 Task: Find connections with filter location Hajdúszoboszló with filter topic #realestatewith filter profile language English with filter current company PhonePe with filter school Acropolis Institute of Technology and Research, Manglia Chouraha, Indore with filter industry Philanthropic Fundraising Services with filter service category Tax Law with filter keywords title Sales Analyst
Action: Mouse pressed left at (485, 64)
Screenshot: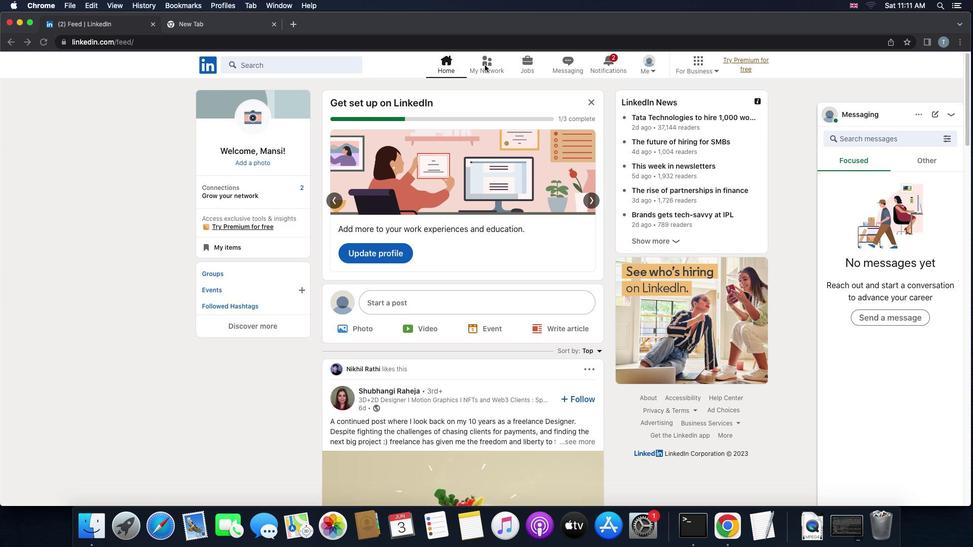 
Action: Mouse pressed left at (485, 64)
Screenshot: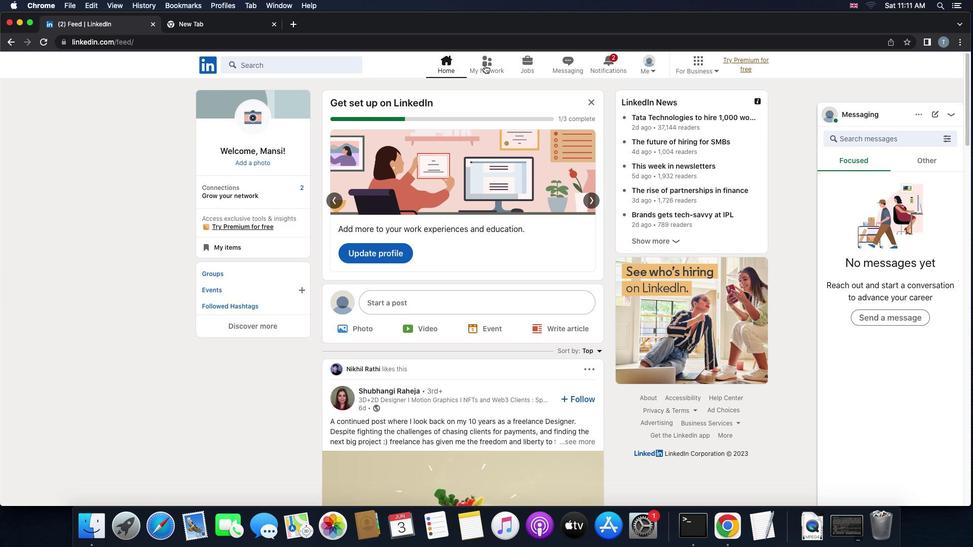 
Action: Mouse moved to (283, 125)
Screenshot: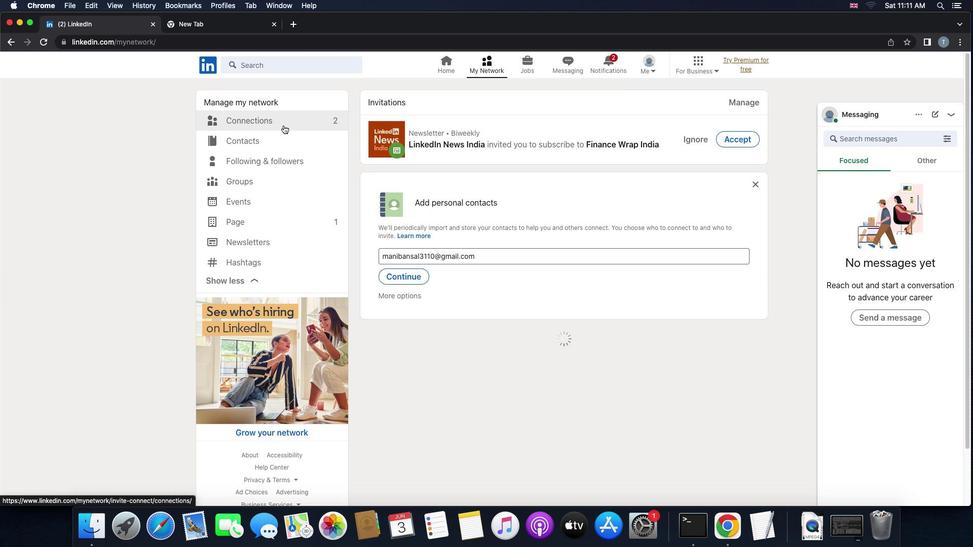 
Action: Mouse pressed left at (283, 125)
Screenshot: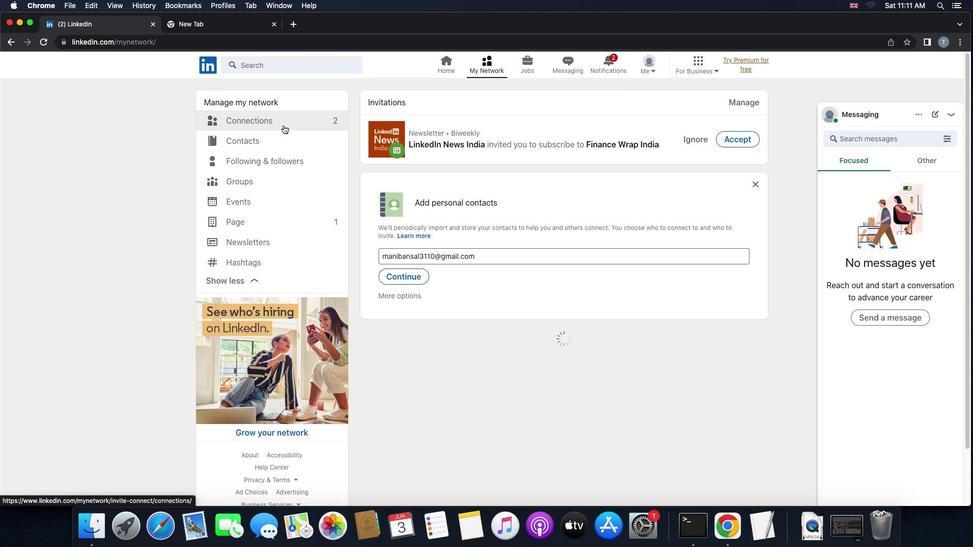 
Action: Mouse moved to (560, 122)
Screenshot: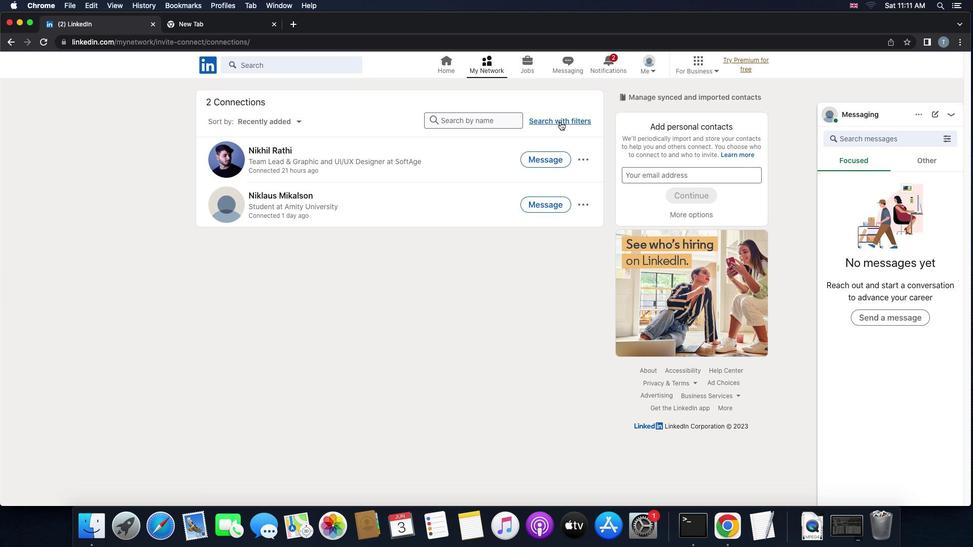 
Action: Mouse pressed left at (560, 122)
Screenshot: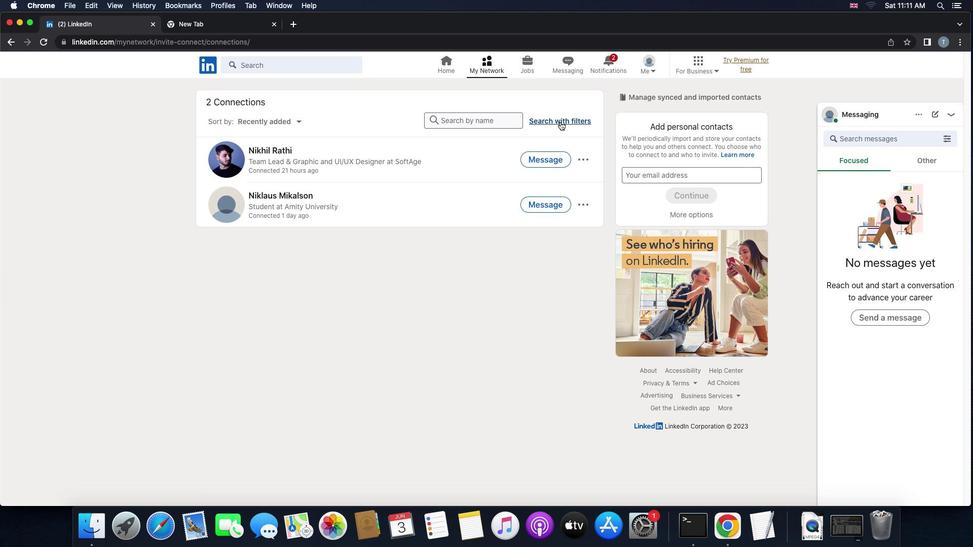 
Action: Mouse moved to (533, 91)
Screenshot: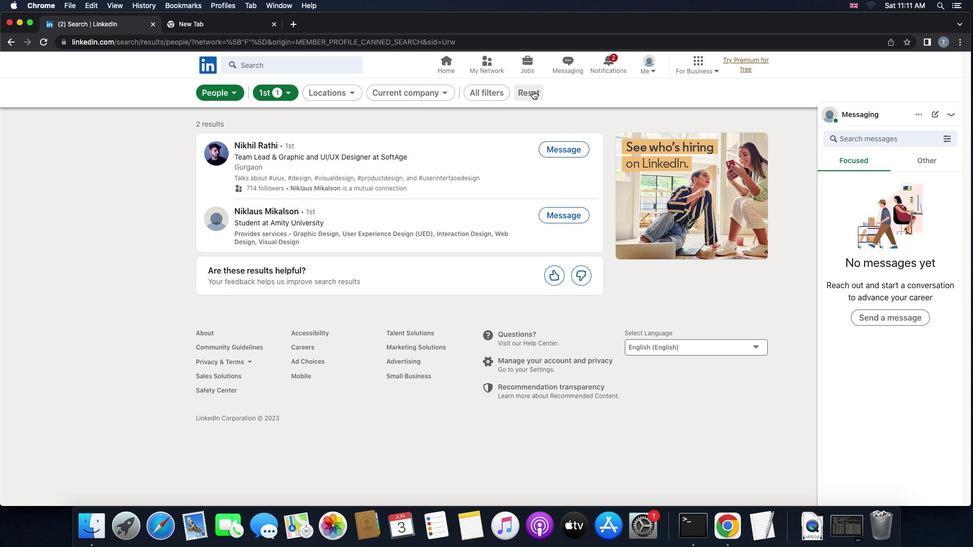 
Action: Mouse pressed left at (533, 91)
Screenshot: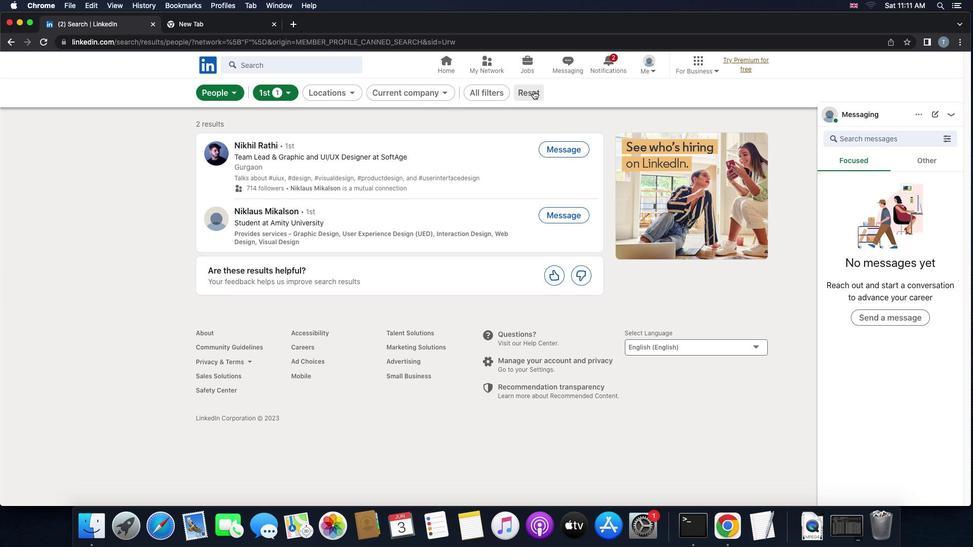 
Action: Mouse moved to (503, 90)
Screenshot: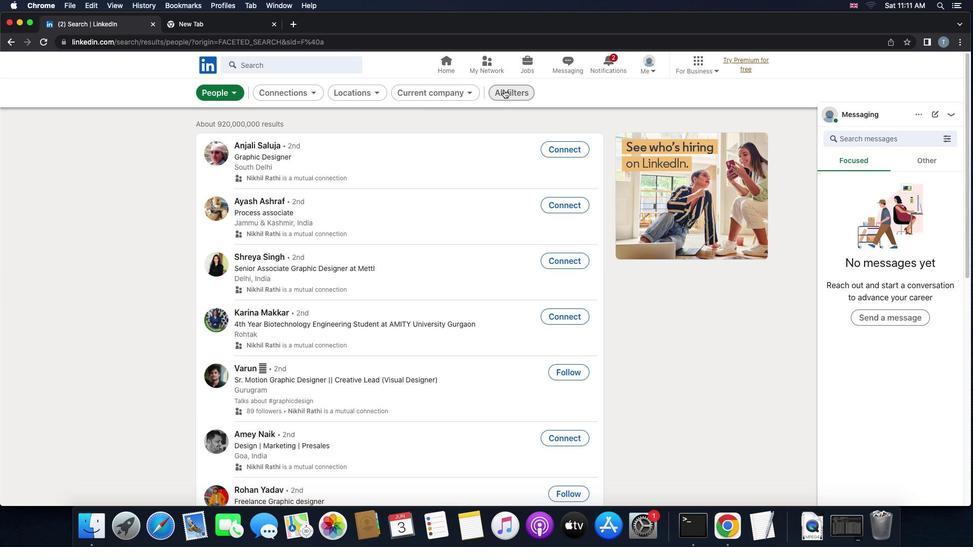 
Action: Mouse pressed left at (503, 90)
Screenshot: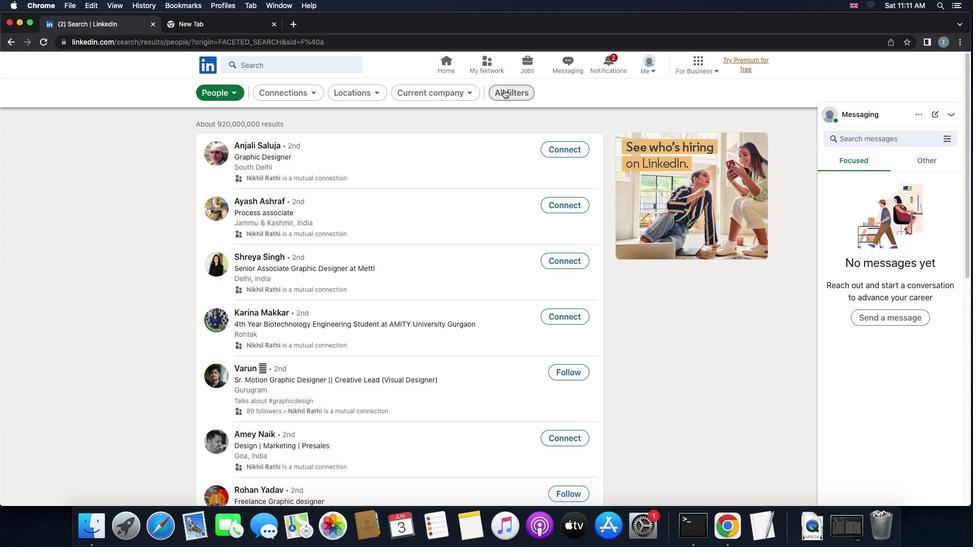 
Action: Mouse moved to (762, 260)
Screenshot: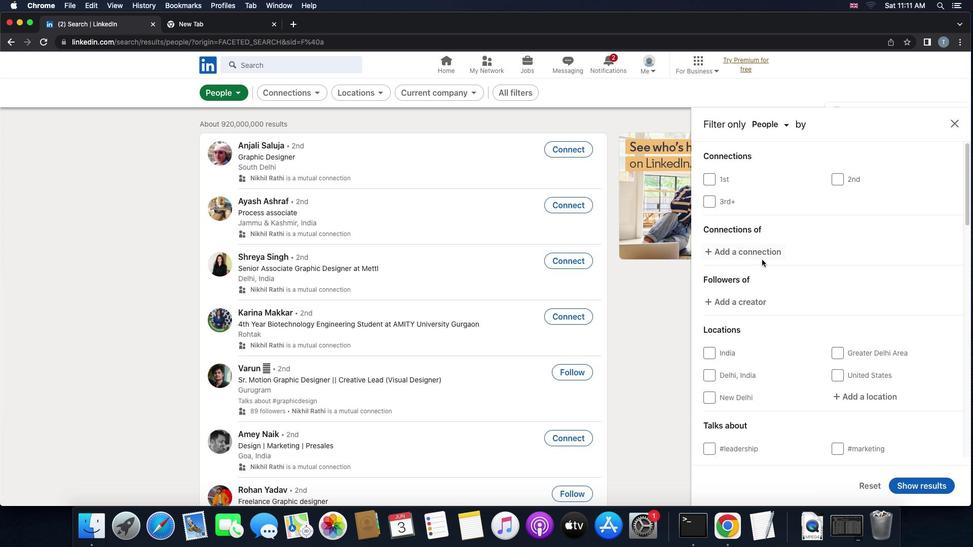 
Action: Mouse scrolled (762, 260) with delta (0, 0)
Screenshot: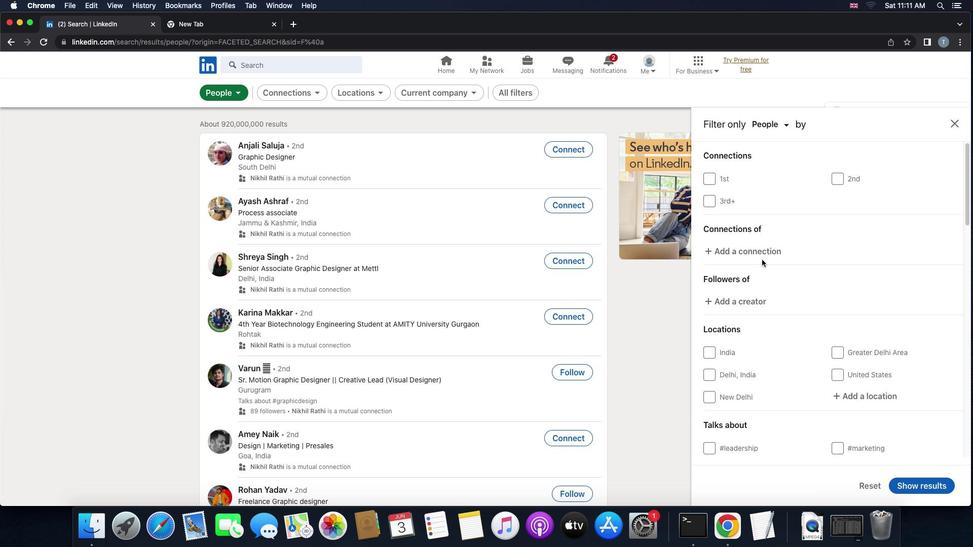 
Action: Mouse scrolled (762, 260) with delta (0, 0)
Screenshot: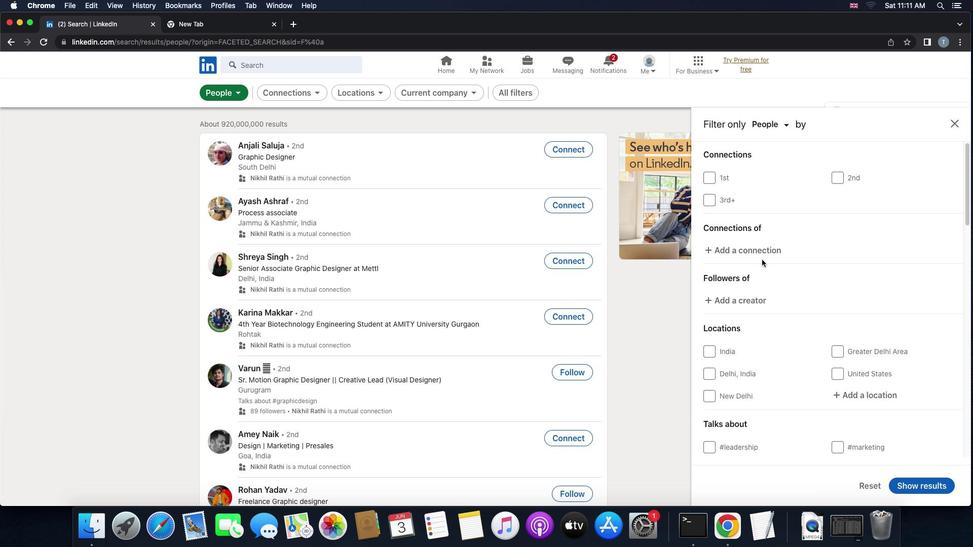 
Action: Mouse scrolled (762, 260) with delta (0, 0)
Screenshot: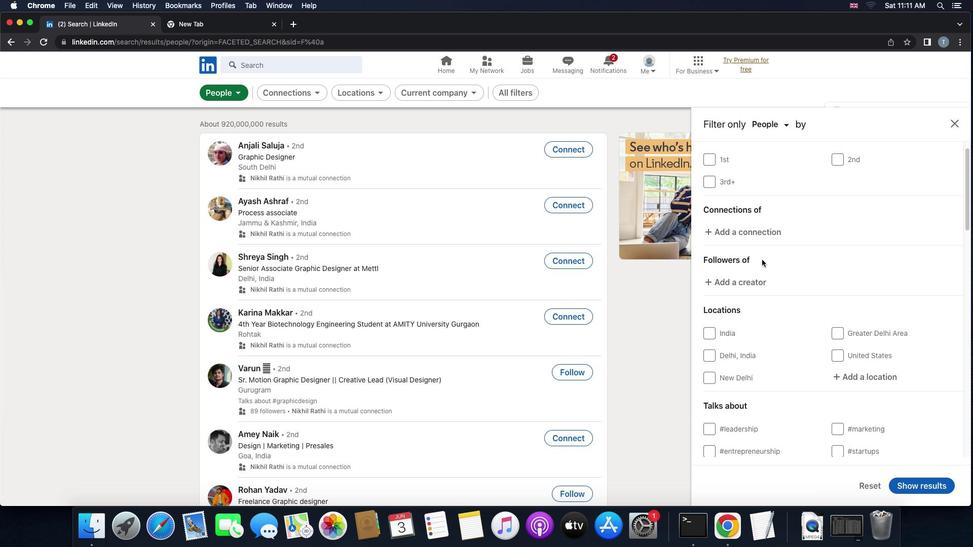 
Action: Mouse scrolled (762, 260) with delta (0, 0)
Screenshot: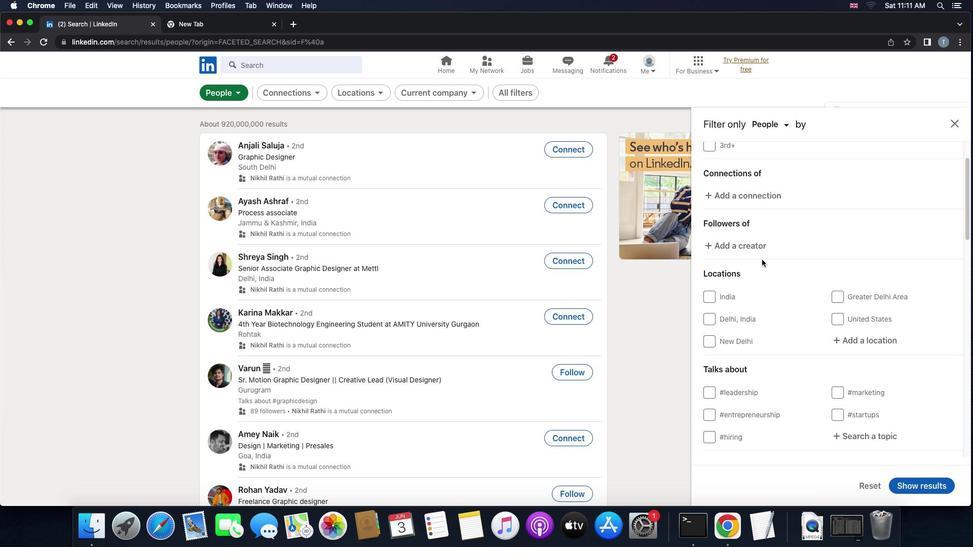 
Action: Mouse scrolled (762, 260) with delta (0, 0)
Screenshot: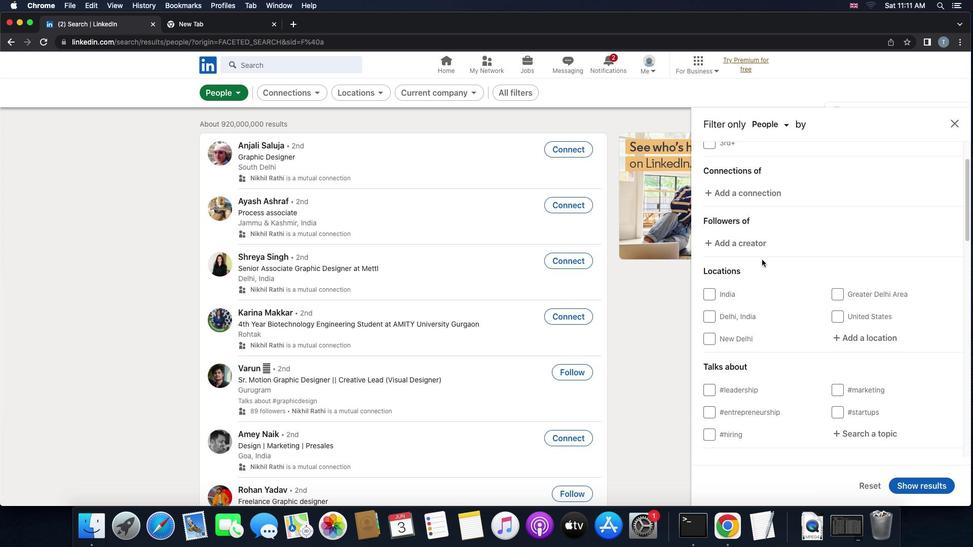 
Action: Mouse scrolled (762, 260) with delta (0, 0)
Screenshot: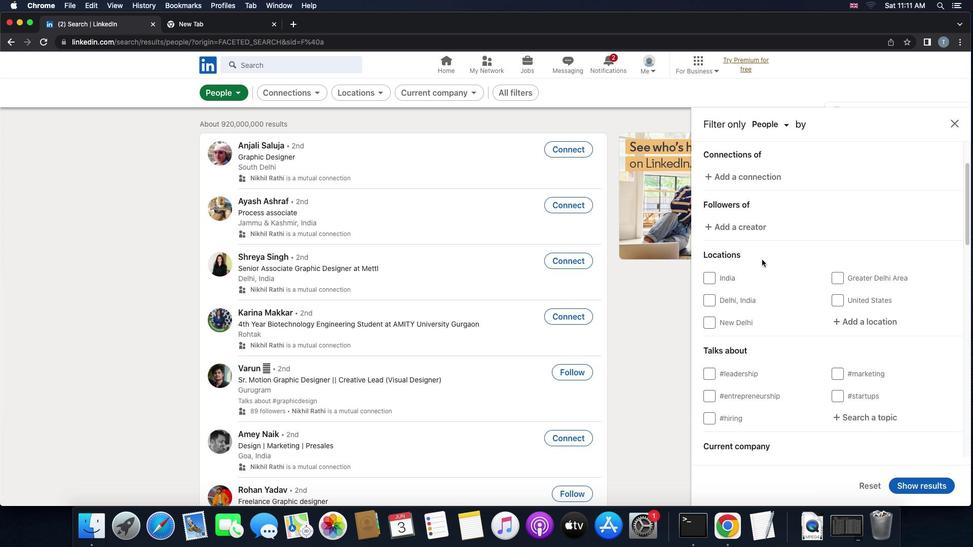 
Action: Mouse moved to (860, 301)
Screenshot: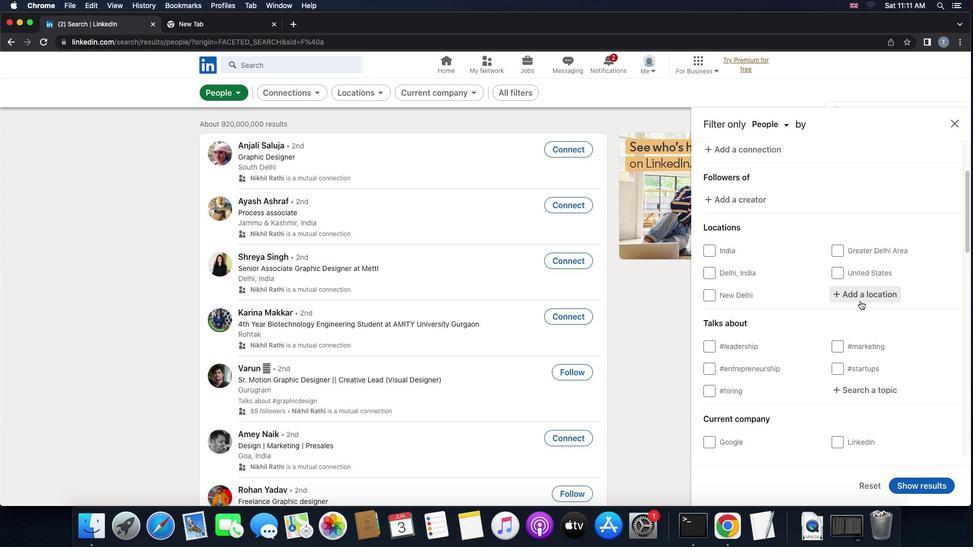 
Action: Mouse pressed left at (860, 301)
Screenshot: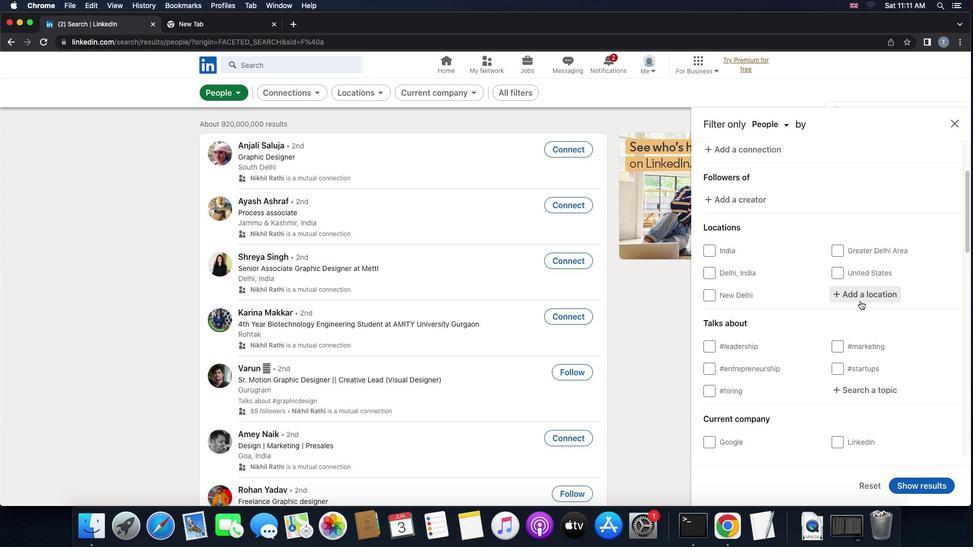 
Action: Mouse moved to (836, 302)
Screenshot: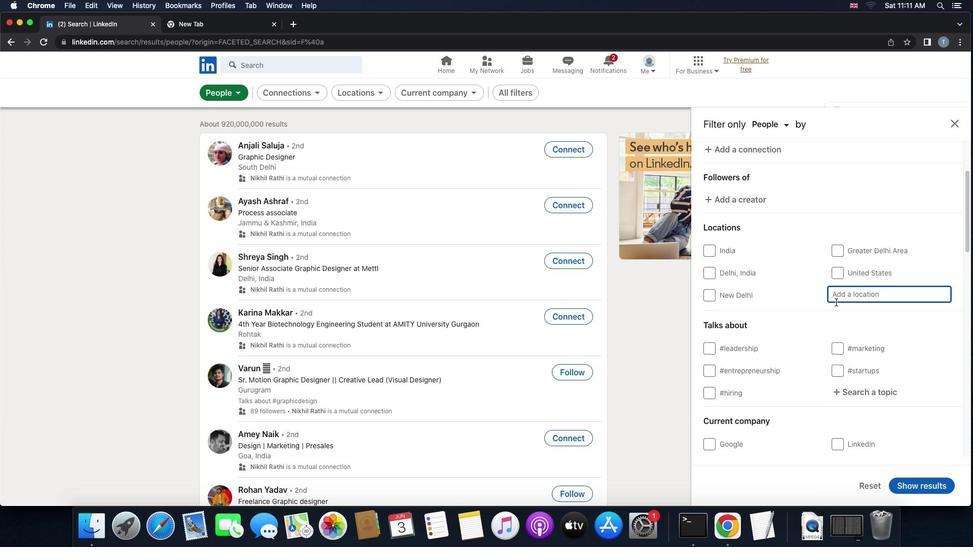 
Action: Key pressed 'h''a''j''d''u''s''z''o''b''o''s''z''l''o'
Screenshot: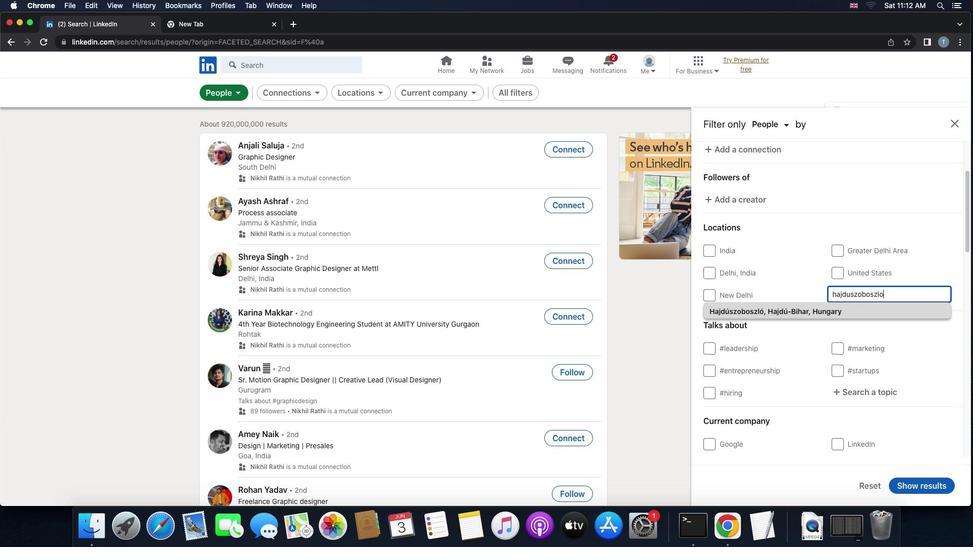 
Action: Mouse moved to (772, 310)
Screenshot: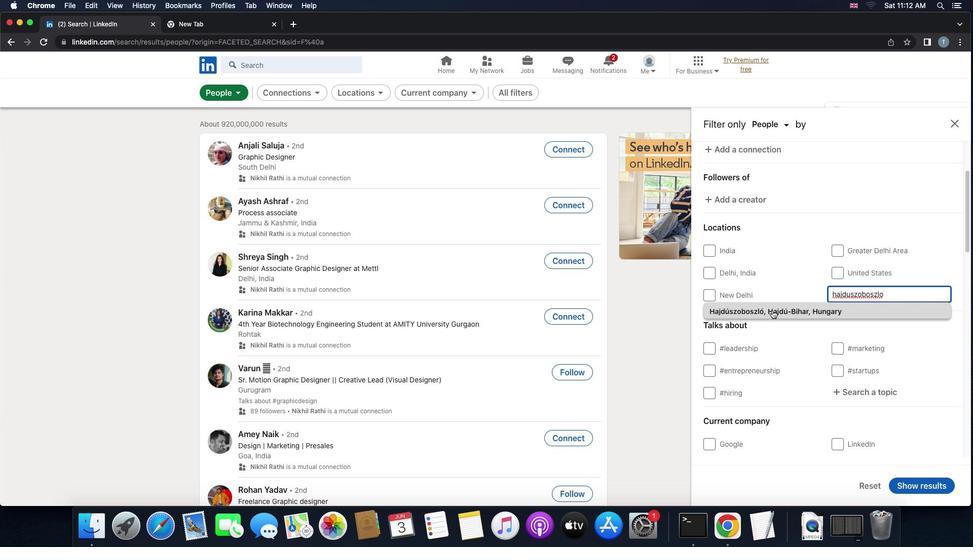 
Action: Mouse pressed left at (772, 310)
Screenshot: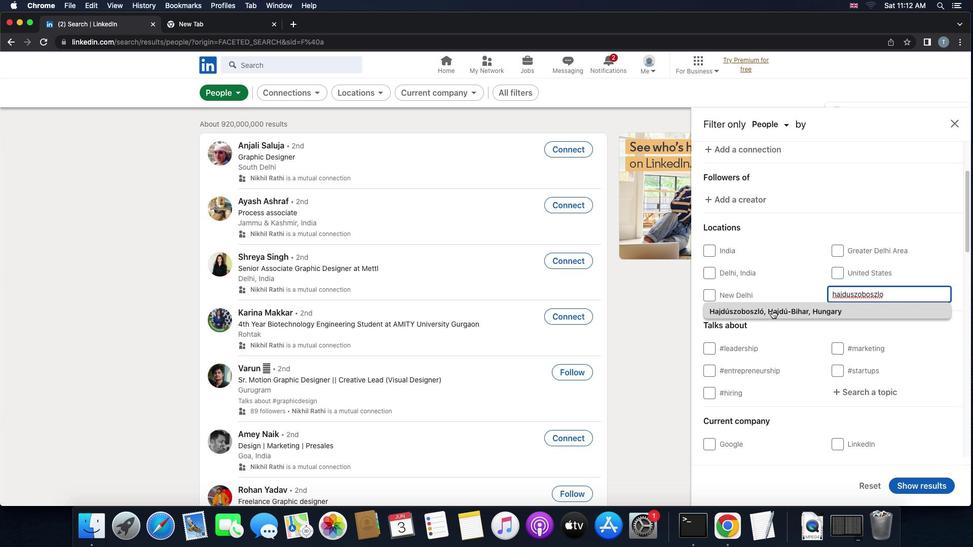 
Action: Mouse moved to (782, 325)
Screenshot: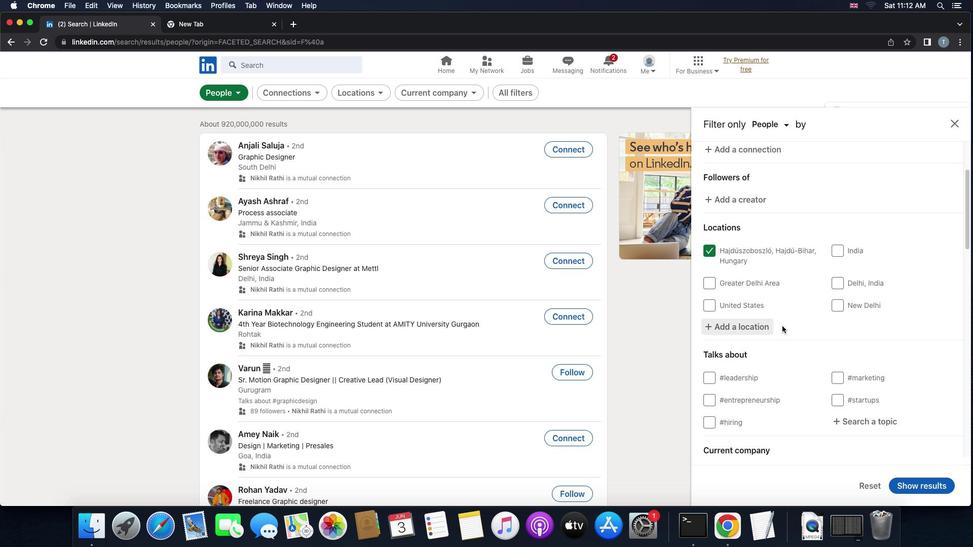 
Action: Mouse scrolled (782, 325) with delta (0, 0)
Screenshot: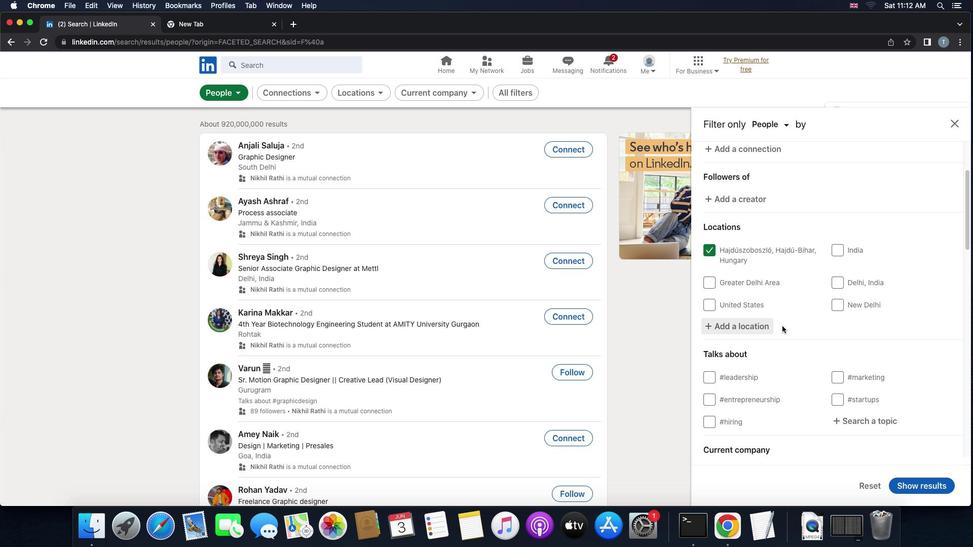 
Action: Mouse scrolled (782, 325) with delta (0, 0)
Screenshot: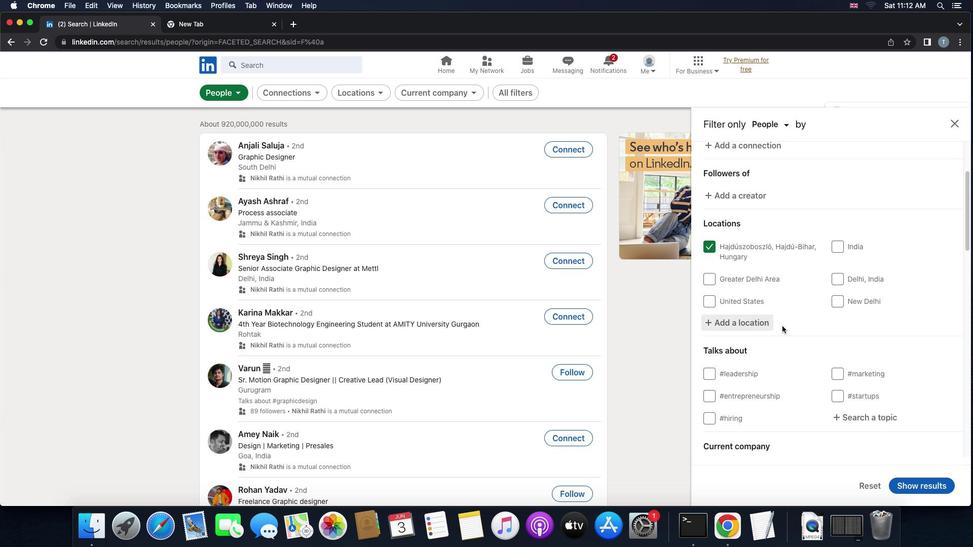 
Action: Mouse scrolled (782, 325) with delta (0, 0)
Screenshot: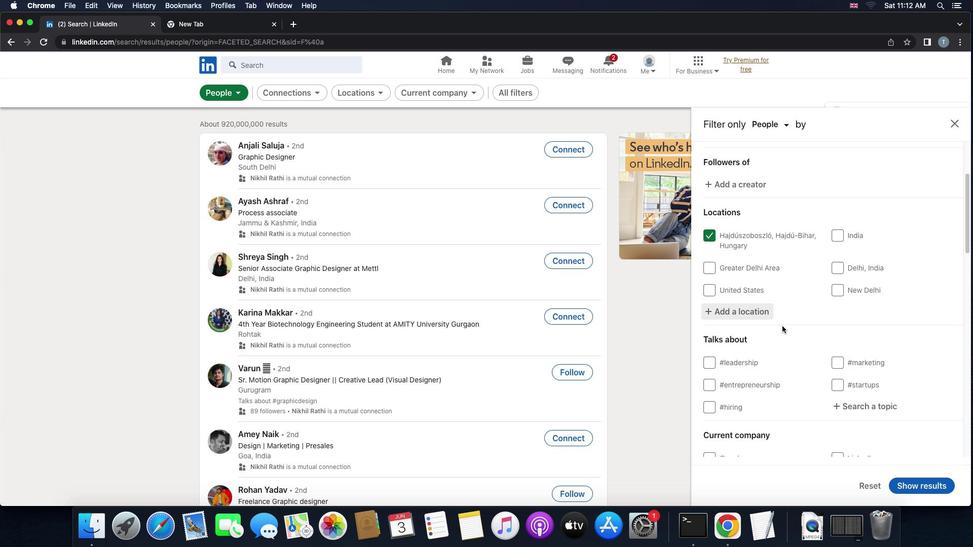 
Action: Mouse moved to (782, 326)
Screenshot: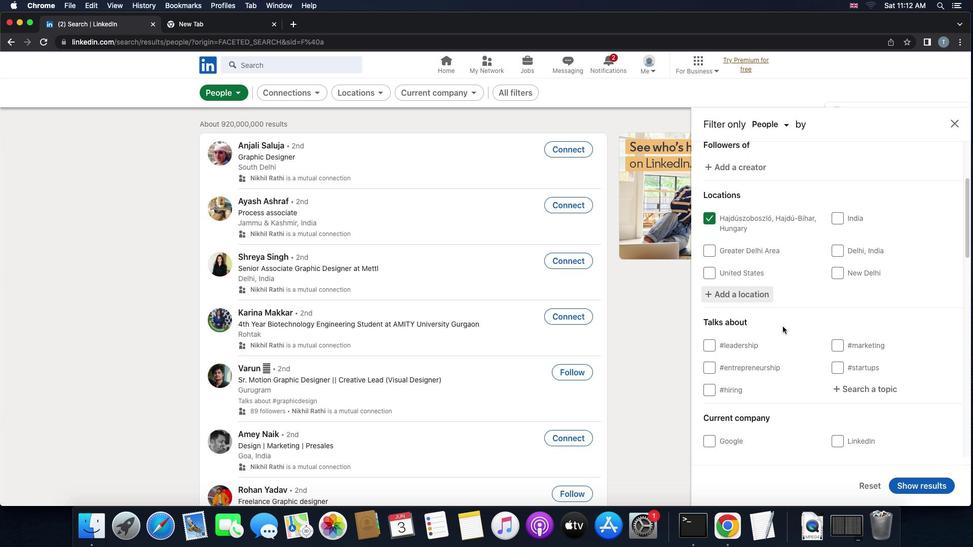 
Action: Mouse scrolled (782, 326) with delta (0, 0)
Screenshot: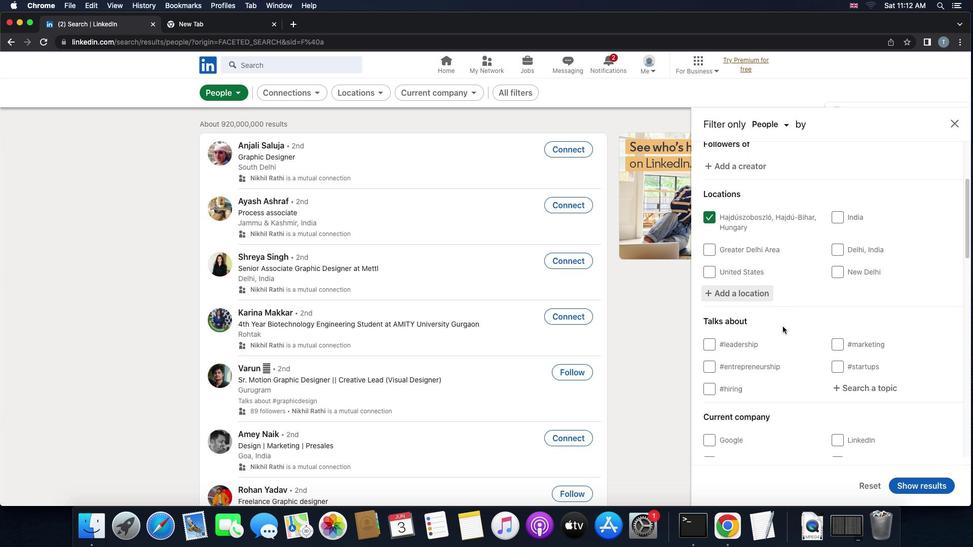 
Action: Mouse scrolled (782, 326) with delta (0, 0)
Screenshot: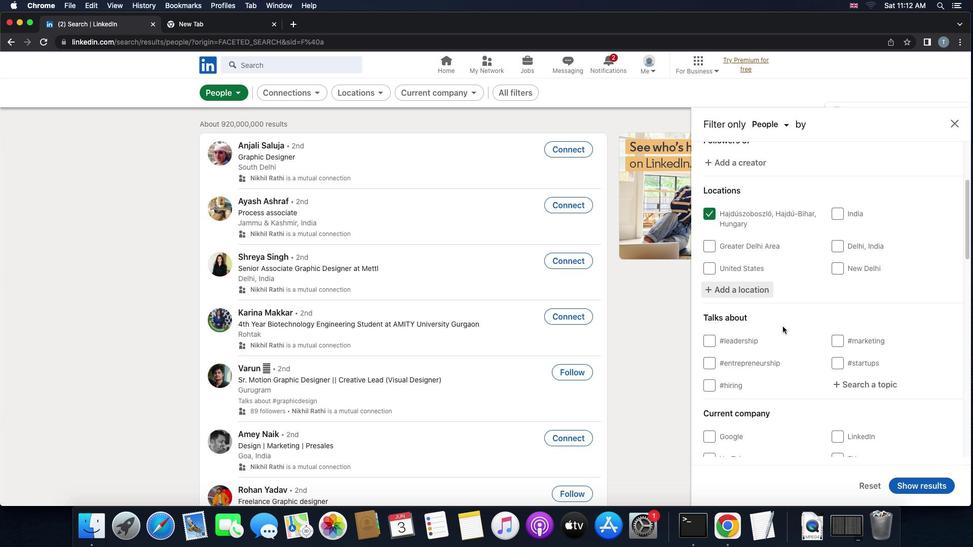 
Action: Mouse scrolled (782, 326) with delta (0, 0)
Screenshot: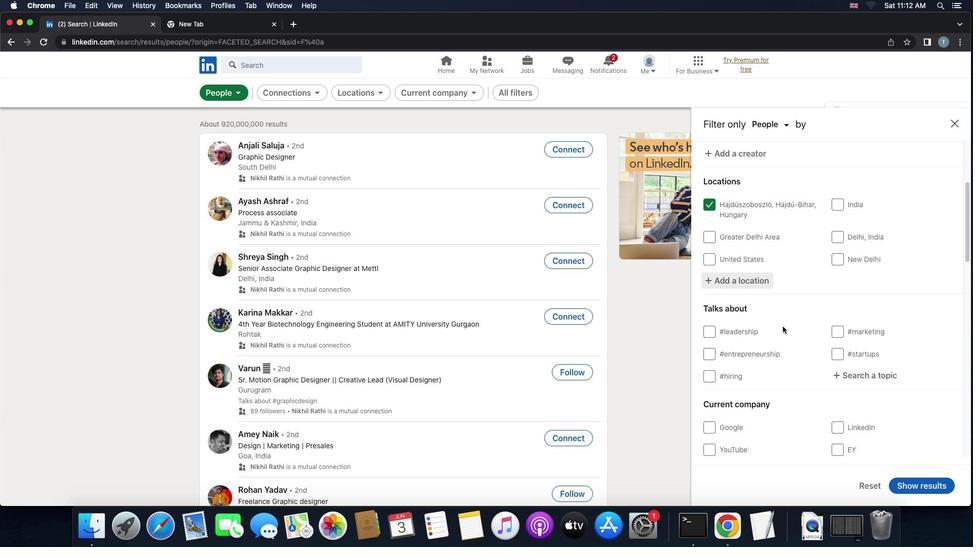 
Action: Mouse moved to (844, 347)
Screenshot: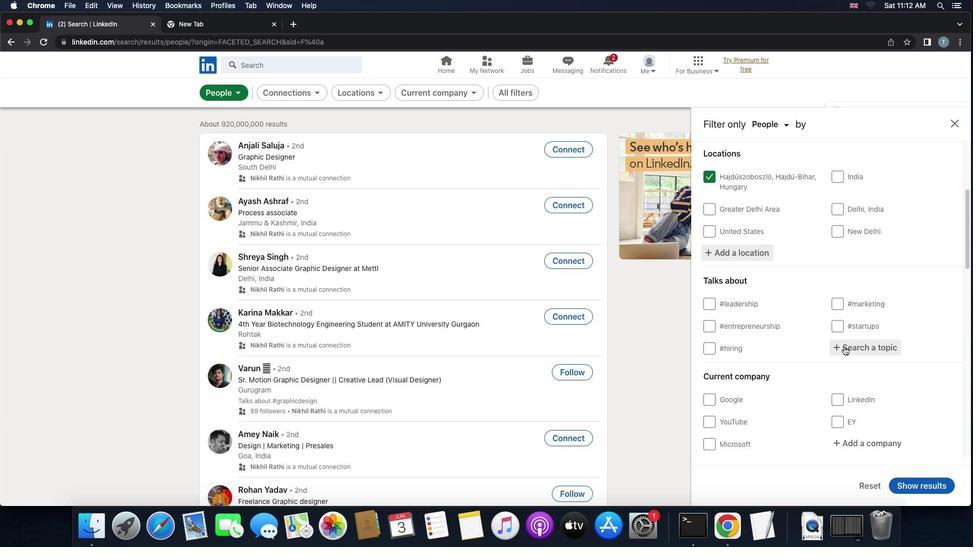 
Action: Mouse pressed left at (844, 347)
Screenshot: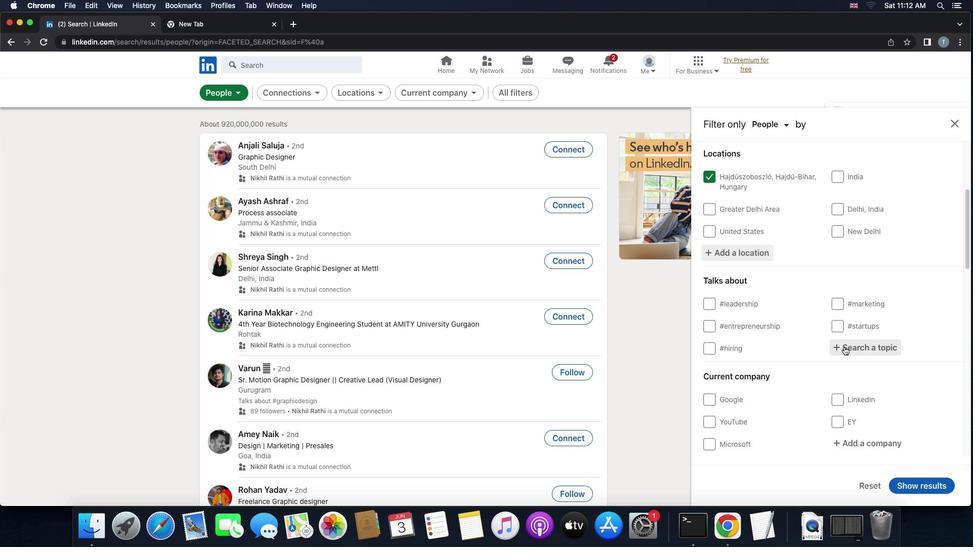 
Action: Mouse moved to (843, 347)
Screenshot: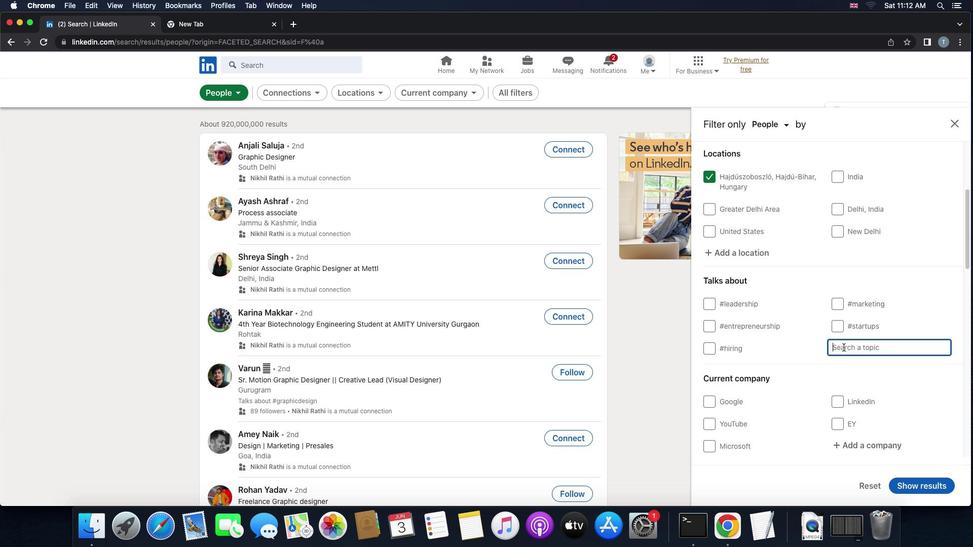 
Action: Key pressed 'r''e''a''l''e''s''t''a''t''e'
Screenshot: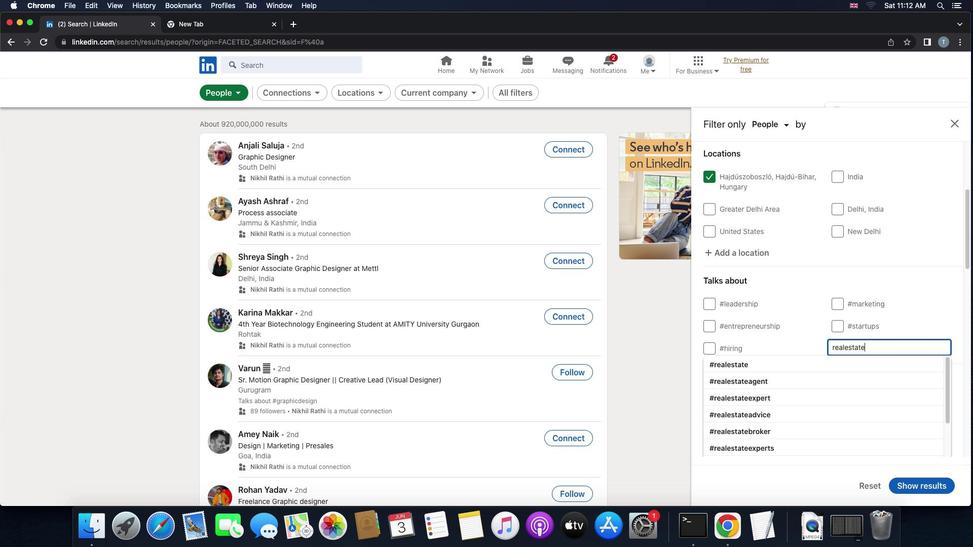 
Action: Mouse moved to (764, 364)
Screenshot: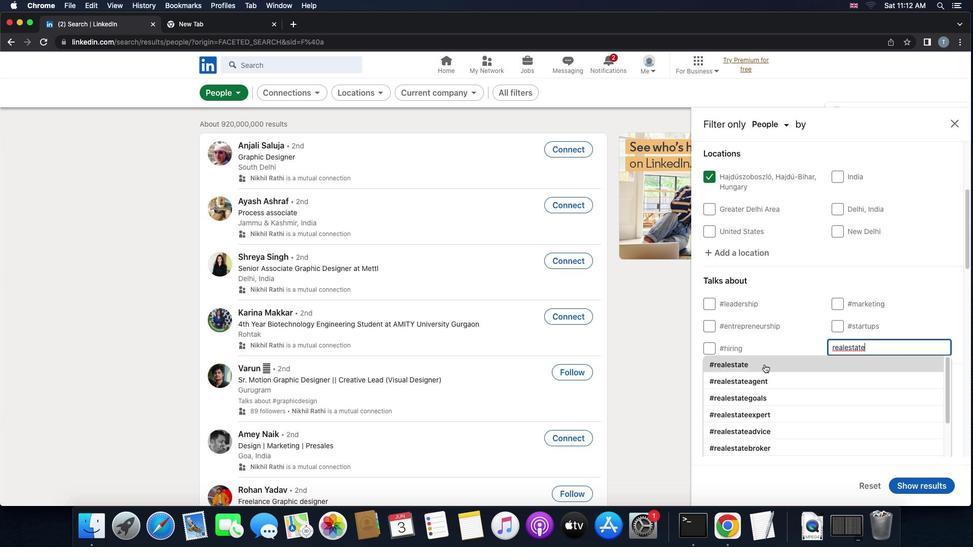 
Action: Mouse pressed left at (764, 364)
Screenshot: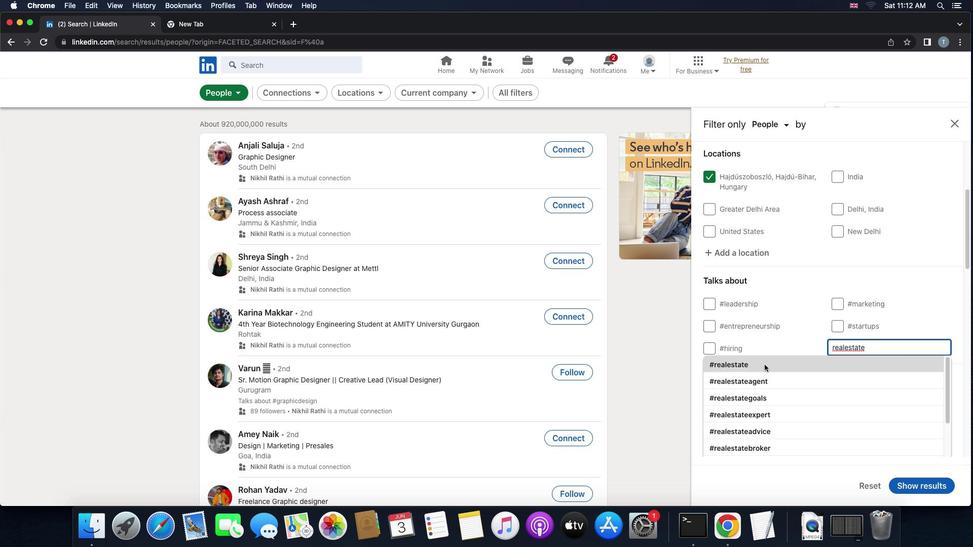 
Action: Mouse moved to (764, 361)
Screenshot: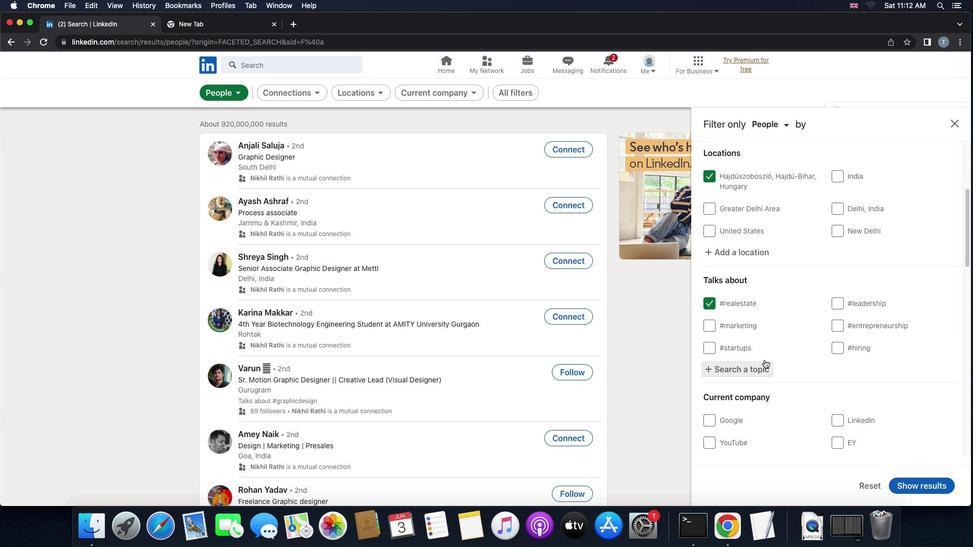 
Action: Mouse scrolled (764, 361) with delta (0, 0)
Screenshot: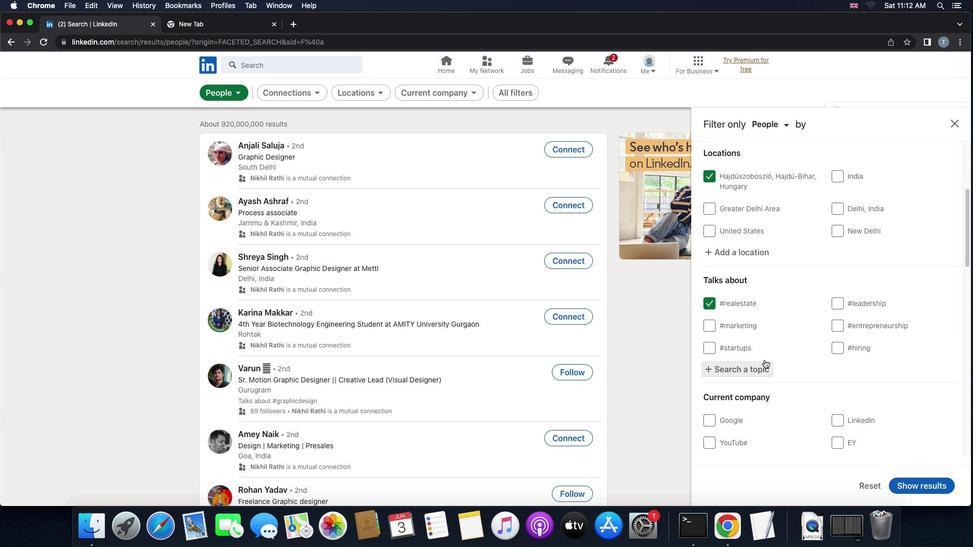 
Action: Mouse moved to (764, 361)
Screenshot: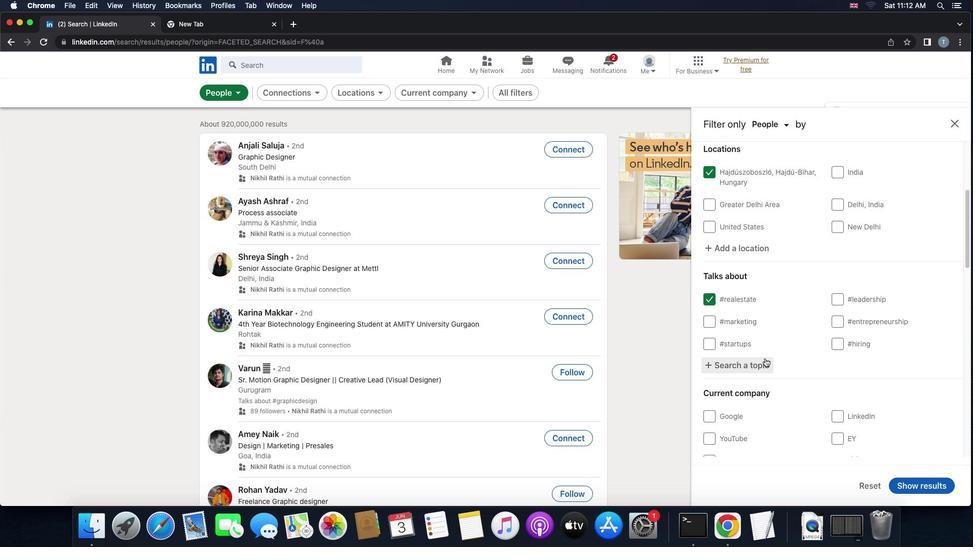 
Action: Mouse scrolled (764, 361) with delta (0, 0)
Screenshot: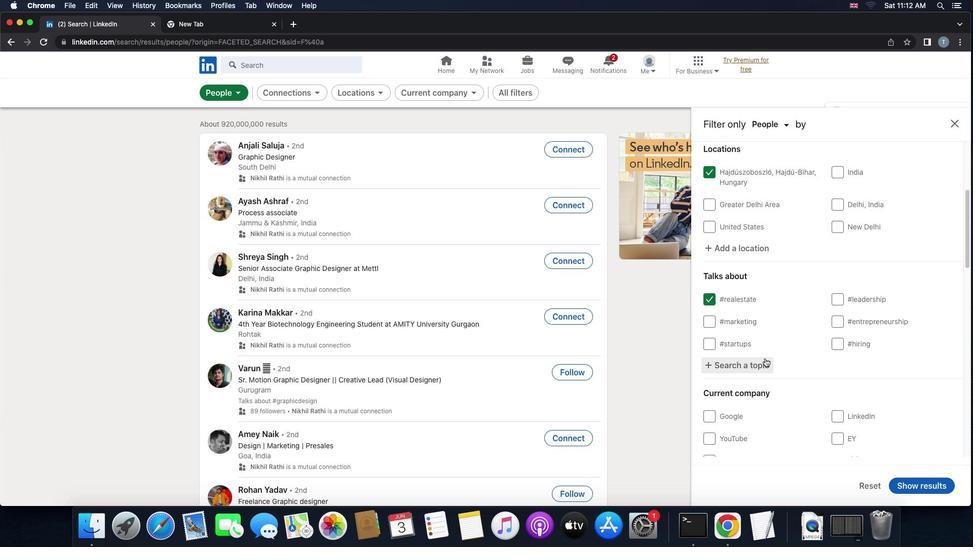 
Action: Mouse moved to (764, 360)
Screenshot: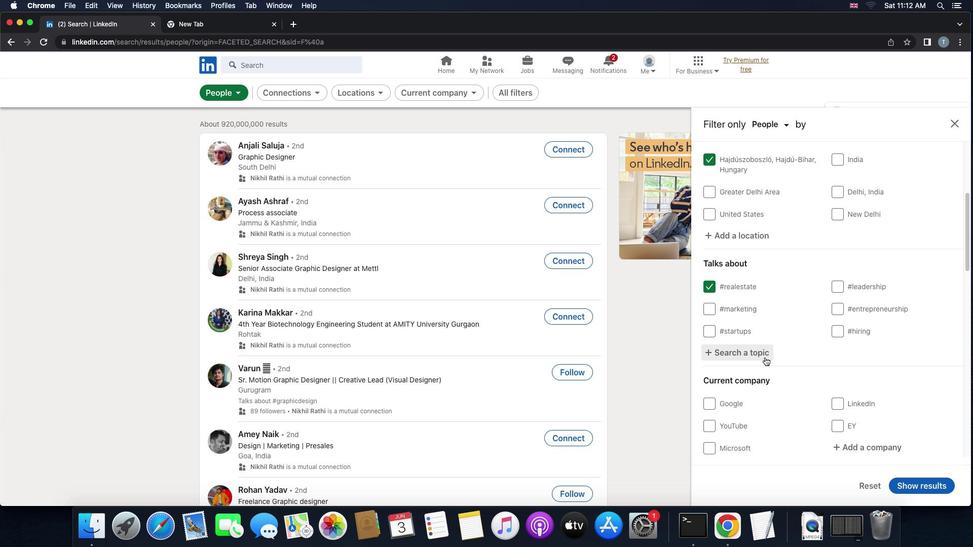 
Action: Mouse scrolled (764, 360) with delta (0, -1)
Screenshot: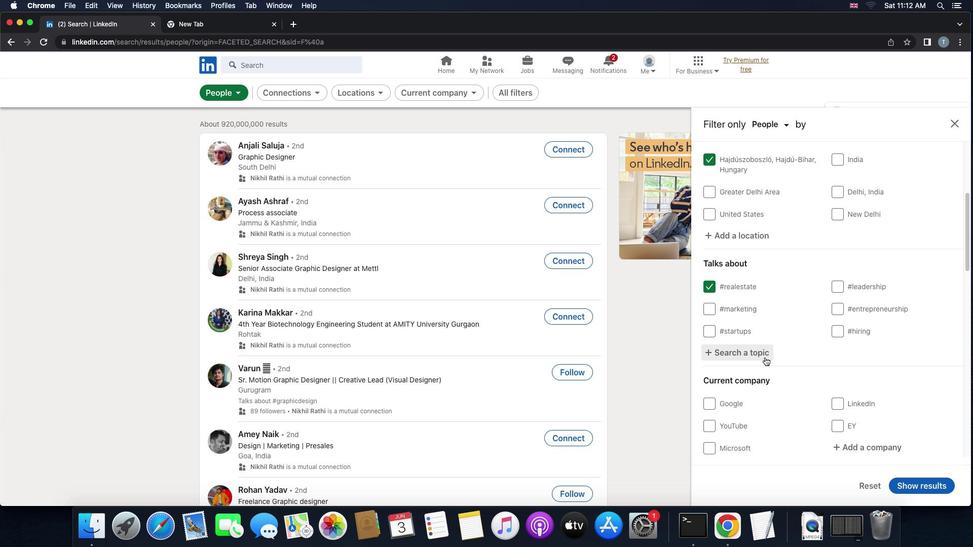 
Action: Mouse moved to (765, 350)
Screenshot: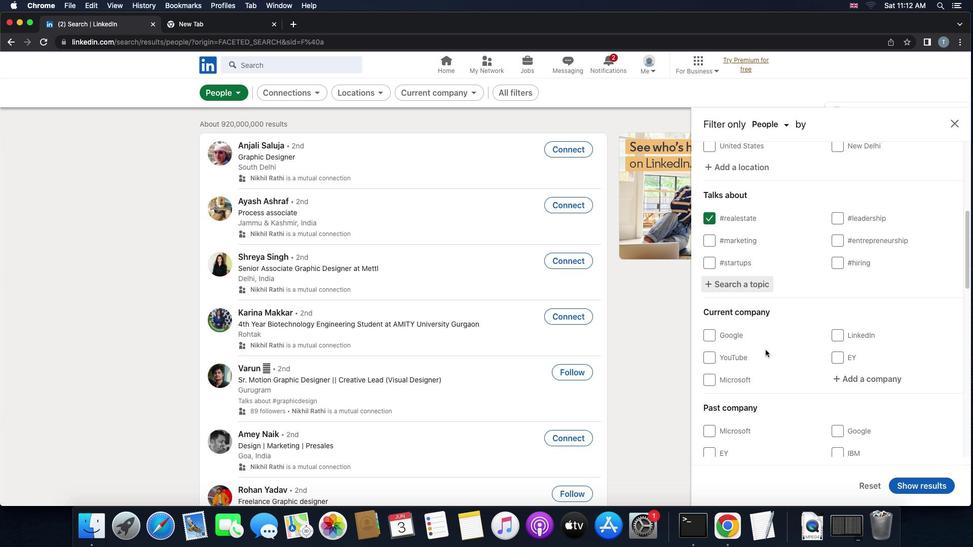 
Action: Mouse scrolled (765, 350) with delta (0, 0)
Screenshot: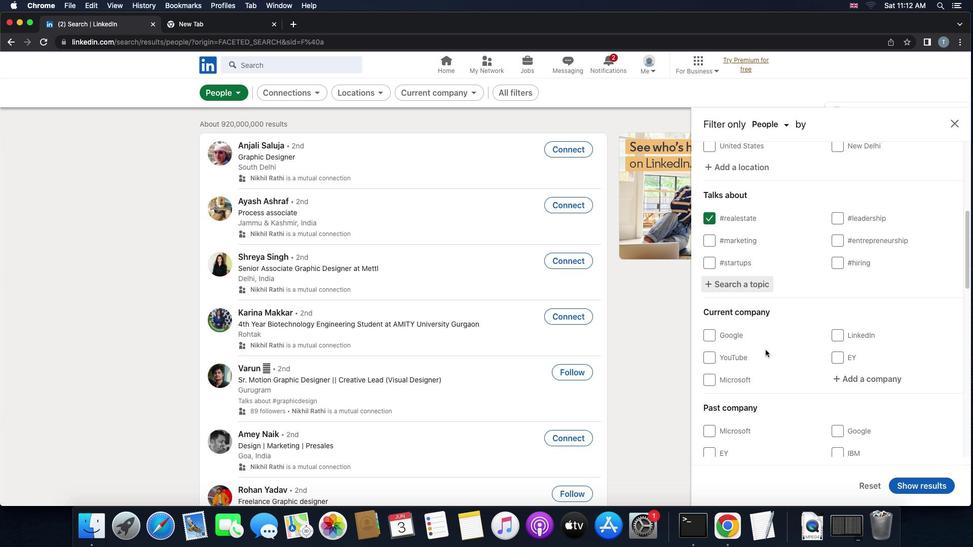 
Action: Mouse scrolled (765, 350) with delta (0, 0)
Screenshot: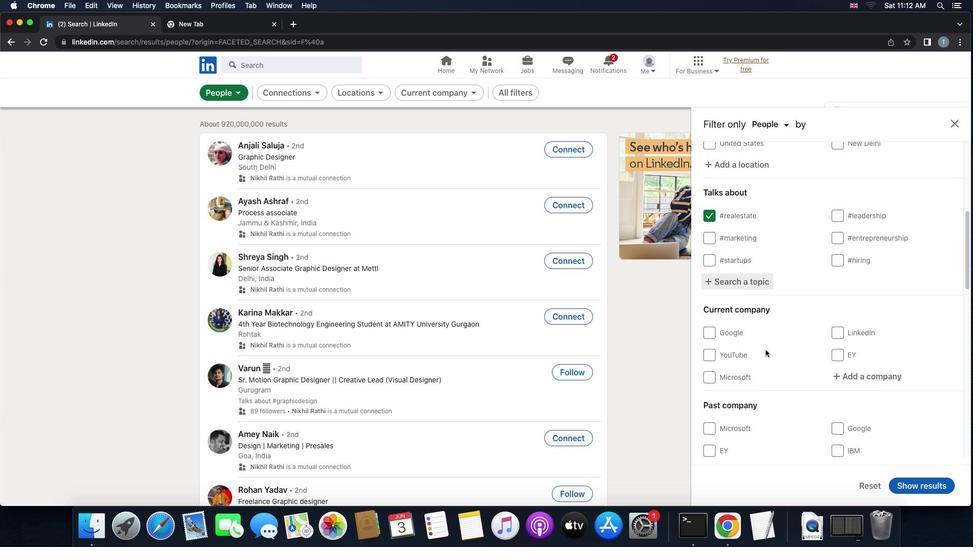 
Action: Mouse scrolled (765, 350) with delta (0, 0)
Screenshot: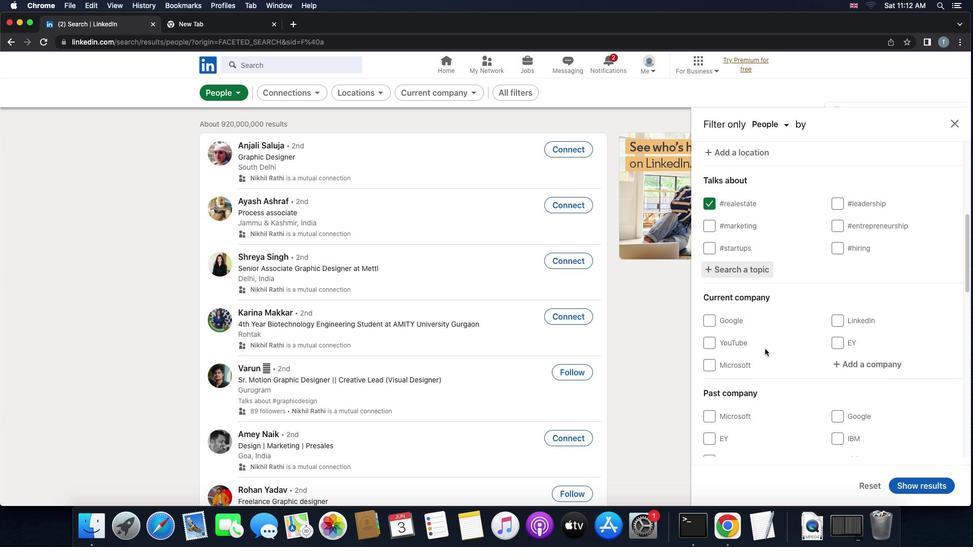 
Action: Mouse moved to (763, 348)
Screenshot: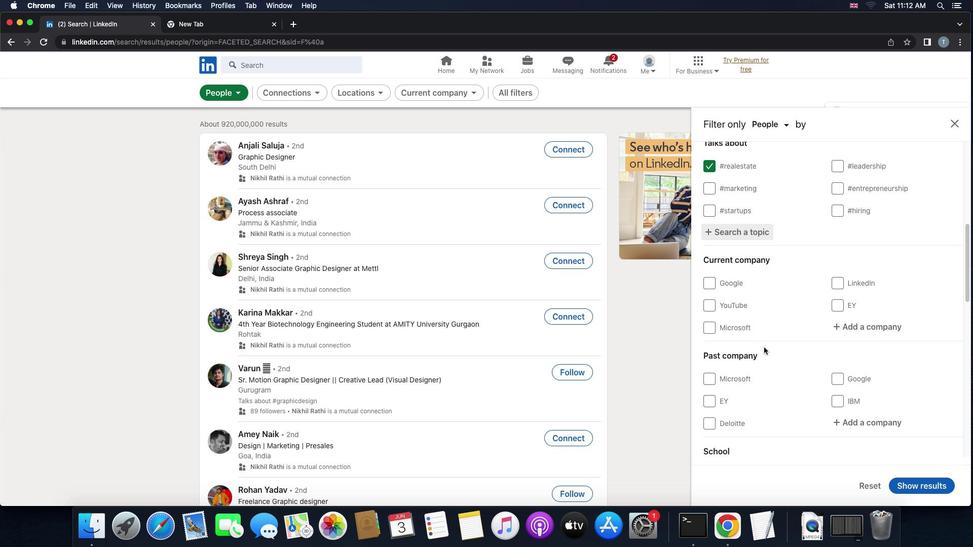 
Action: Mouse scrolled (763, 348) with delta (0, 0)
Screenshot: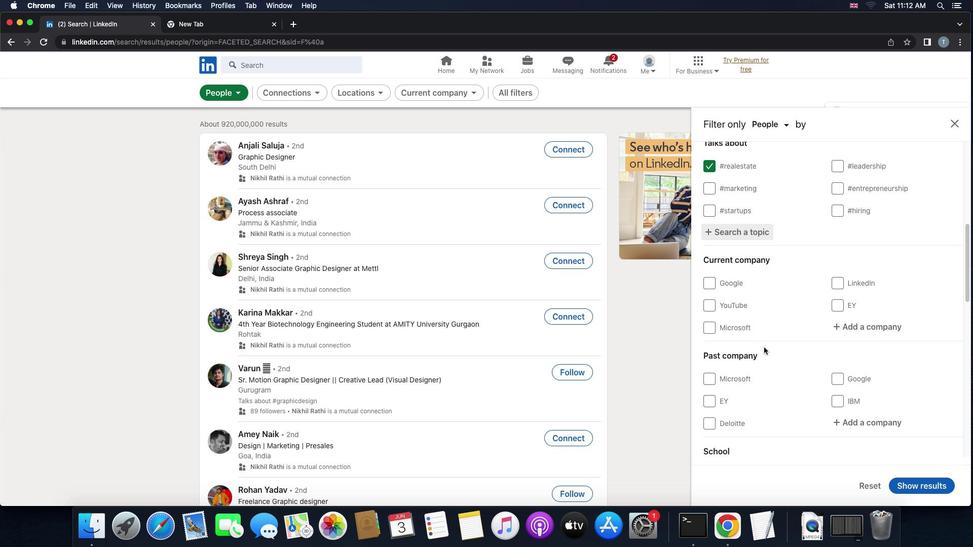
Action: Mouse moved to (763, 347)
Screenshot: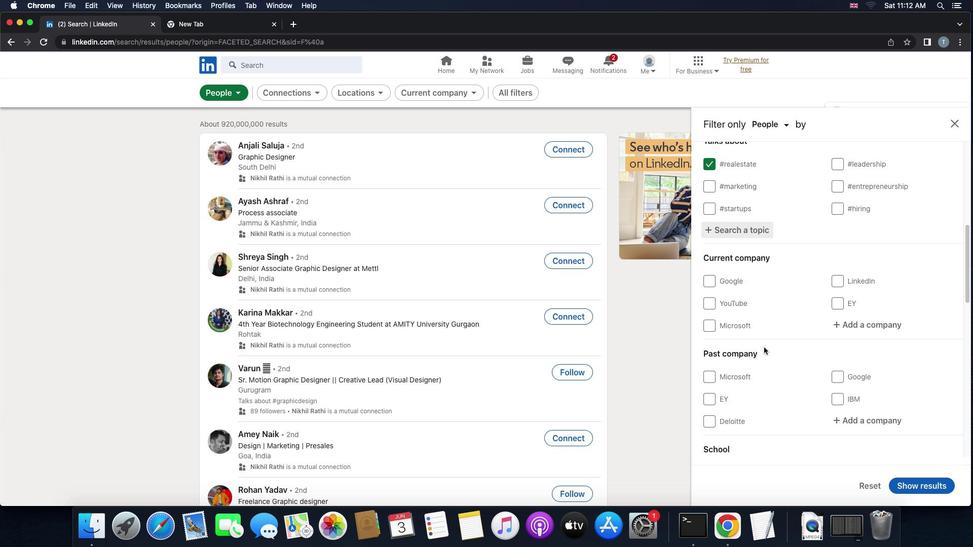 
Action: Mouse scrolled (763, 347) with delta (0, 0)
Screenshot: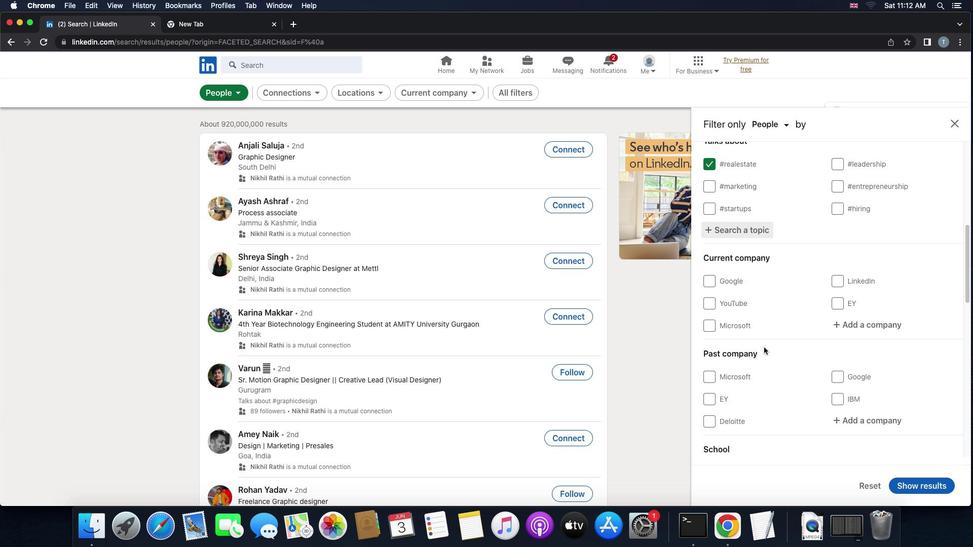 
Action: Mouse moved to (846, 308)
Screenshot: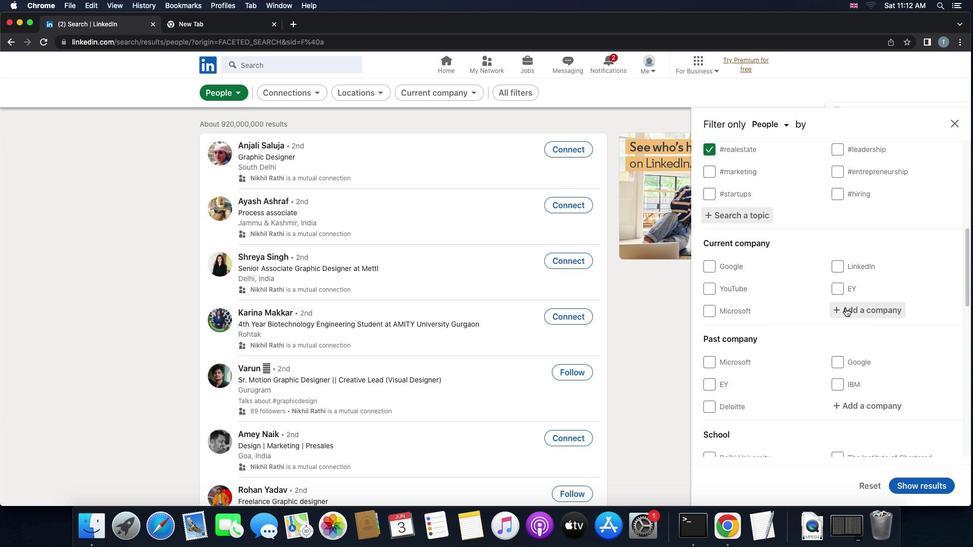 
Action: Mouse pressed left at (846, 308)
Screenshot: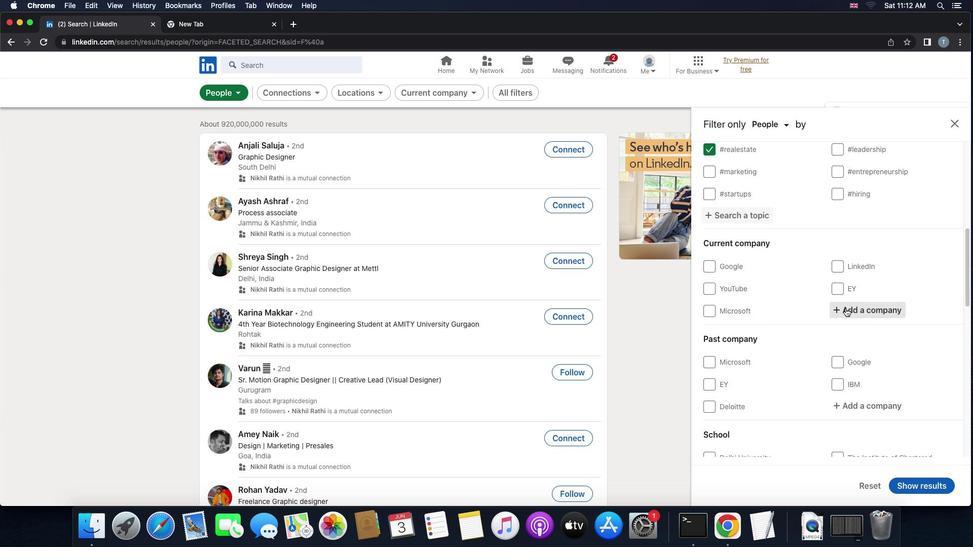 
Action: Mouse moved to (885, 316)
Screenshot: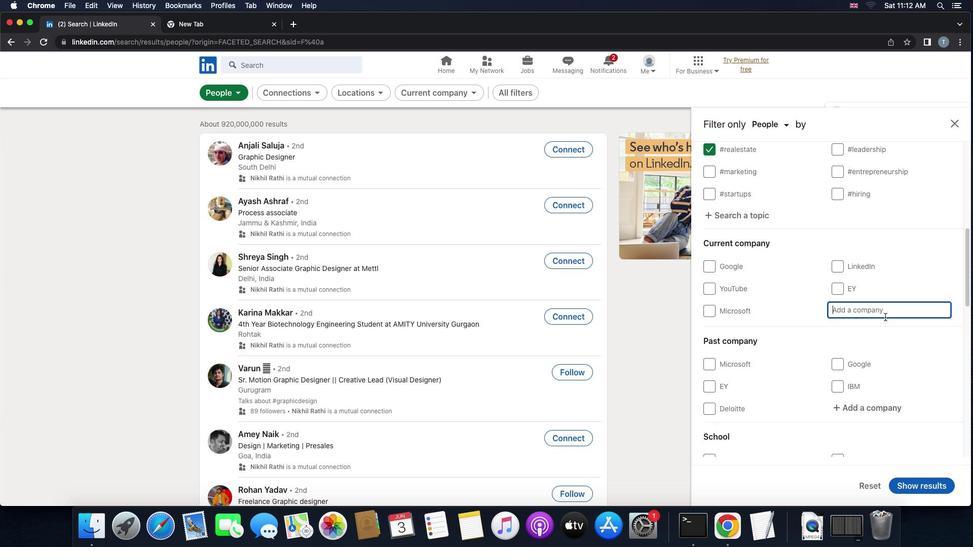 
Action: Key pressed 'p''h''o''n''e''p''e'
Screenshot: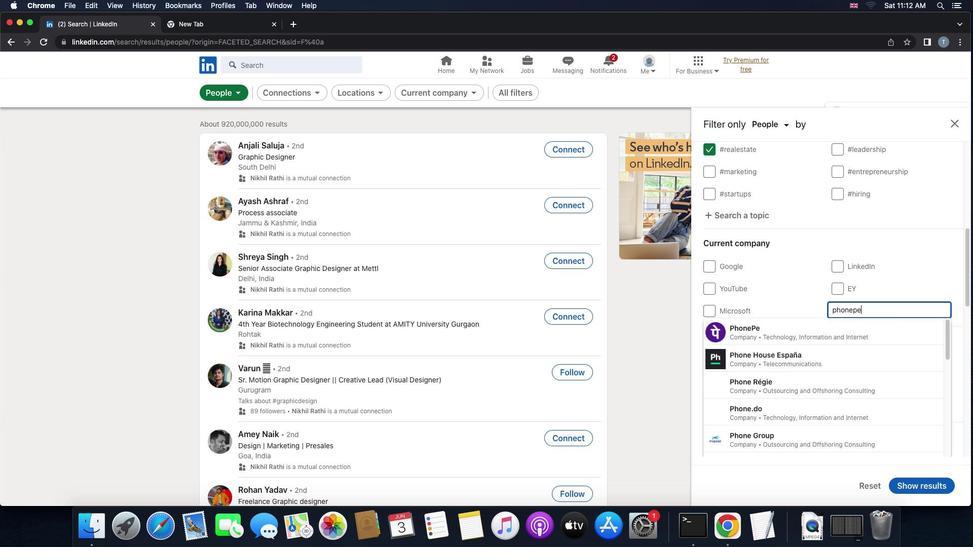 
Action: Mouse moved to (864, 339)
Screenshot: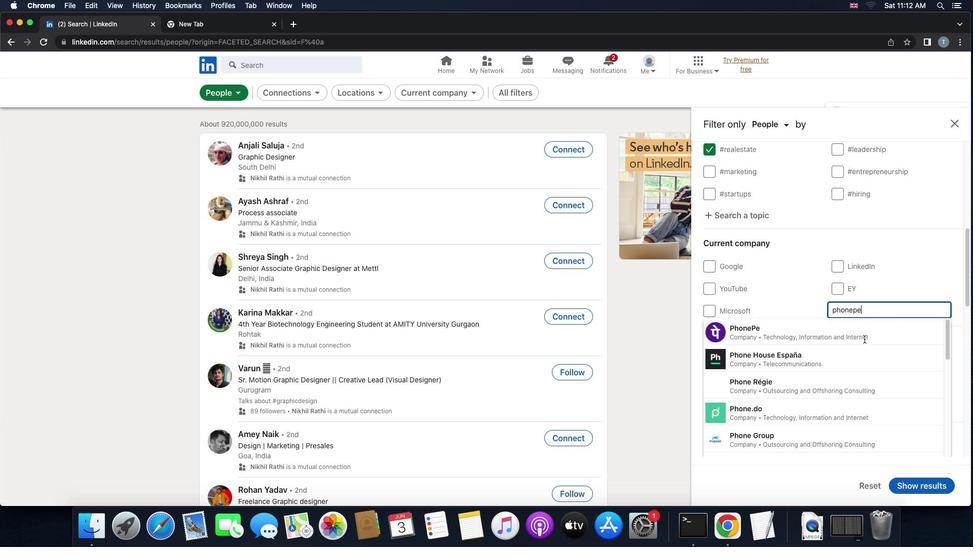 
Action: Mouse pressed left at (864, 339)
Screenshot: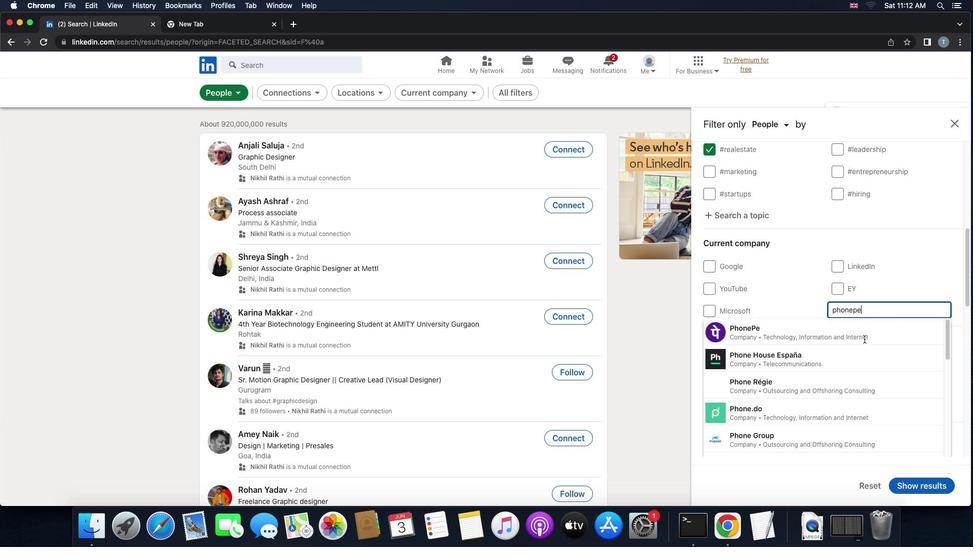 
Action: Mouse moved to (865, 351)
Screenshot: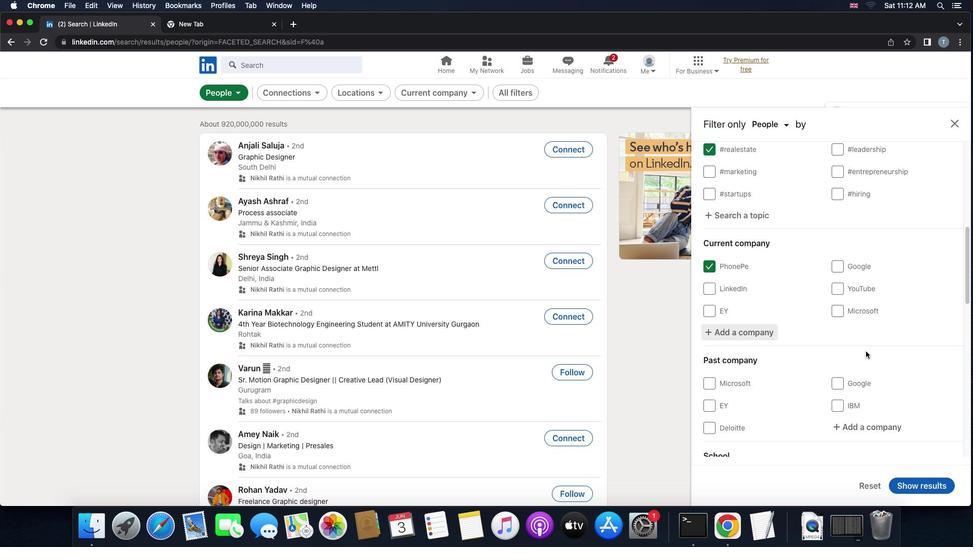 
Action: Mouse scrolled (865, 351) with delta (0, 0)
Screenshot: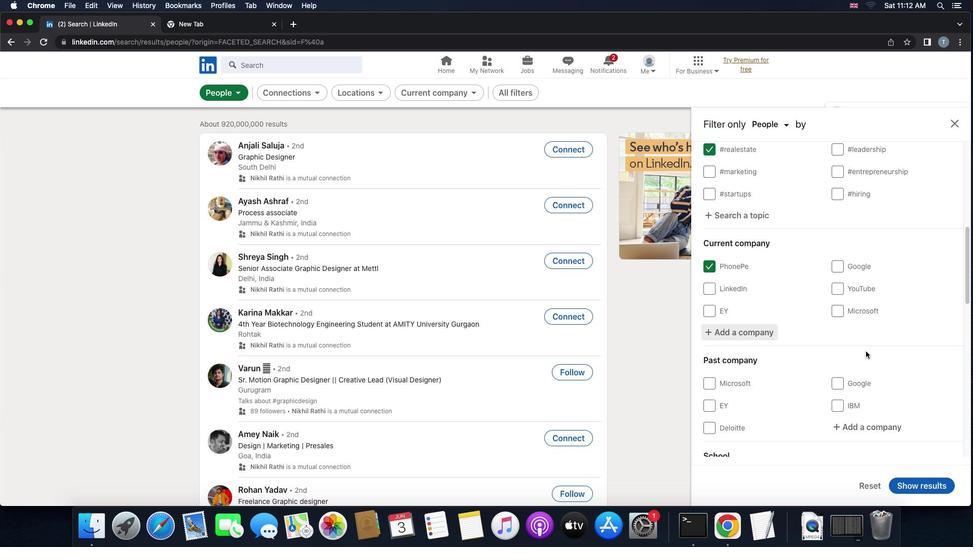 
Action: Mouse scrolled (865, 351) with delta (0, 0)
Screenshot: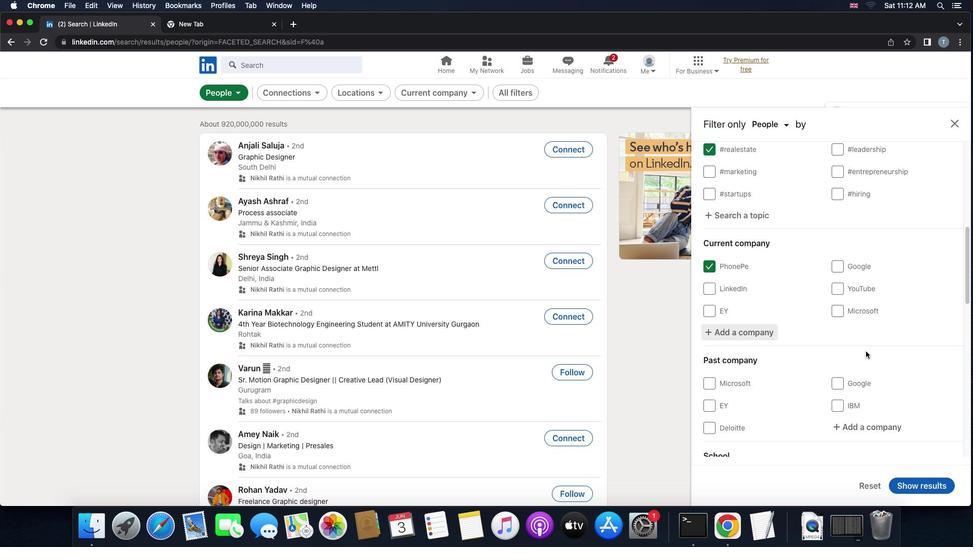
Action: Mouse scrolled (865, 351) with delta (0, -1)
Screenshot: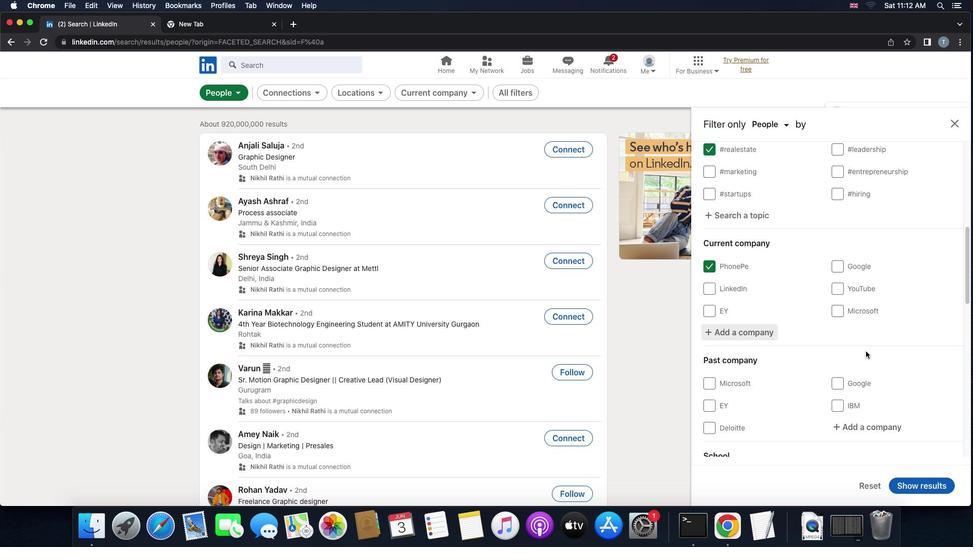 
Action: Mouse moved to (865, 351)
Screenshot: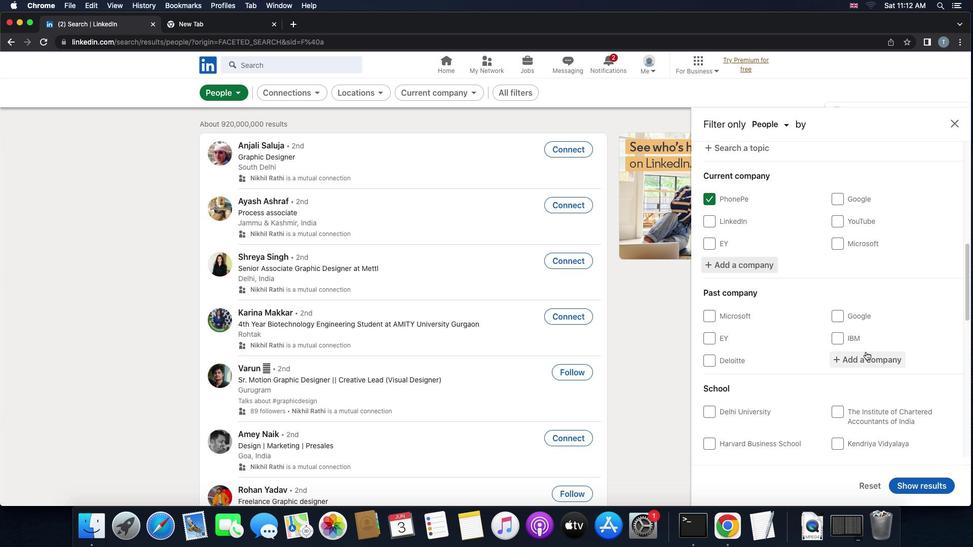 
Action: Mouse scrolled (865, 351) with delta (0, 0)
Screenshot: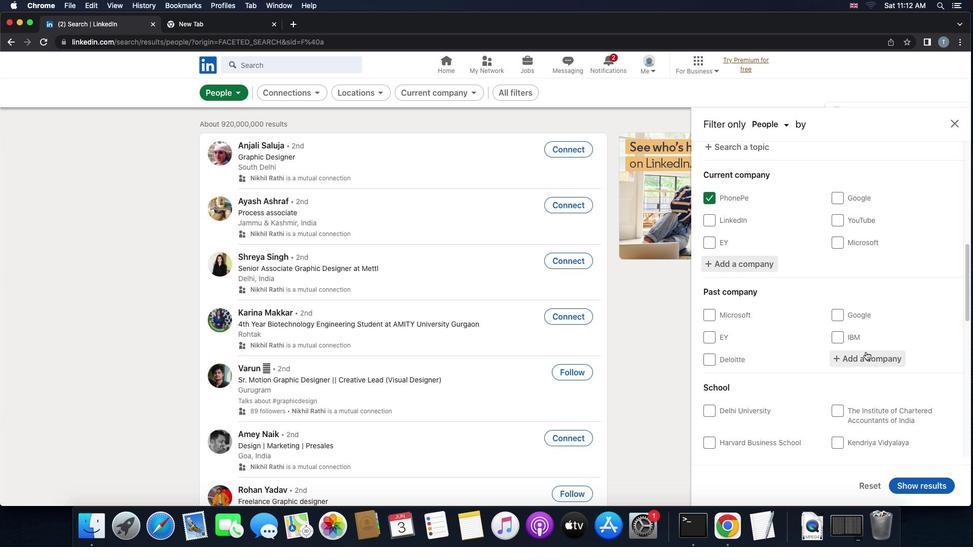 
Action: Mouse scrolled (865, 351) with delta (0, 0)
Screenshot: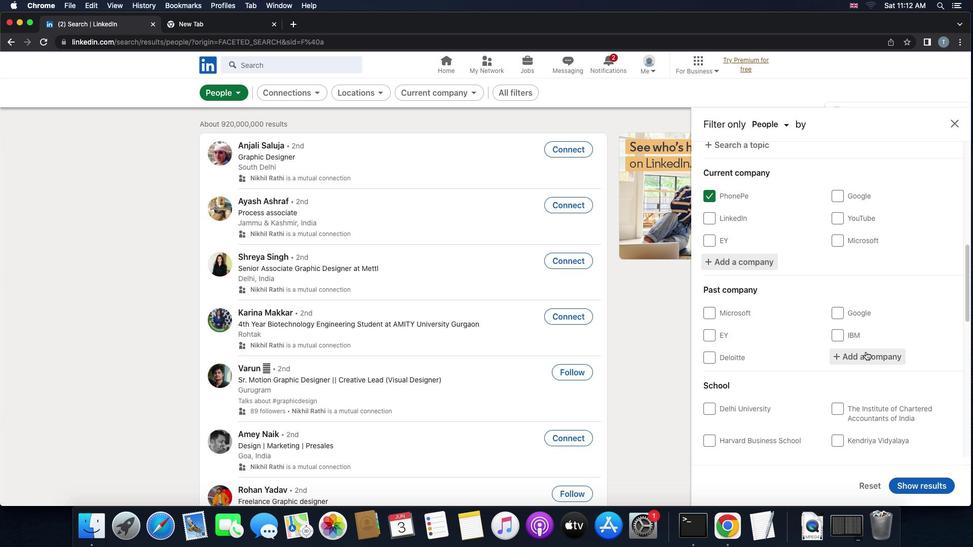 
Action: Mouse scrolled (865, 351) with delta (0, 0)
Screenshot: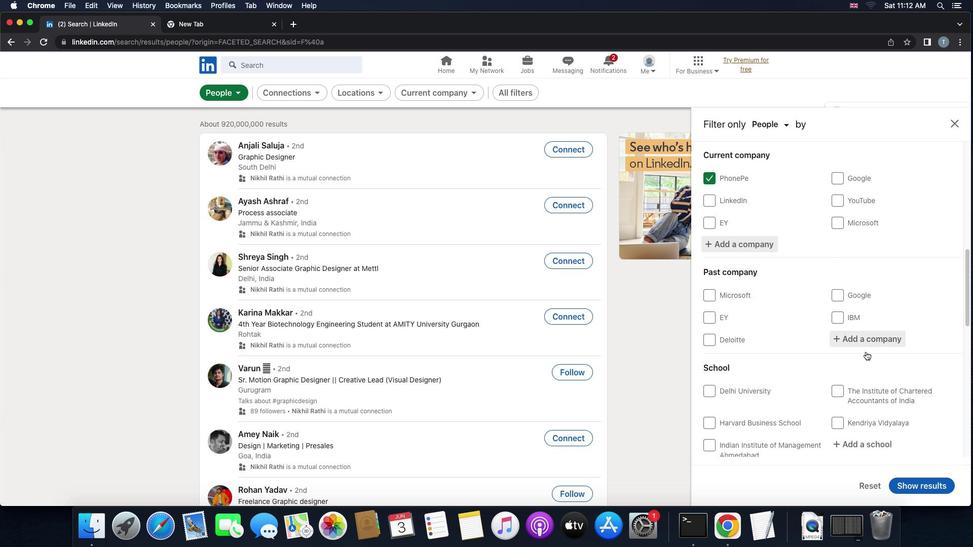 
Action: Mouse moved to (866, 353)
Screenshot: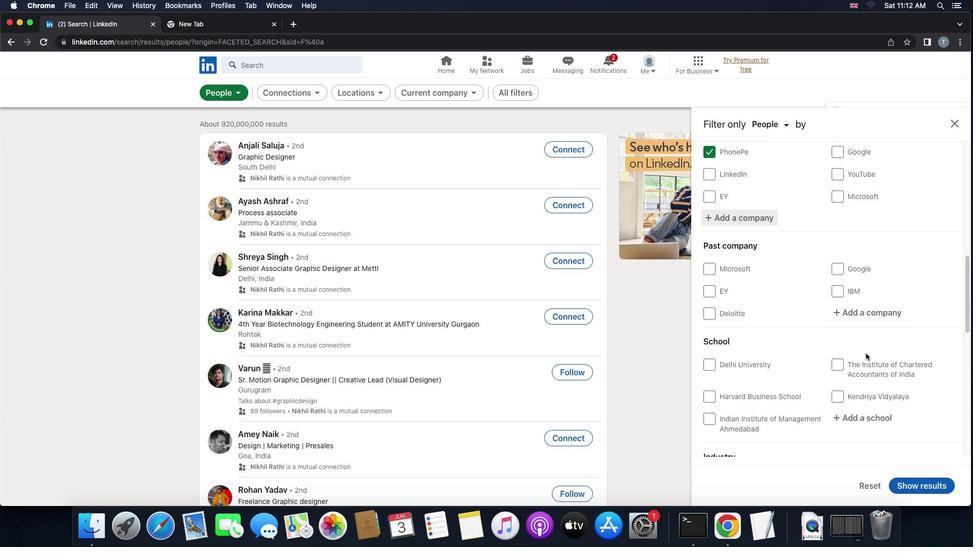 
Action: Mouse scrolled (866, 353) with delta (0, 0)
Screenshot: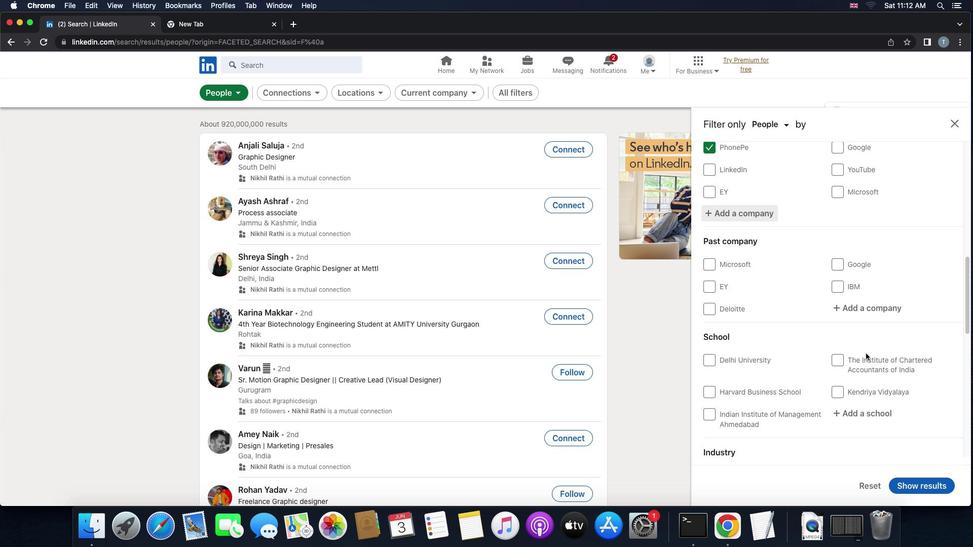 
Action: Mouse scrolled (866, 353) with delta (0, 0)
Screenshot: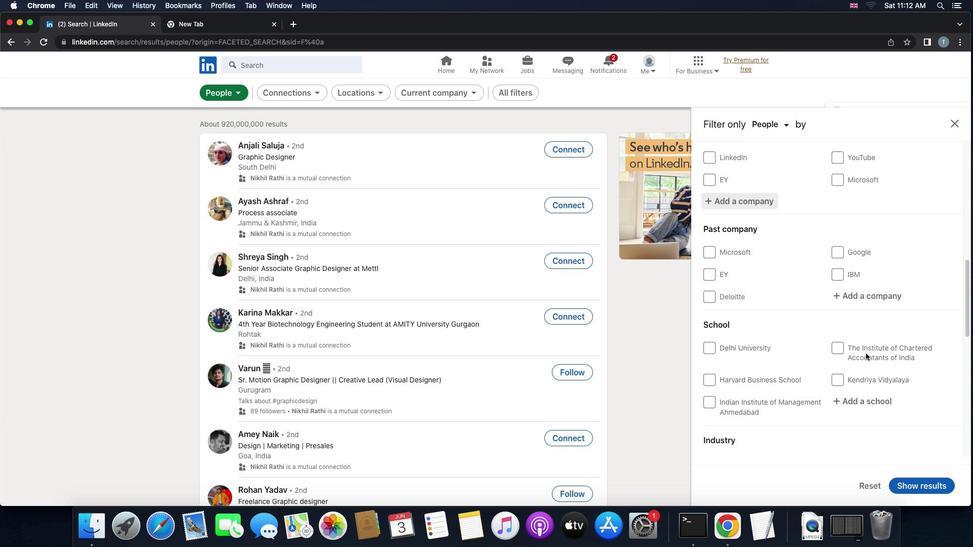 
Action: Mouse scrolled (866, 353) with delta (0, -1)
Screenshot: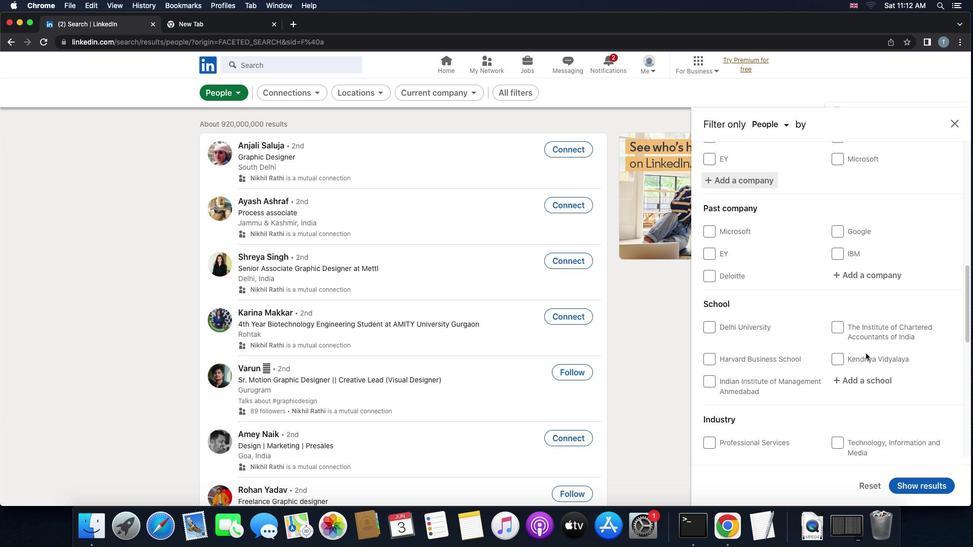 
Action: Mouse moved to (865, 355)
Screenshot: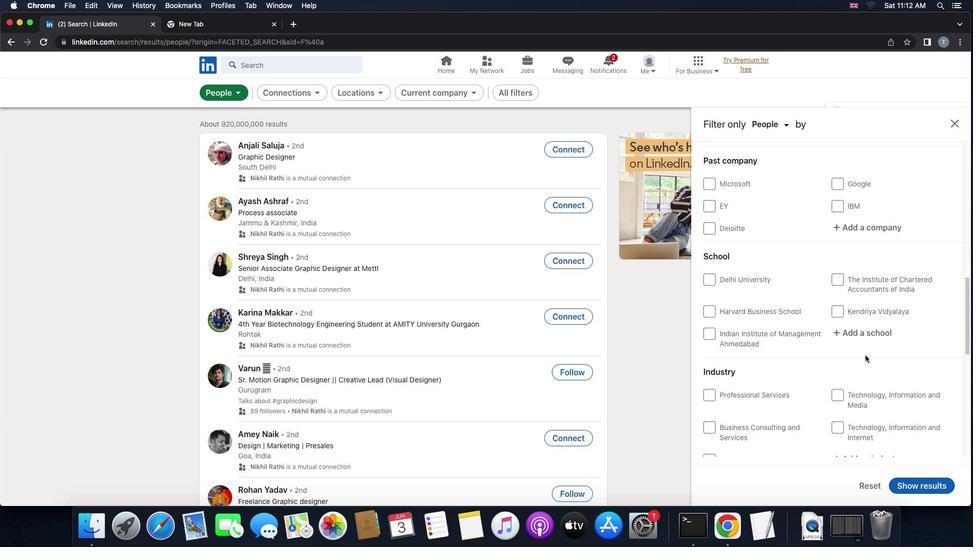 
Action: Mouse scrolled (865, 355) with delta (0, 0)
Screenshot: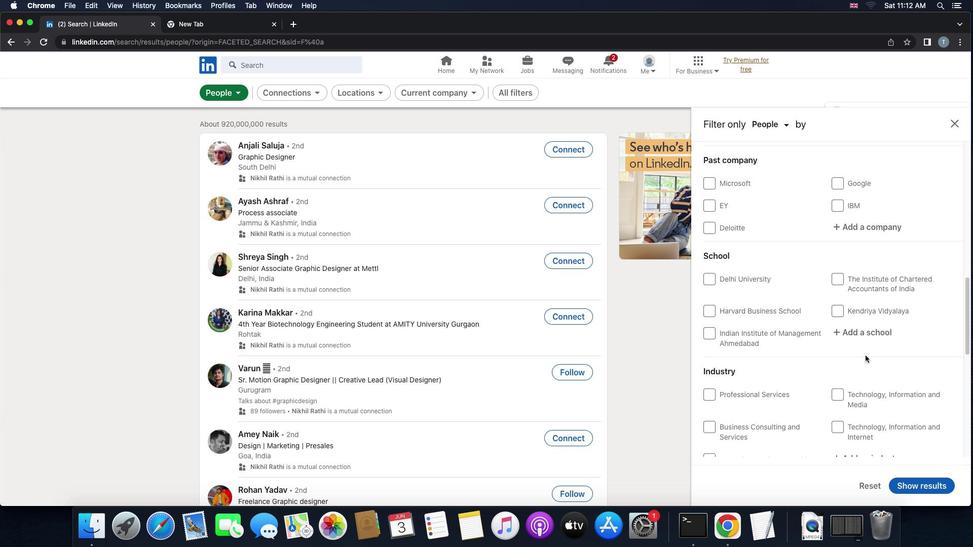 
Action: Mouse scrolled (865, 355) with delta (0, 0)
Screenshot: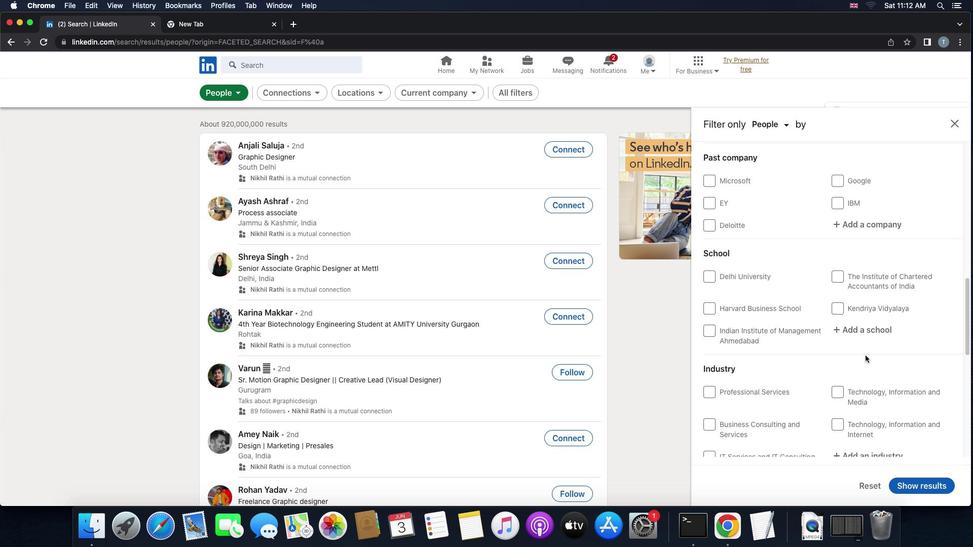 
Action: Mouse scrolled (865, 355) with delta (0, 0)
Screenshot: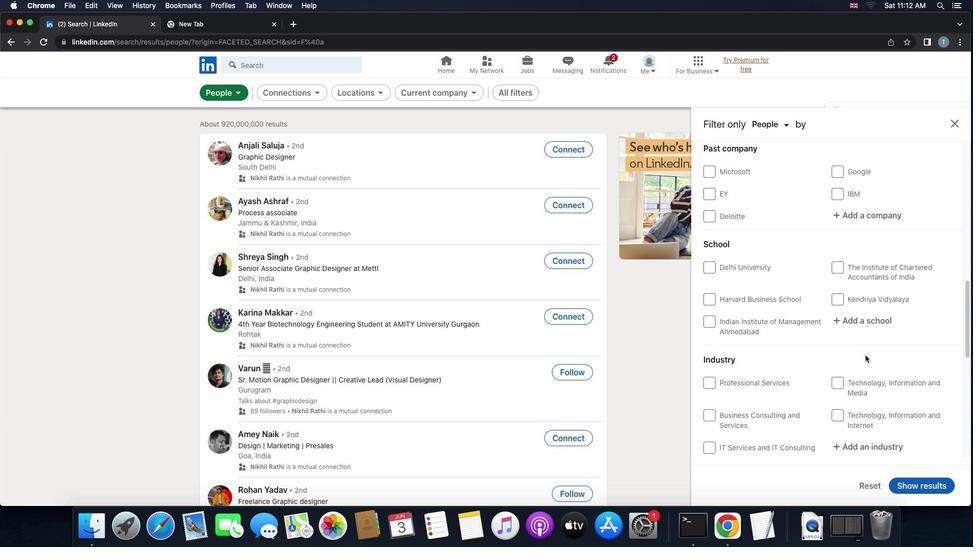 
Action: Mouse moved to (857, 311)
Screenshot: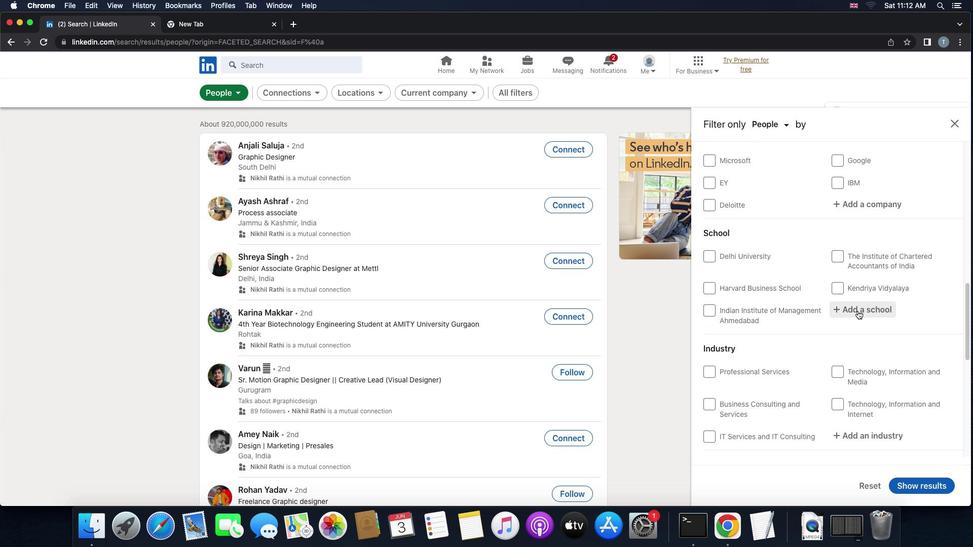 
Action: Mouse pressed left at (857, 311)
Screenshot: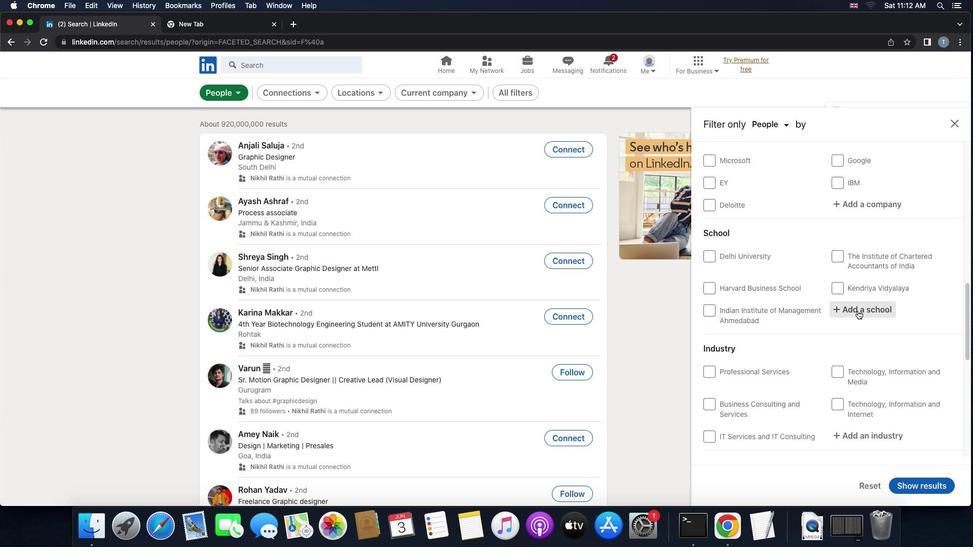 
Action: Mouse moved to (854, 312)
Screenshot: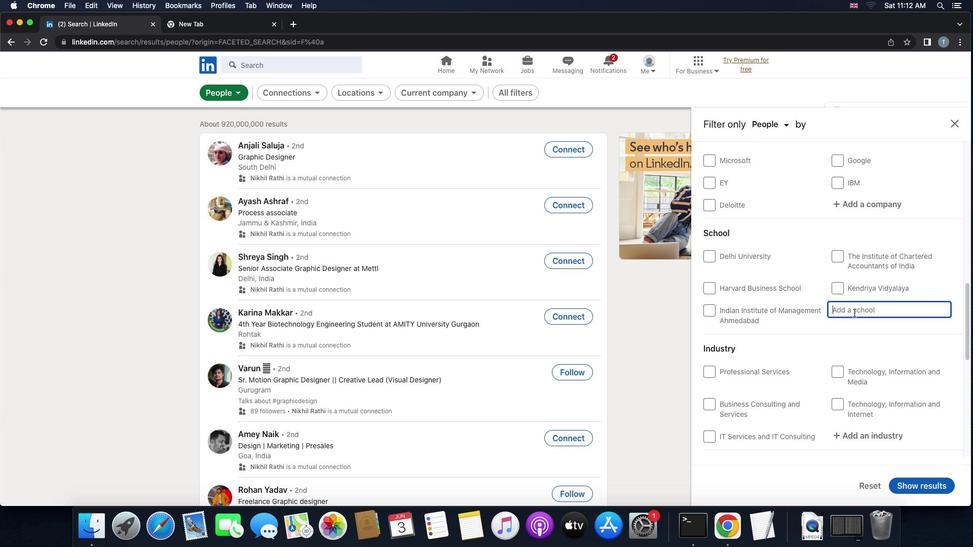 
Action: Key pressed 'a''c''r''o''p''i'Key.backspace'l''i''s'Key.leftKey.leftKey.left'o'
Screenshot: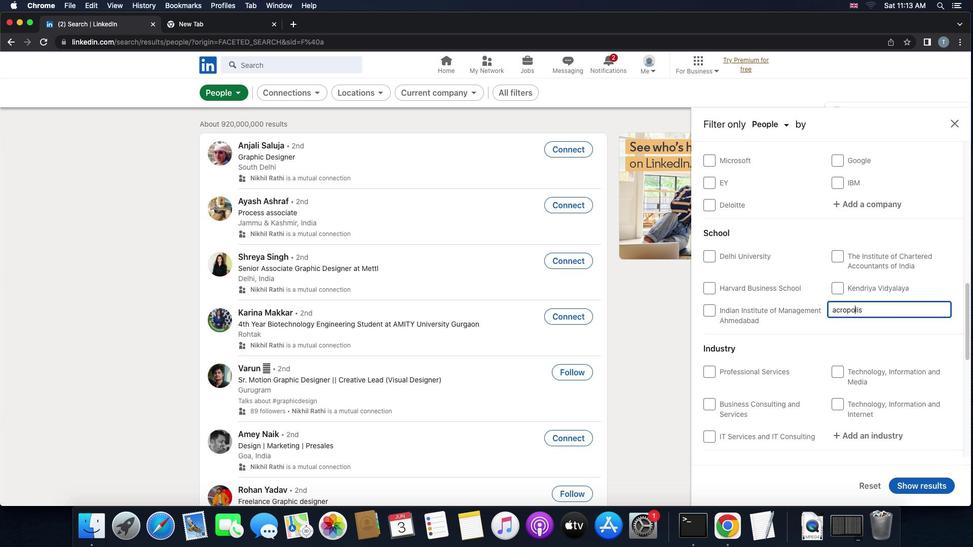 
Action: Mouse moved to (841, 356)
Screenshot: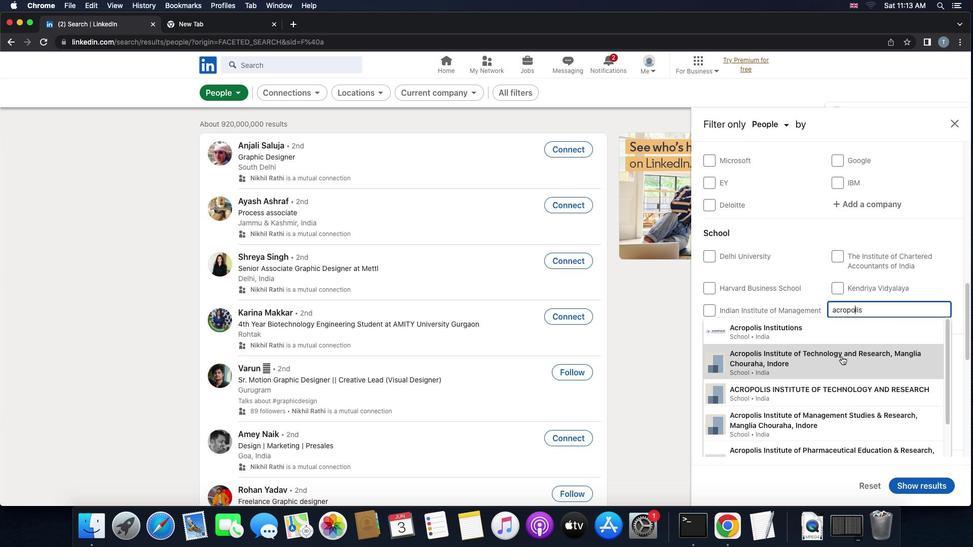 
Action: Mouse pressed left at (841, 356)
Screenshot: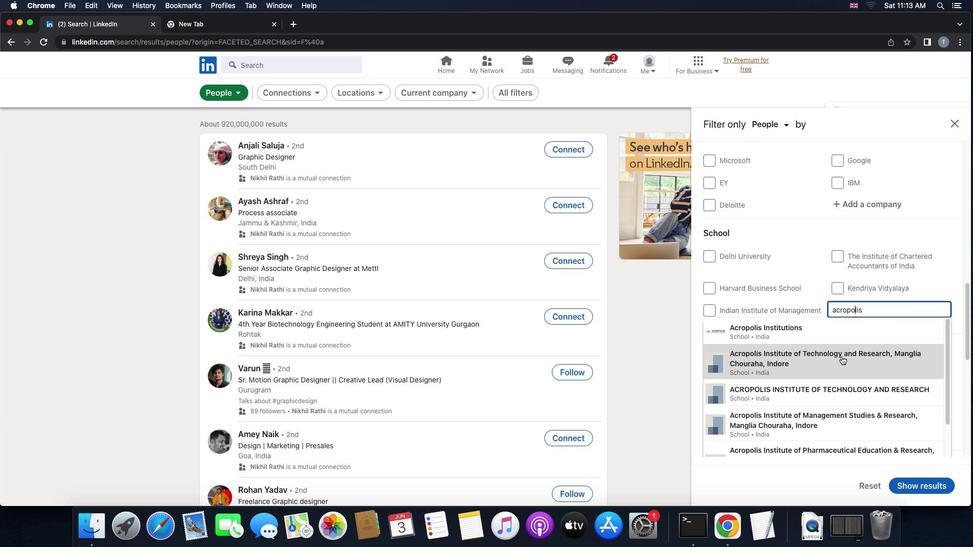 
Action: Mouse moved to (860, 397)
Screenshot: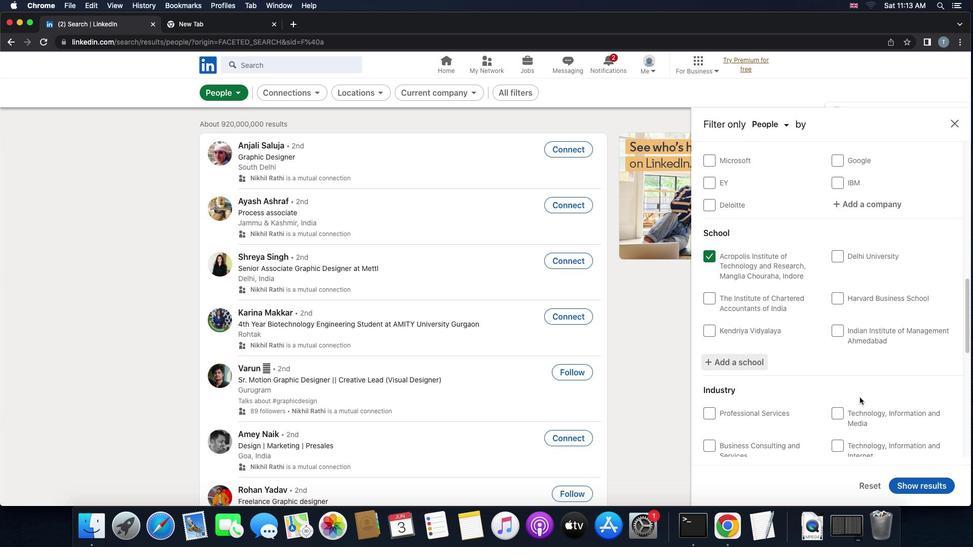 
Action: Mouse scrolled (860, 397) with delta (0, 0)
Screenshot: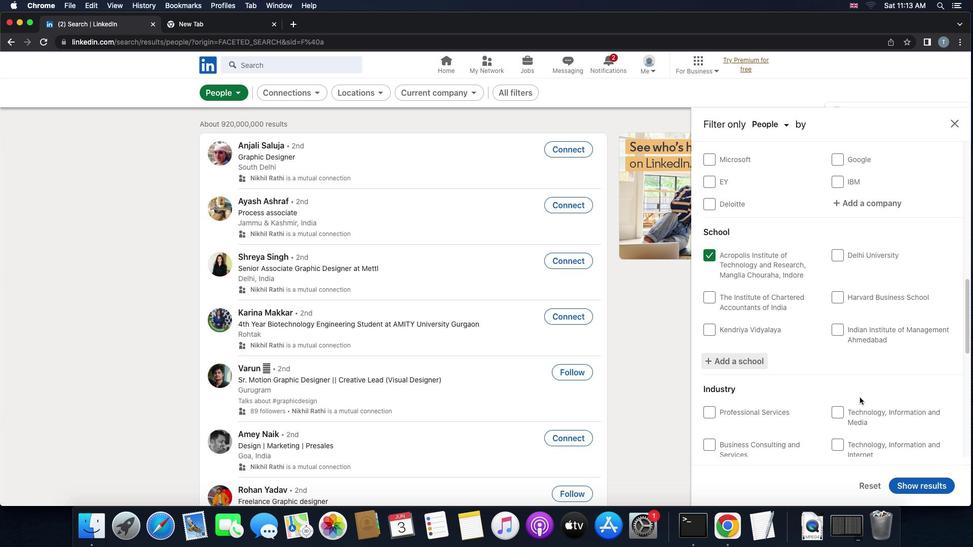 
Action: Mouse scrolled (860, 397) with delta (0, 0)
Screenshot: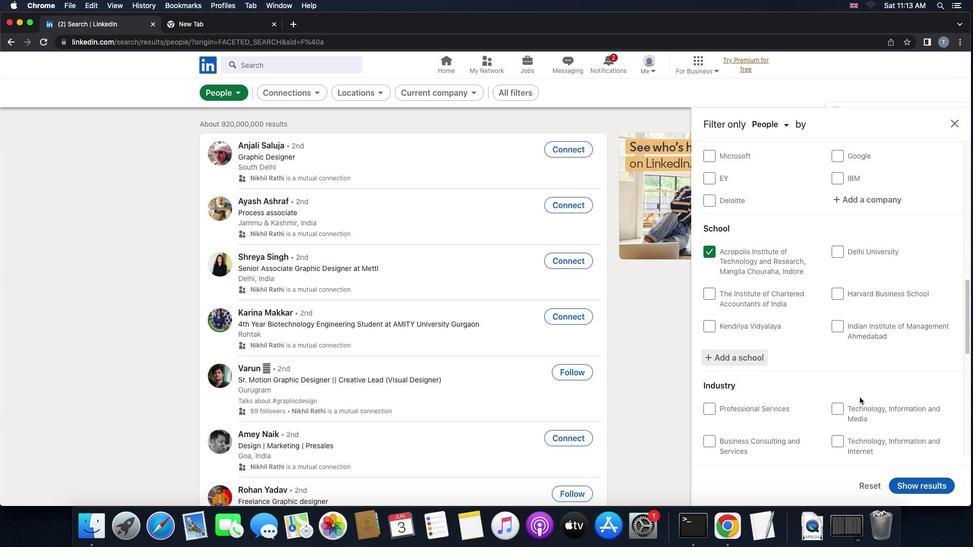 
Action: Mouse scrolled (860, 397) with delta (0, 0)
Screenshot: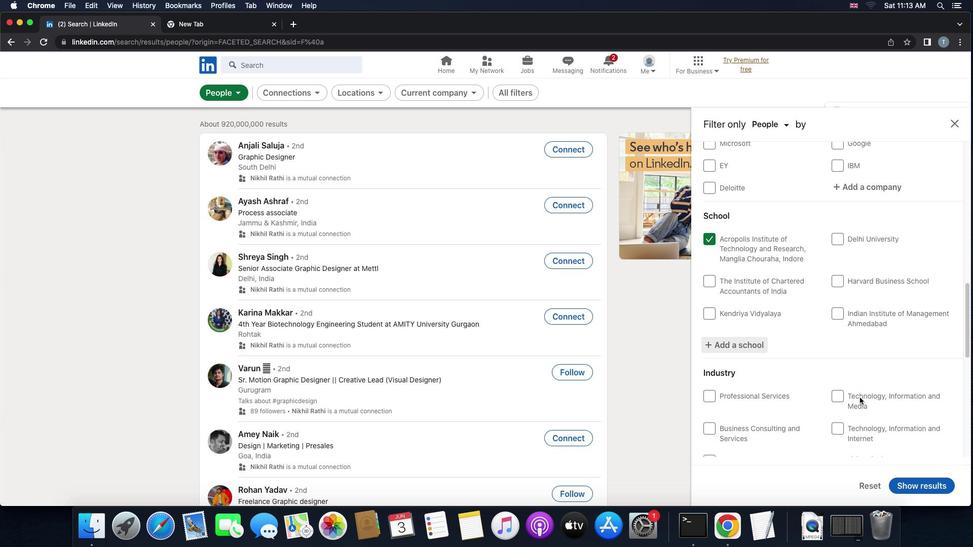 
Action: Mouse scrolled (860, 397) with delta (0, 0)
Screenshot: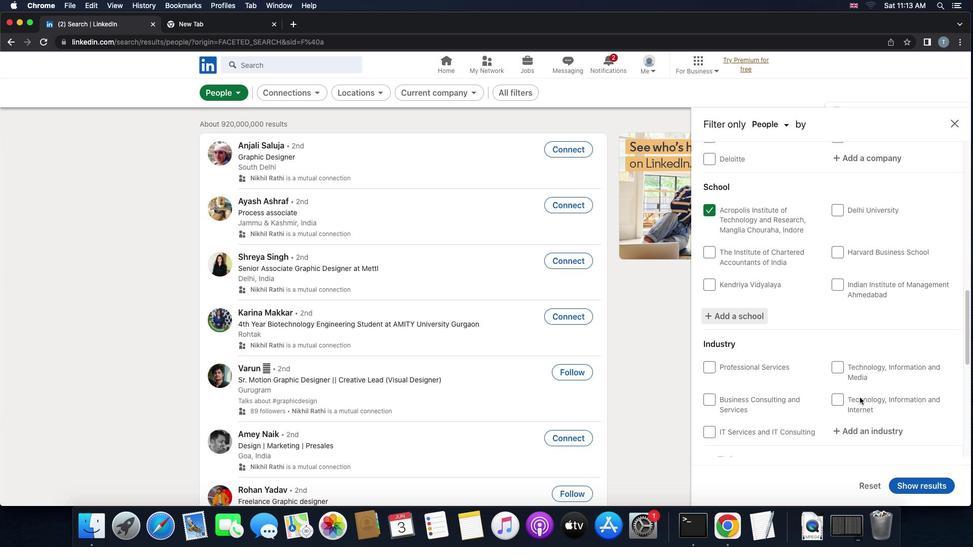 
Action: Mouse moved to (859, 420)
Screenshot: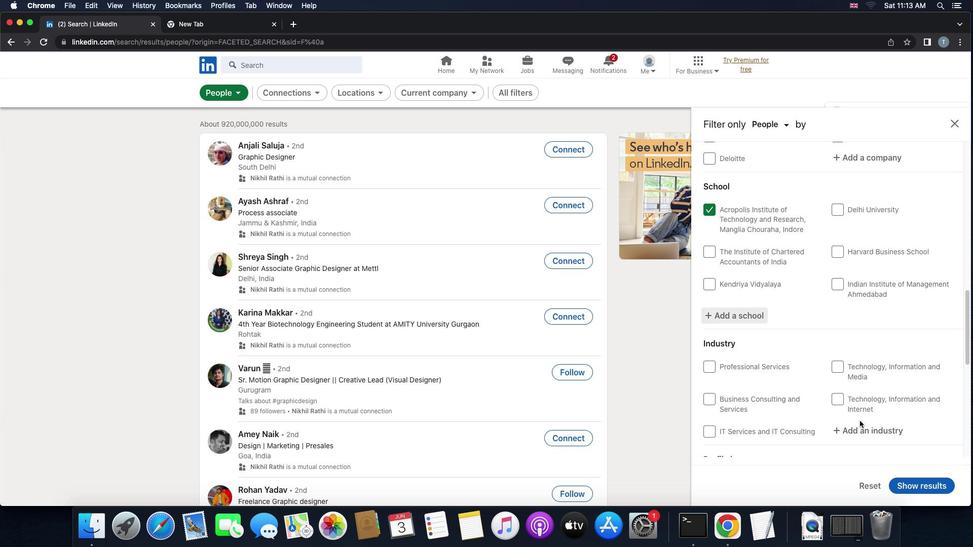 
Action: Mouse scrolled (859, 420) with delta (0, 0)
Screenshot: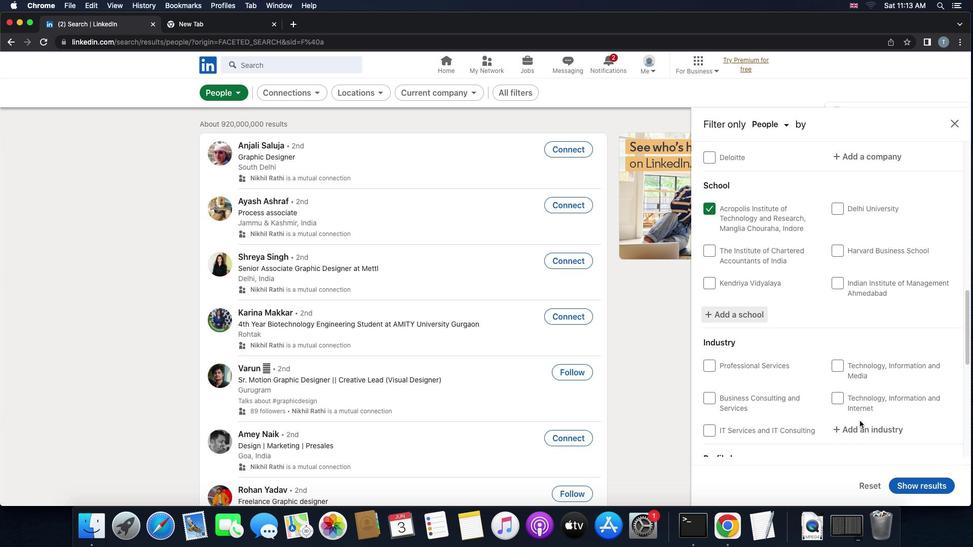 
Action: Mouse scrolled (859, 420) with delta (0, 0)
Screenshot: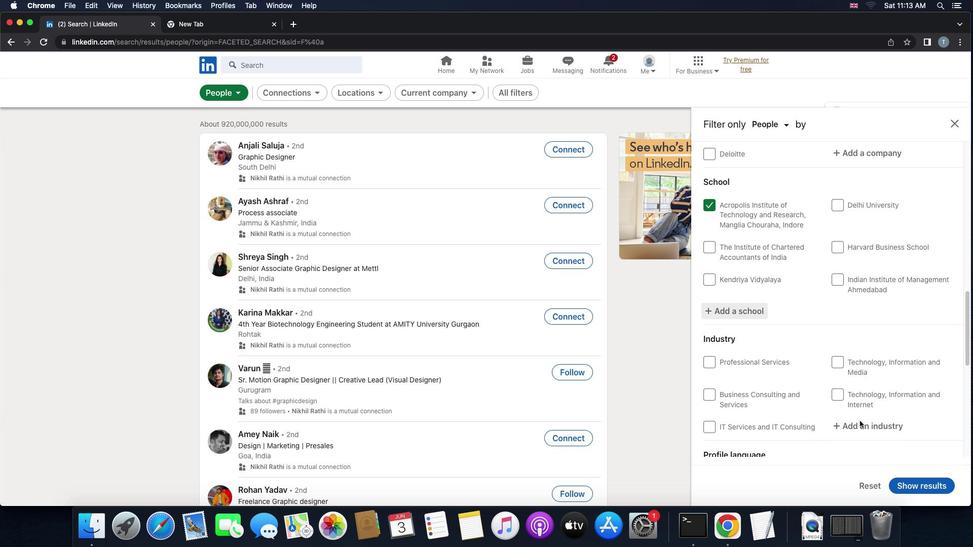 
Action: Mouse moved to (859, 417)
Screenshot: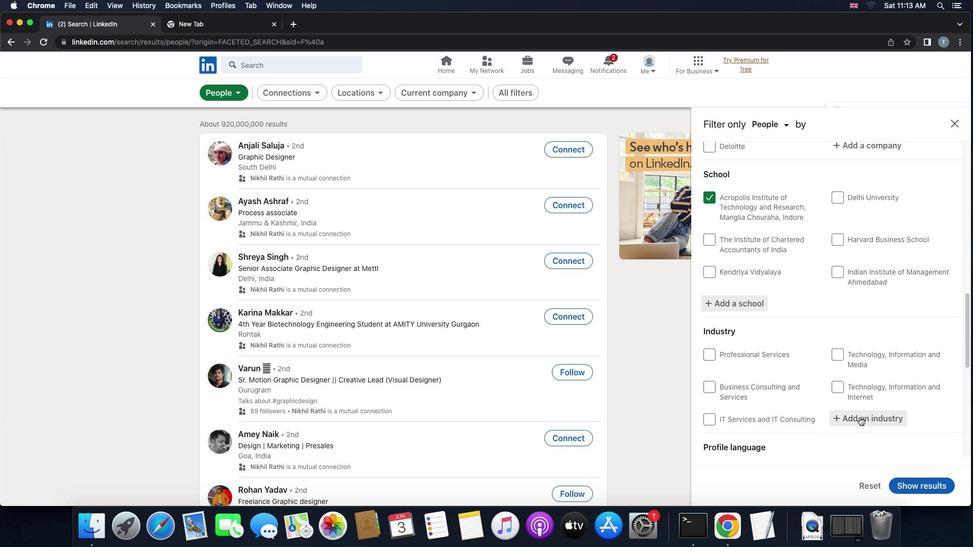 
Action: Mouse pressed left at (859, 417)
Screenshot: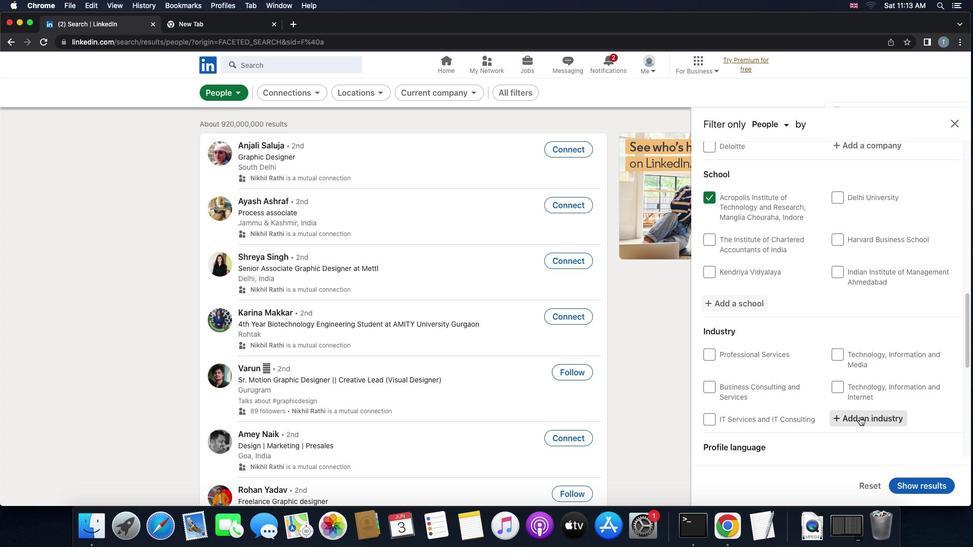 
Action: Key pressed 'p''h''i''l''a''n''t''h''r''o''p''h''i''c'Key.spaceKey.leftKey.leftKey.leftKey.backspace
Screenshot: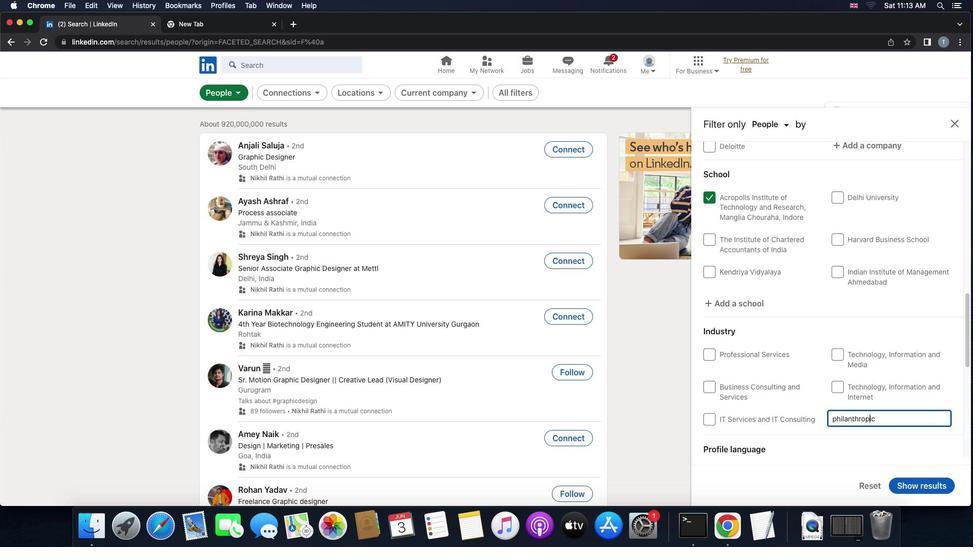 
Action: Mouse moved to (828, 437)
Screenshot: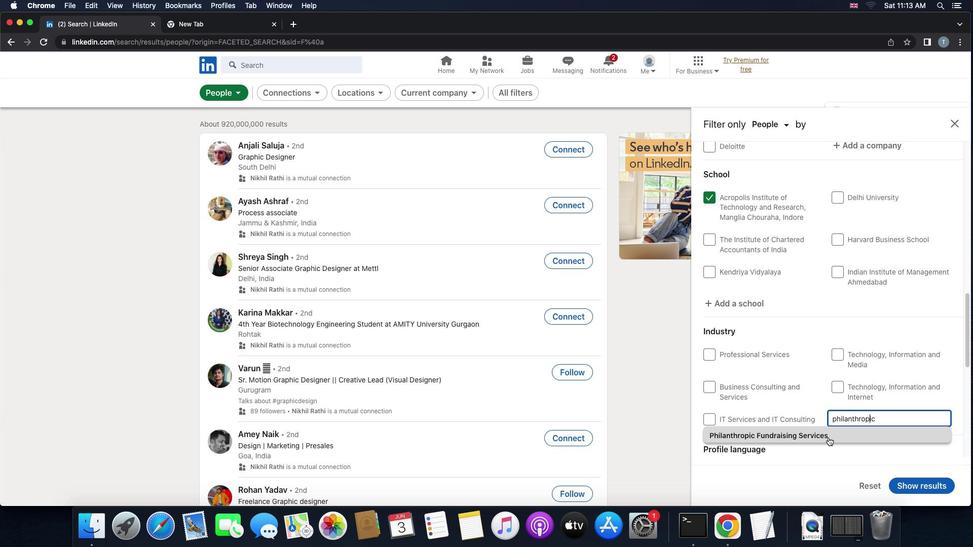 
Action: Mouse pressed left at (828, 437)
Screenshot: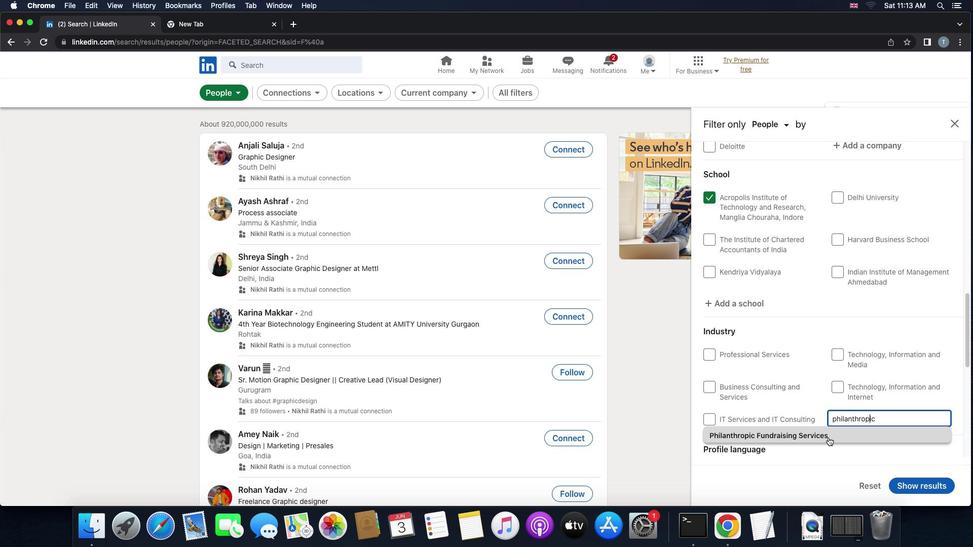 
Action: Mouse moved to (829, 437)
Screenshot: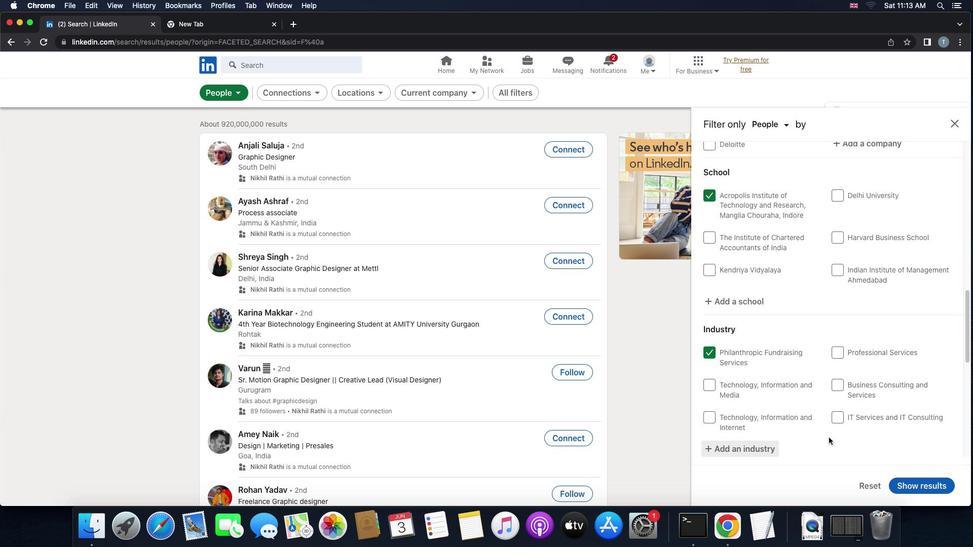 
Action: Mouse scrolled (829, 437) with delta (0, 0)
Screenshot: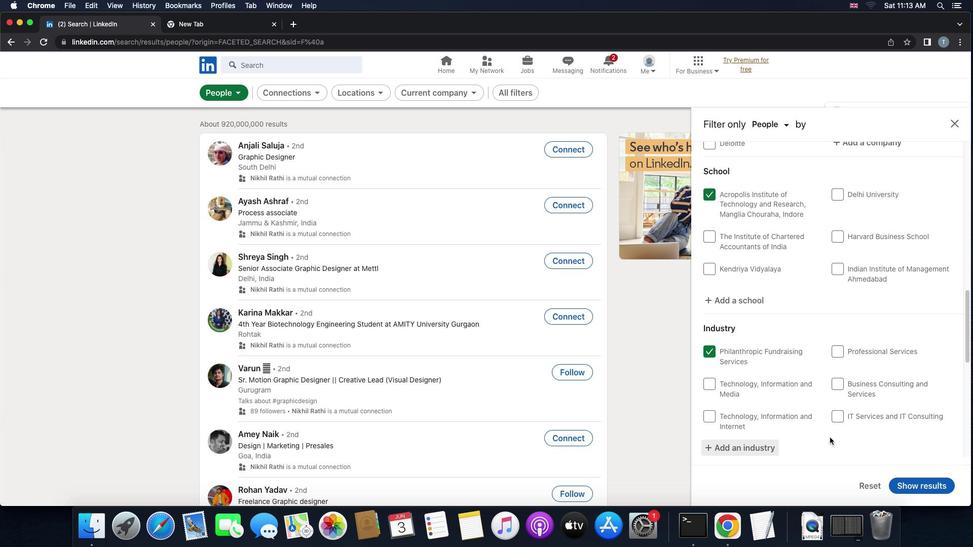 
Action: Mouse scrolled (829, 437) with delta (0, 0)
Screenshot: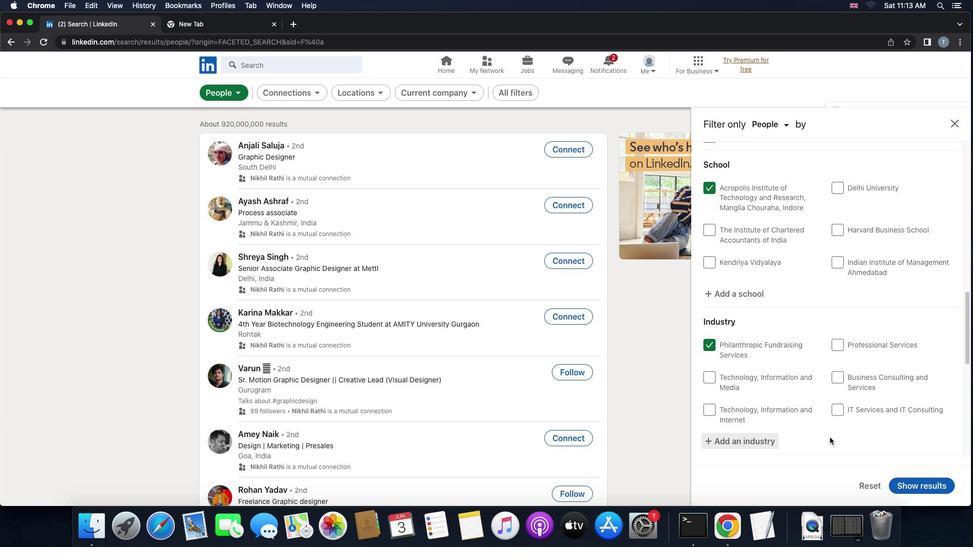 
Action: Mouse moved to (829, 437)
Screenshot: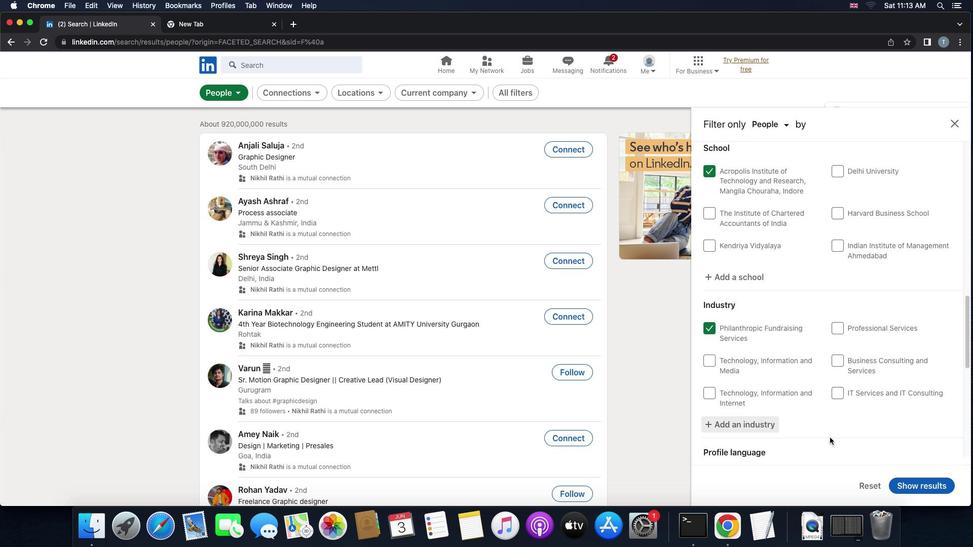 
Action: Mouse scrolled (829, 437) with delta (0, -1)
Screenshot: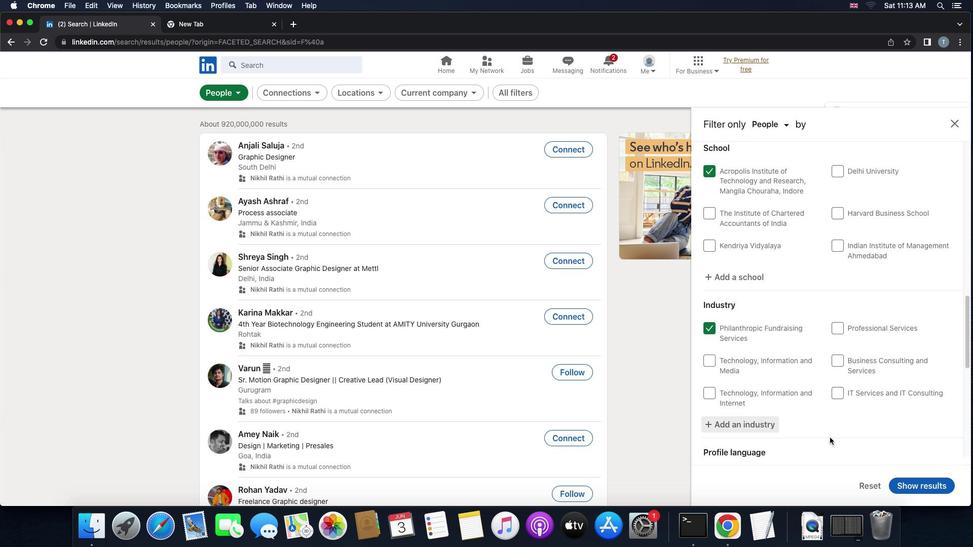 
Action: Mouse moved to (830, 437)
Screenshot: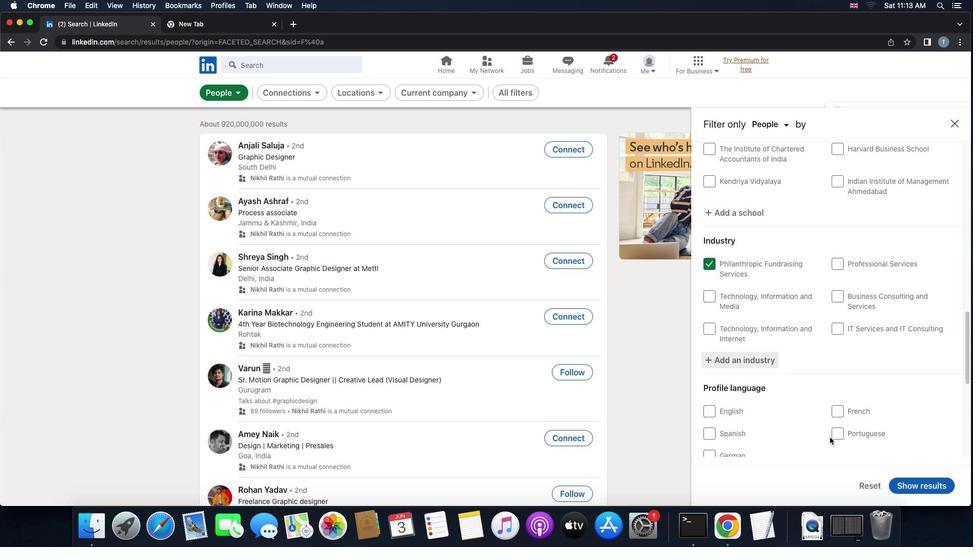 
Action: Mouse scrolled (830, 437) with delta (0, -1)
Screenshot: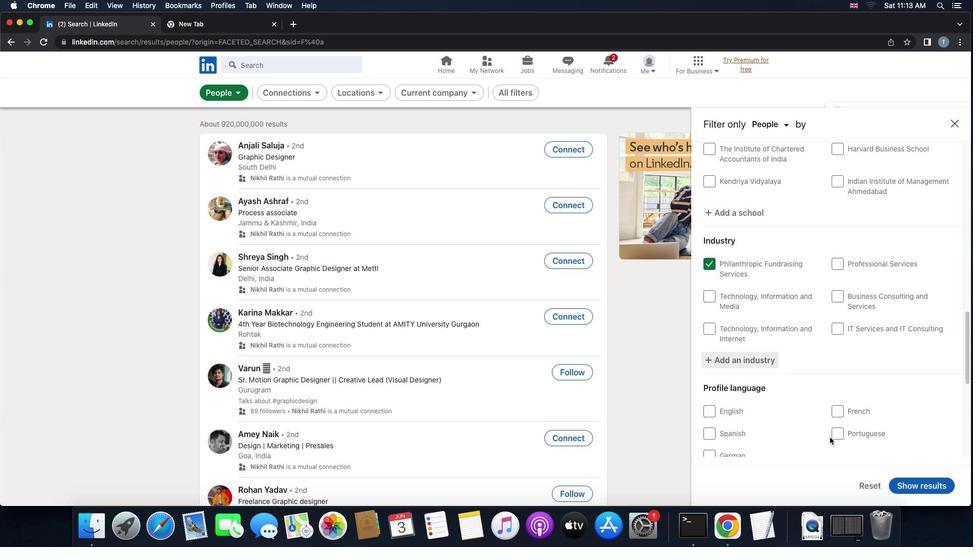 
Action: Mouse moved to (827, 437)
Screenshot: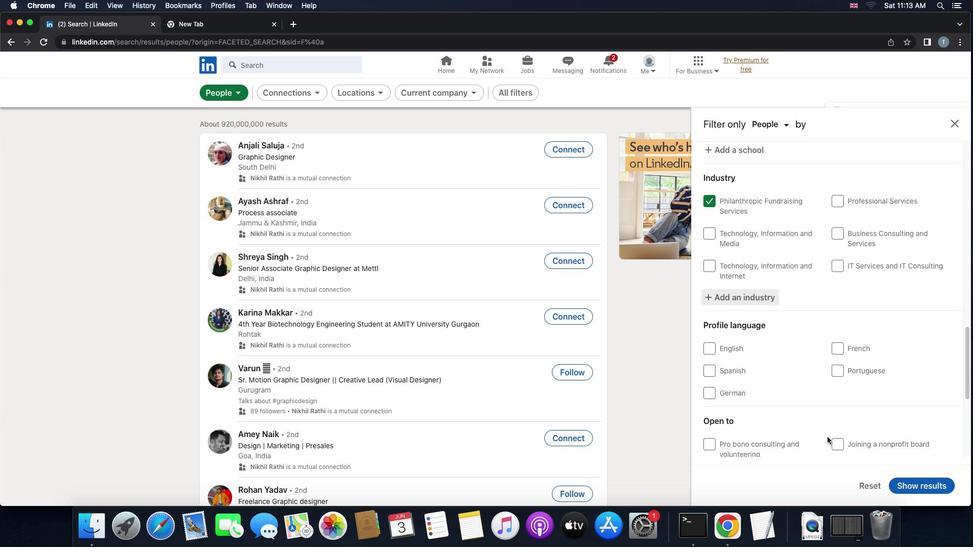 
Action: Mouse scrolled (827, 437) with delta (0, 0)
Screenshot: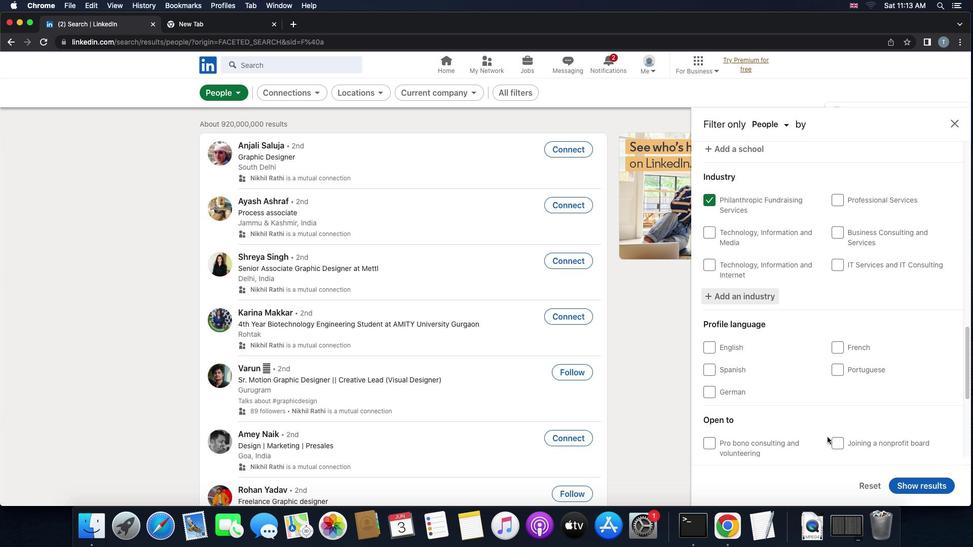 
Action: Mouse scrolled (827, 437) with delta (0, 0)
Screenshot: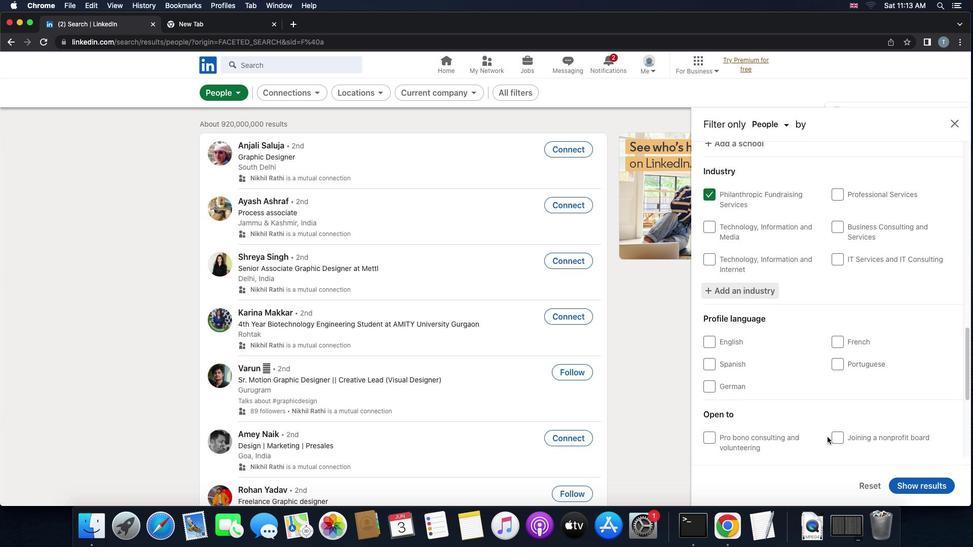 
Action: Mouse scrolled (827, 437) with delta (0, 0)
Screenshot: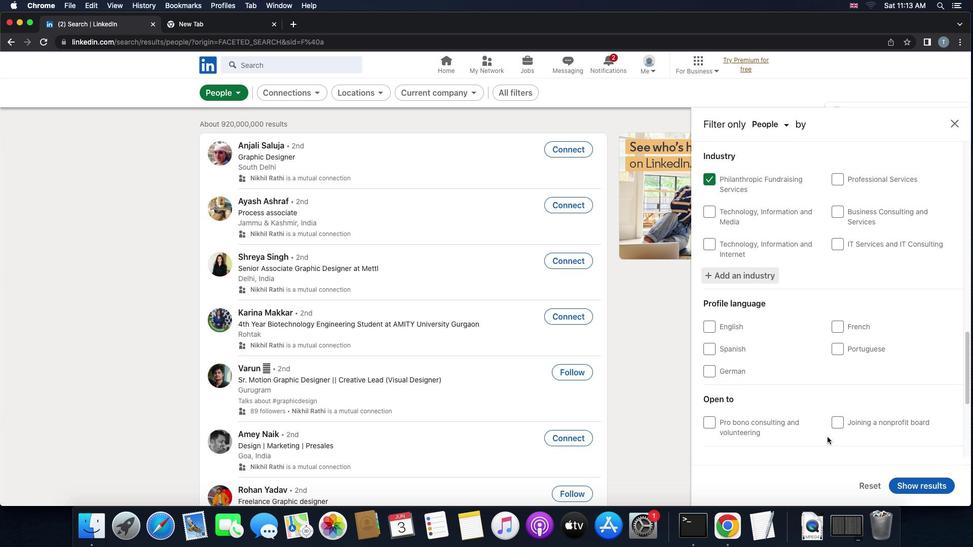 
Action: Mouse moved to (717, 313)
Screenshot: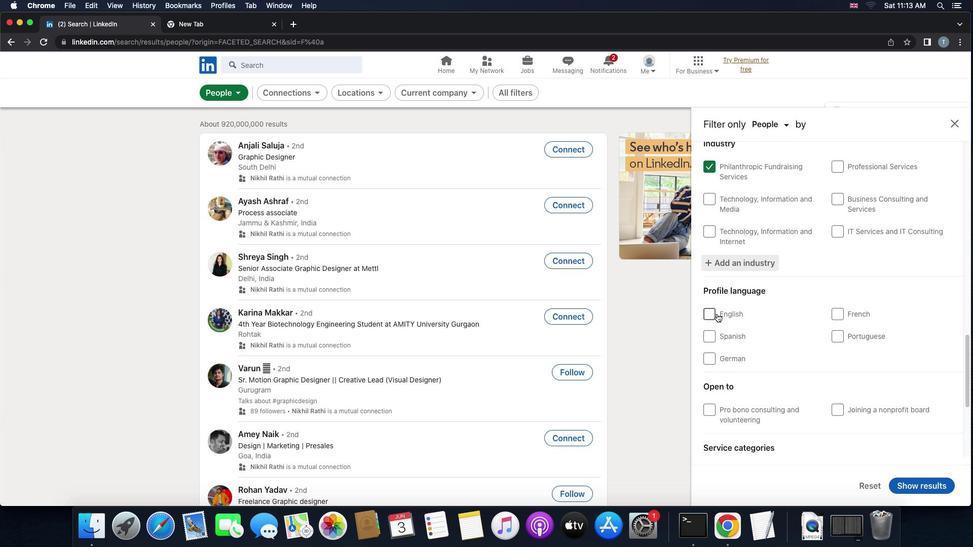 
Action: Mouse pressed left at (717, 313)
Screenshot: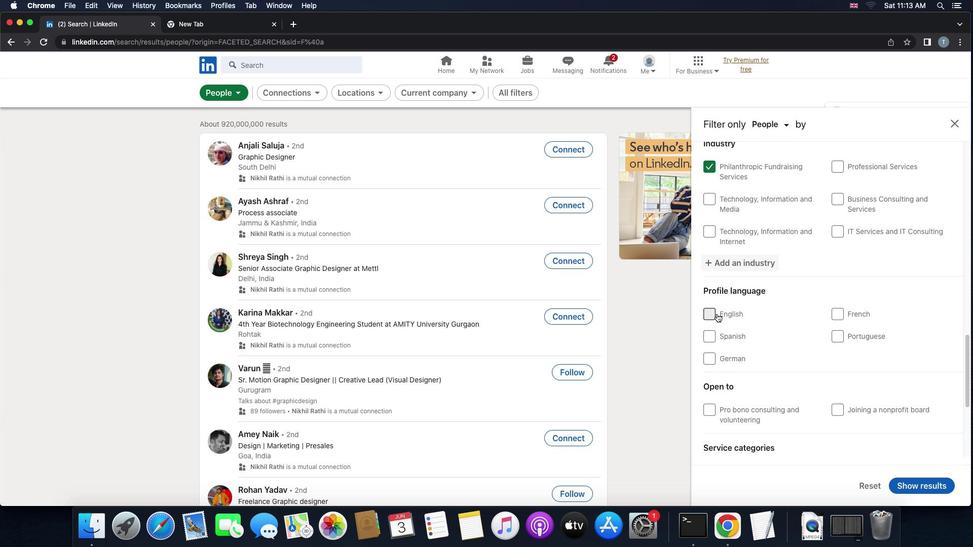 
Action: Mouse moved to (808, 372)
Screenshot: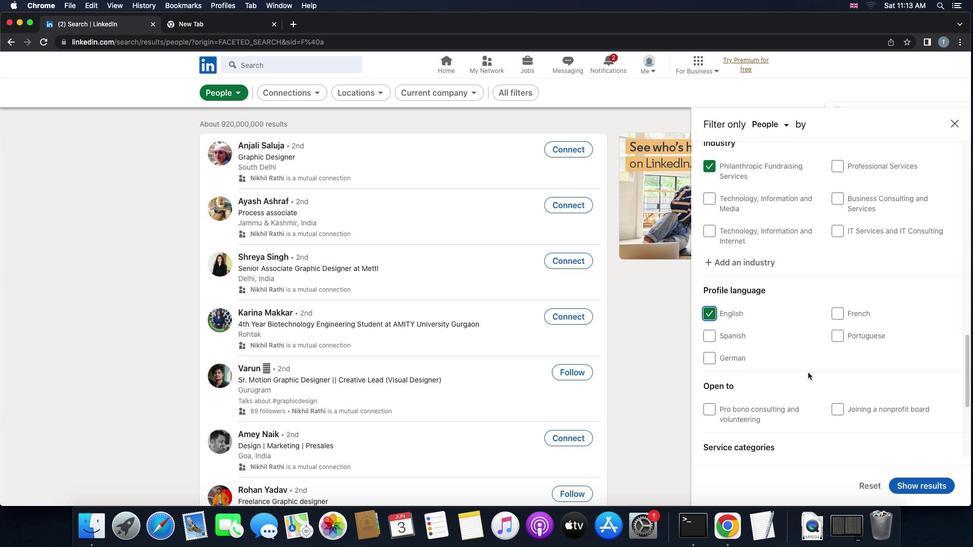 
Action: Mouse scrolled (808, 372) with delta (0, 0)
Screenshot: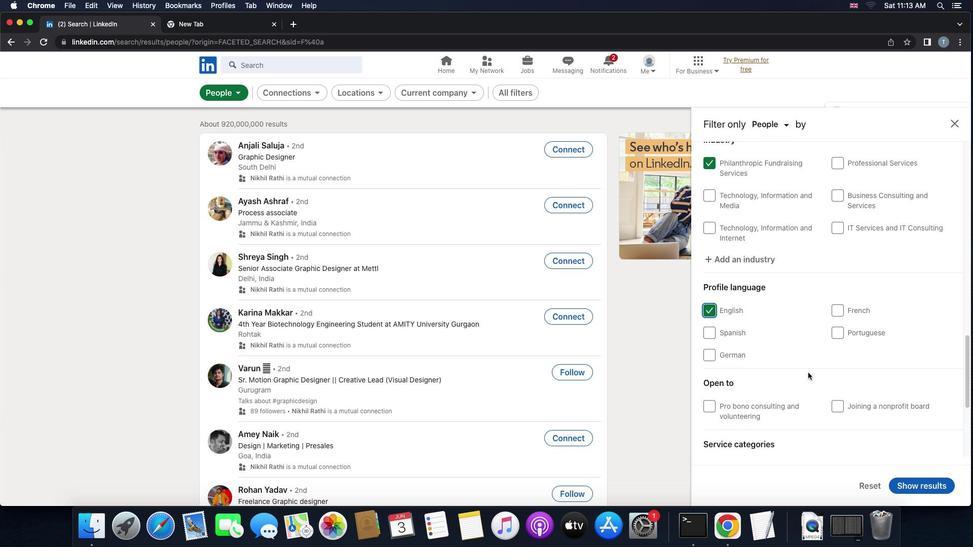 
Action: Mouse scrolled (808, 372) with delta (0, 0)
Screenshot: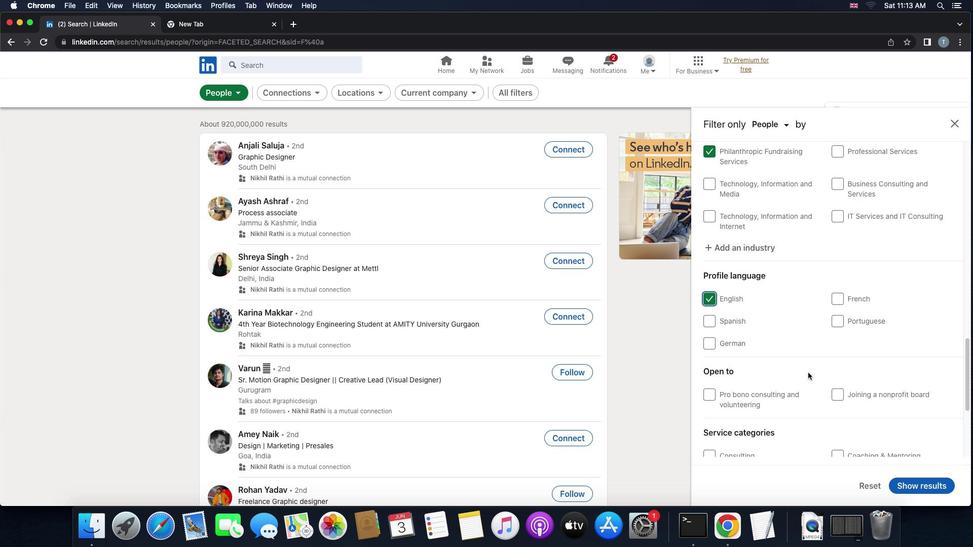 
Action: Mouse scrolled (808, 372) with delta (0, -1)
Screenshot: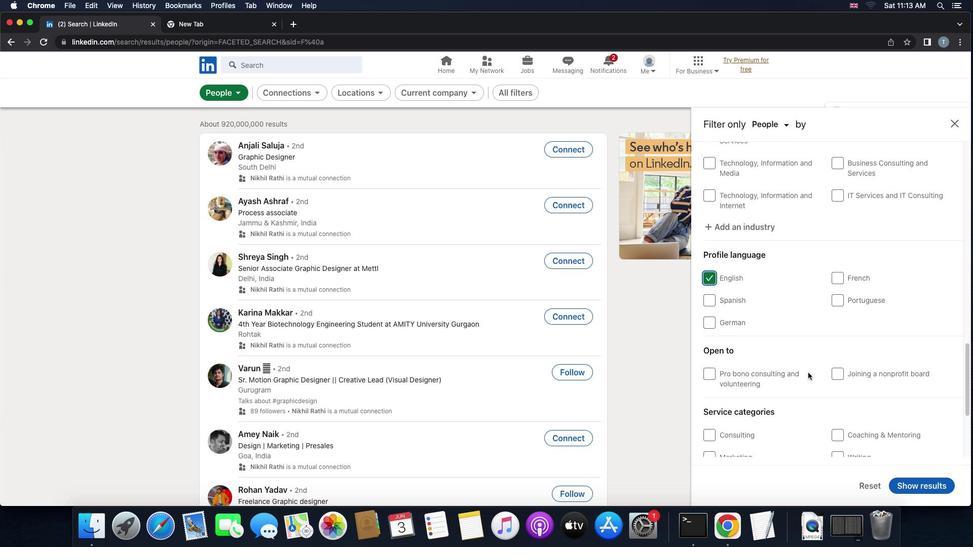 
Action: Mouse scrolled (808, 372) with delta (0, -1)
Screenshot: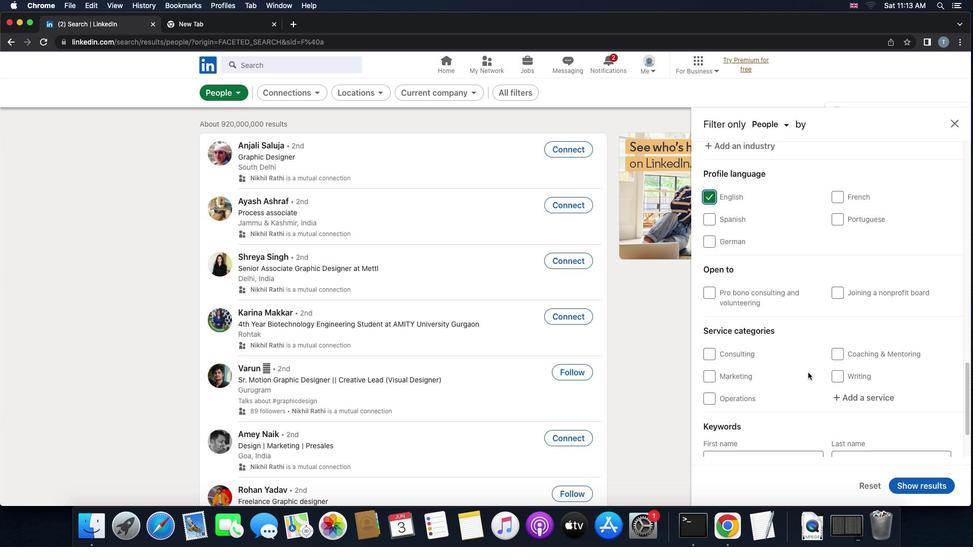 
Action: Mouse moved to (862, 362)
Screenshot: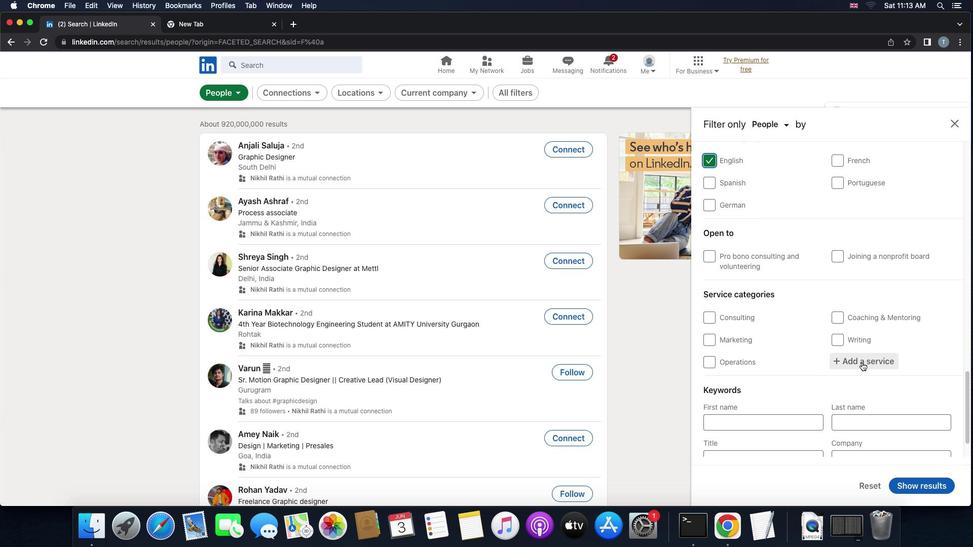 
Action: Mouse pressed left at (862, 362)
Screenshot: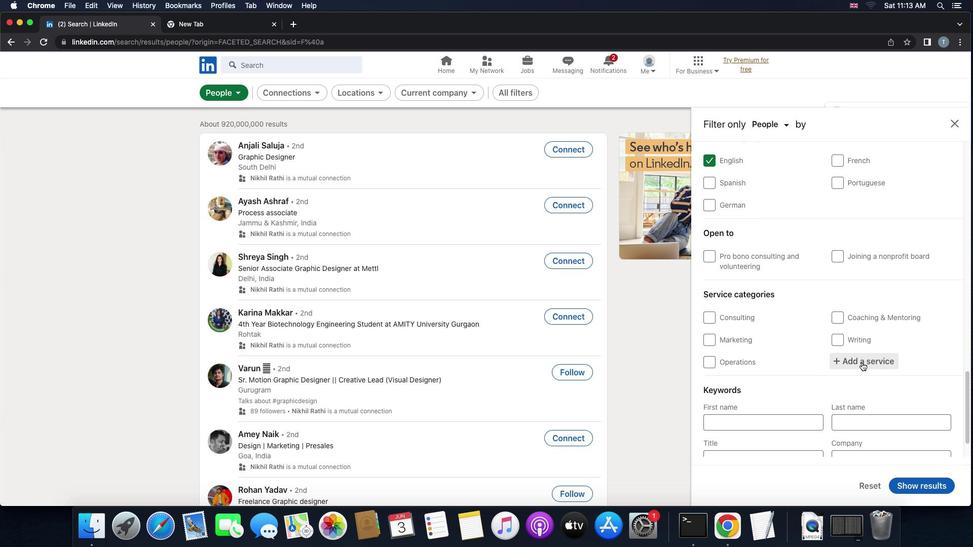 
Action: Mouse moved to (854, 387)
Screenshot: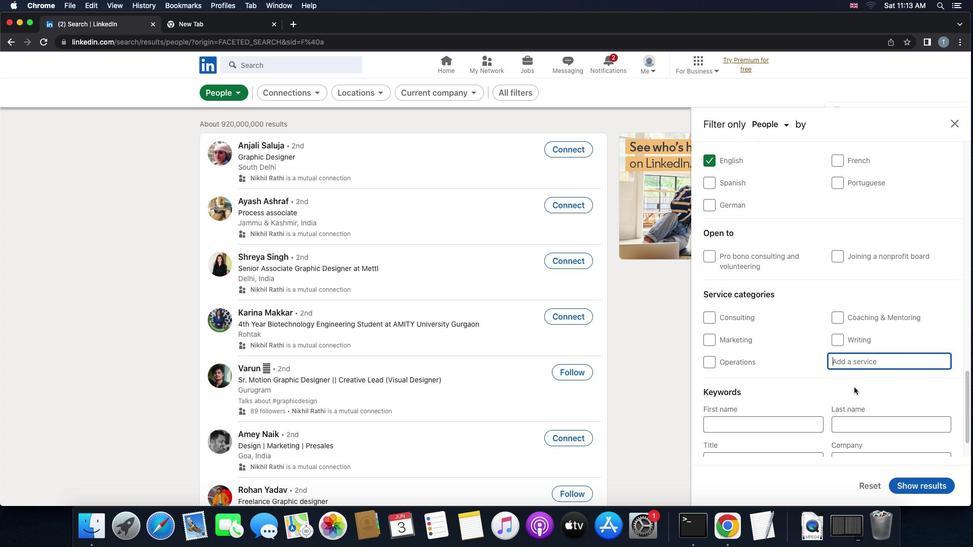 
Action: Mouse scrolled (854, 387) with delta (0, 0)
Screenshot: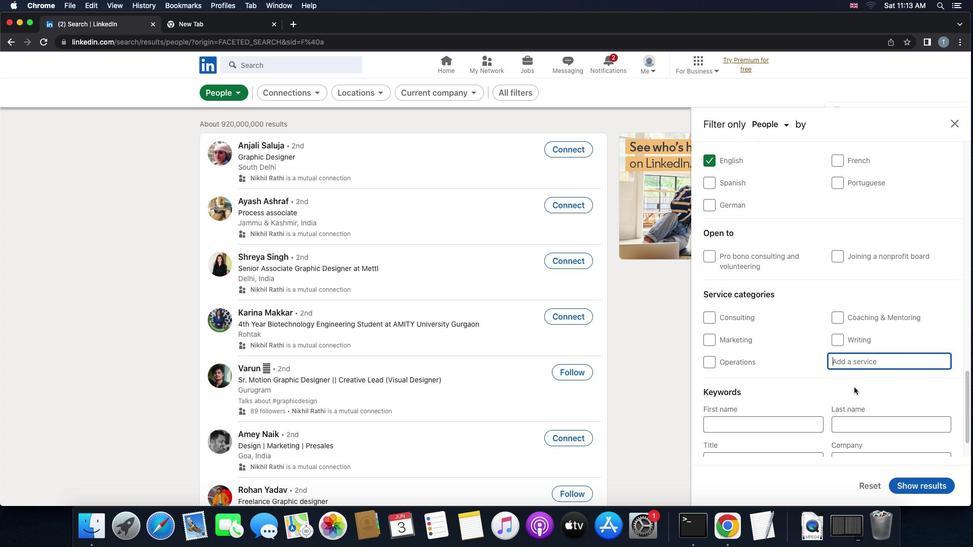 
Action: Mouse scrolled (854, 387) with delta (0, 0)
Screenshot: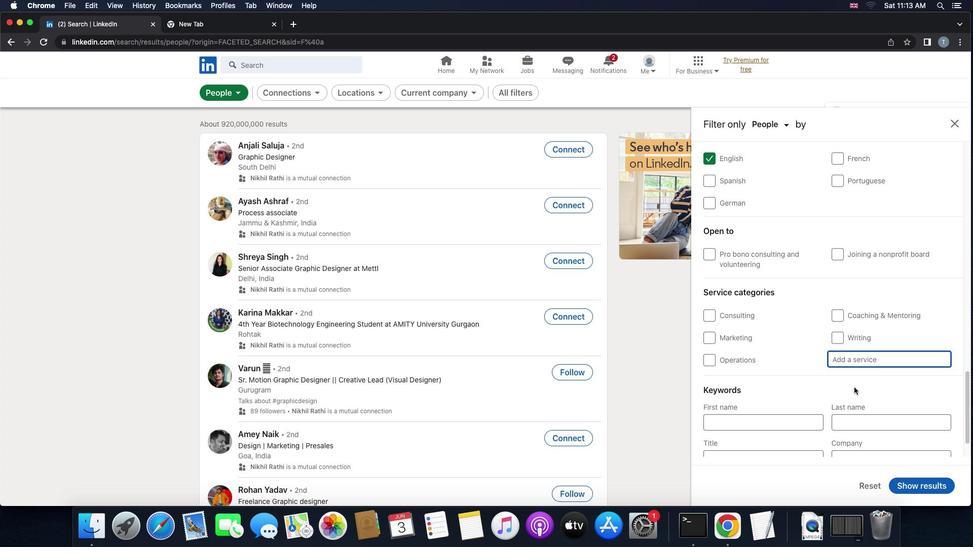 
Action: Mouse moved to (850, 357)
Screenshot: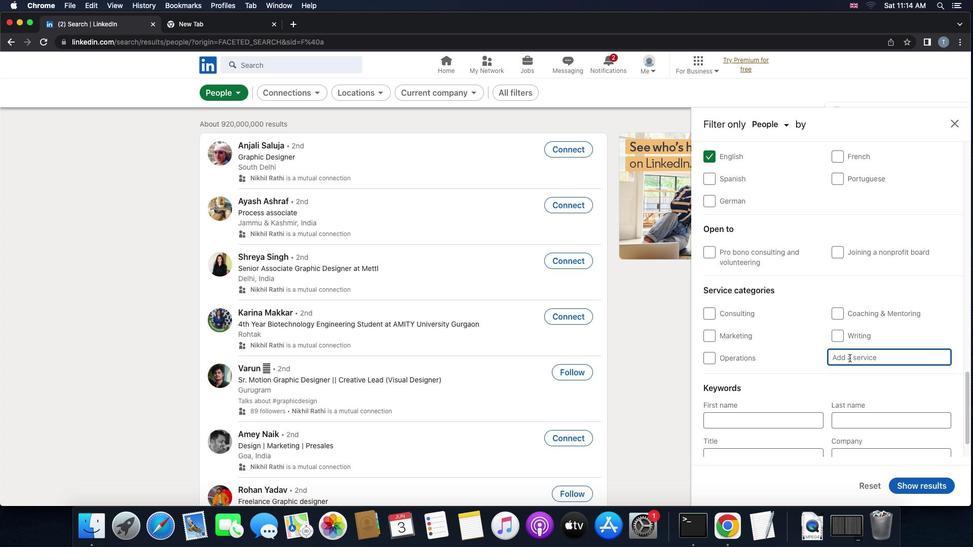 
Action: Key pressed 't''a''x'Key.space'l''a''w'
Screenshot: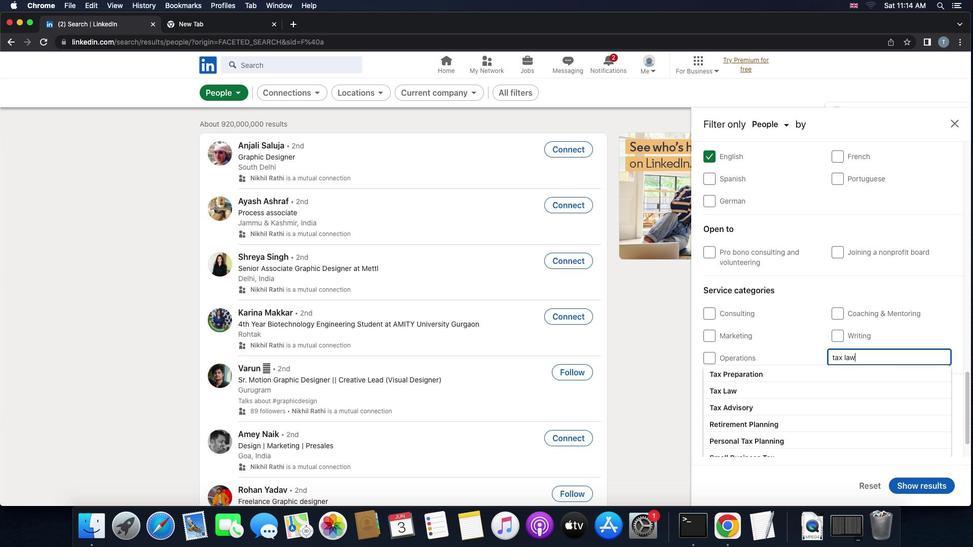 
Action: Mouse moved to (839, 375)
Screenshot: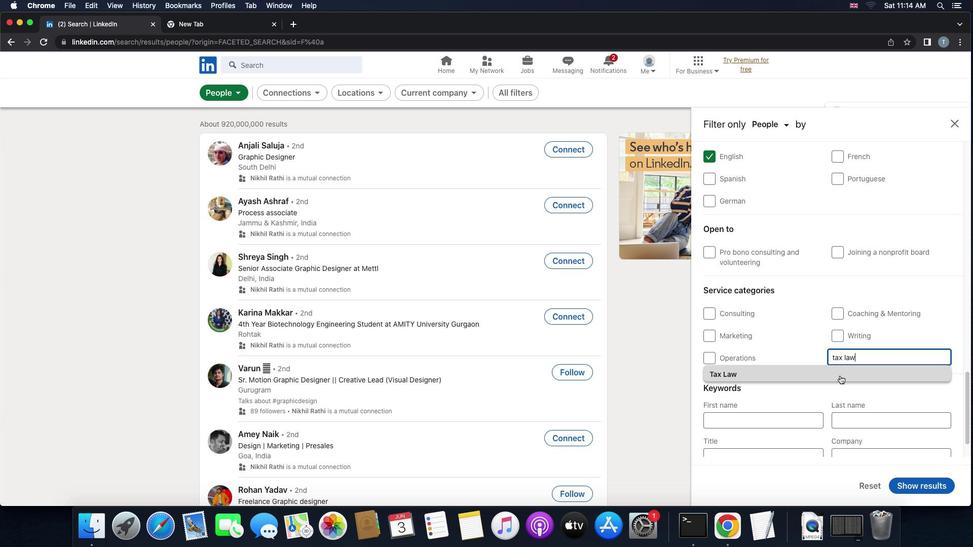 
Action: Mouse pressed left at (839, 375)
Screenshot: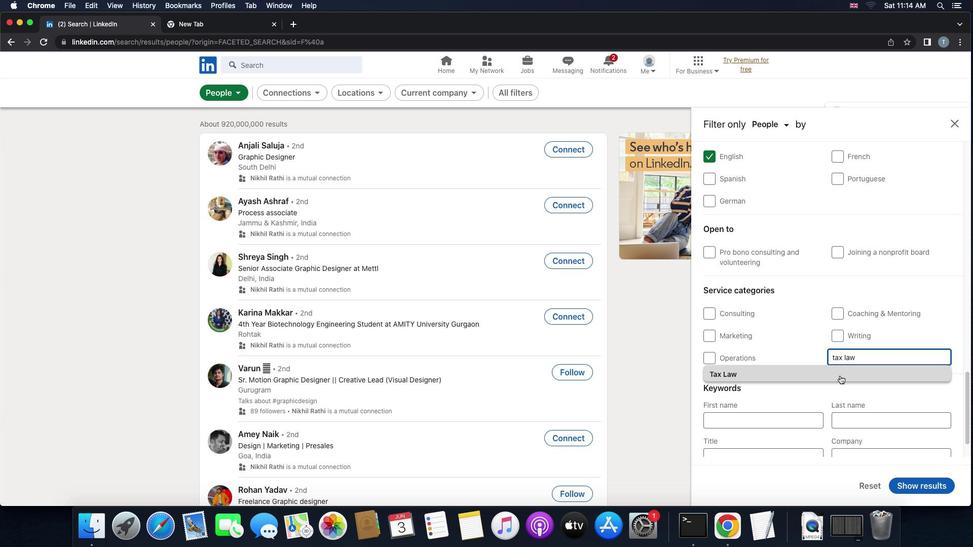 
Action: Mouse moved to (843, 380)
Screenshot: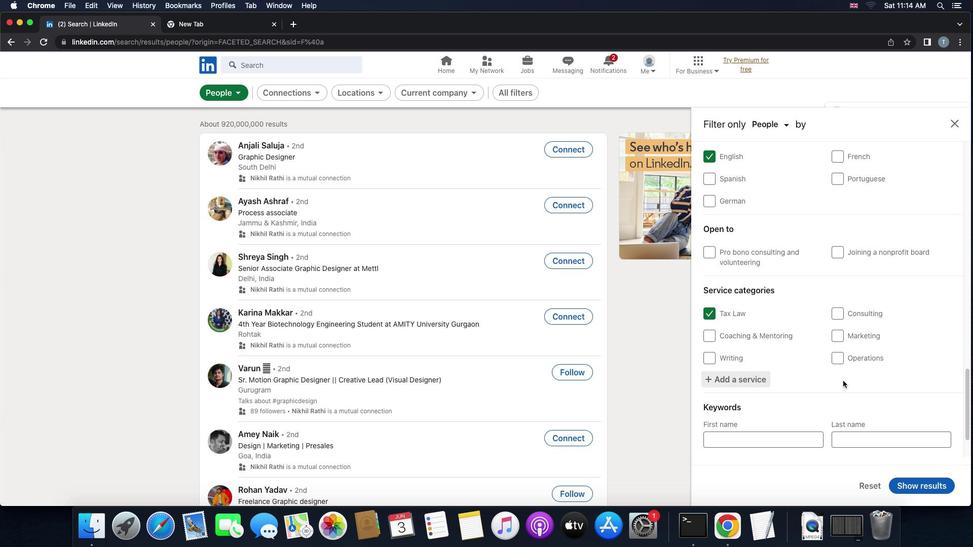 
Action: Mouse scrolled (843, 380) with delta (0, 0)
Screenshot: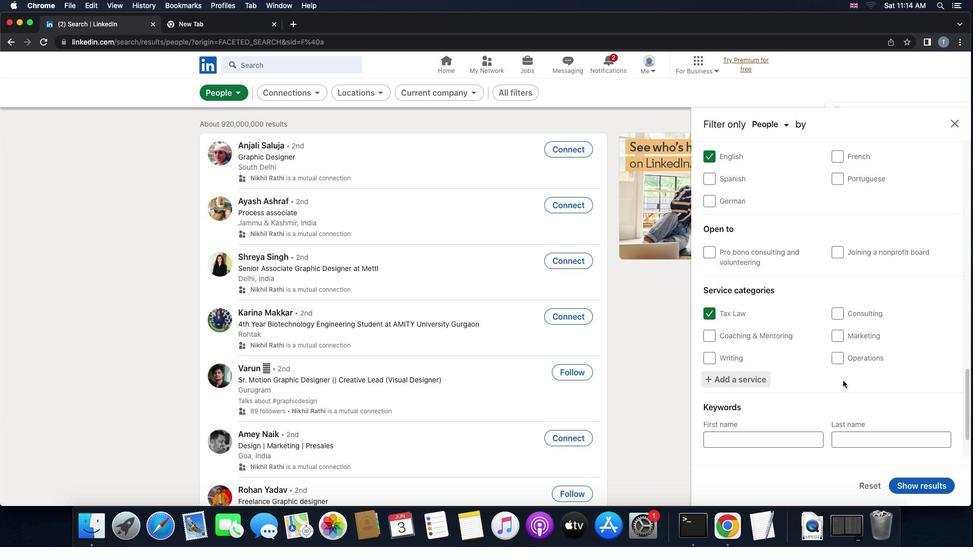 
Action: Mouse scrolled (843, 380) with delta (0, 0)
Screenshot: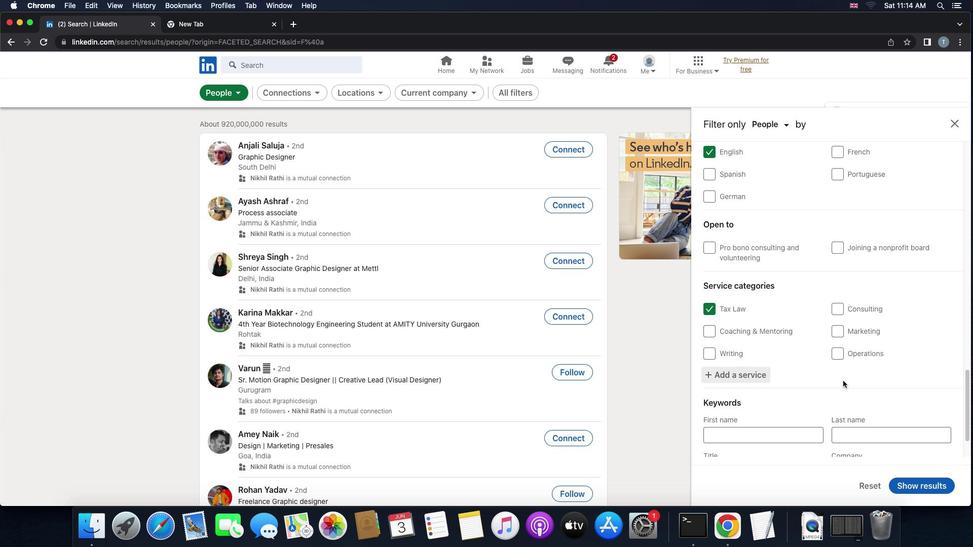 
Action: Mouse scrolled (843, 380) with delta (0, -1)
Screenshot: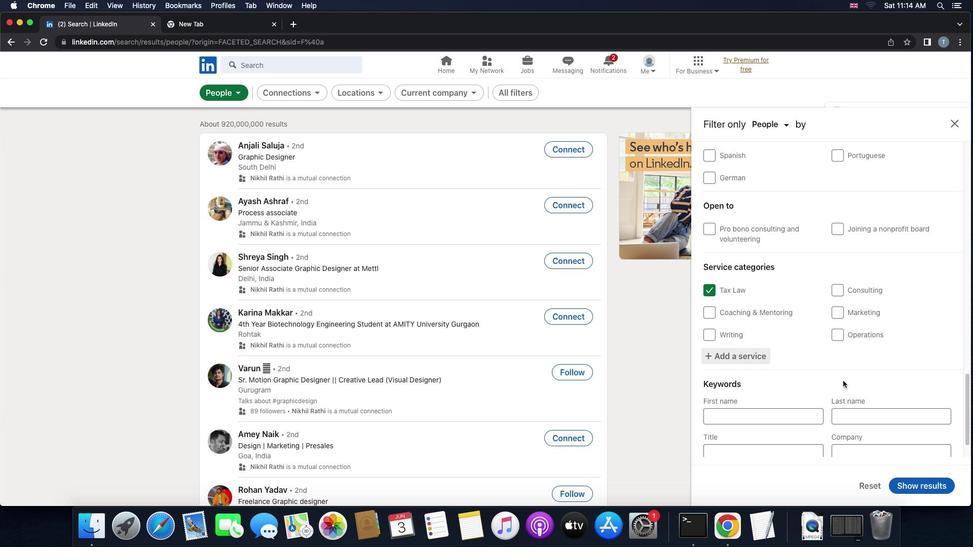 
Action: Mouse moved to (808, 417)
Screenshot: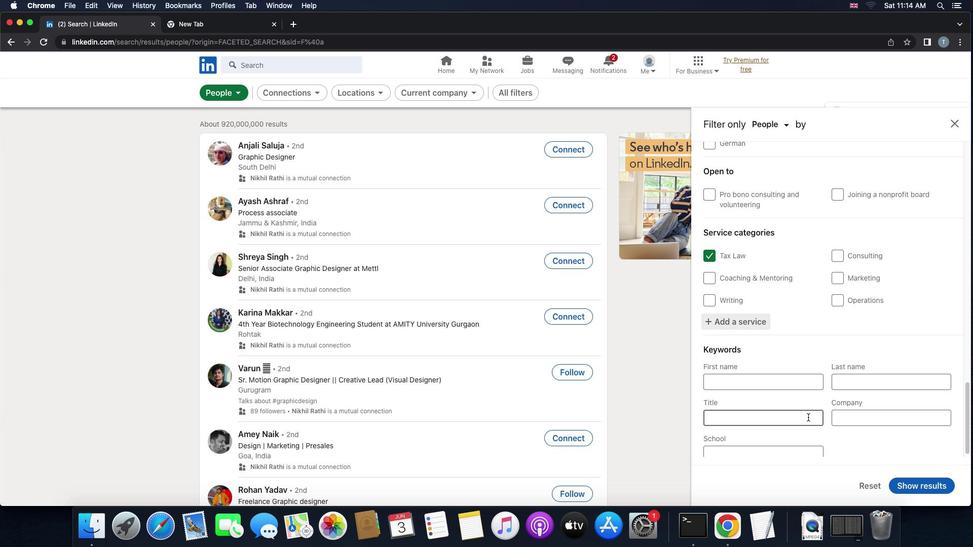
Action: Mouse pressed left at (808, 417)
Screenshot: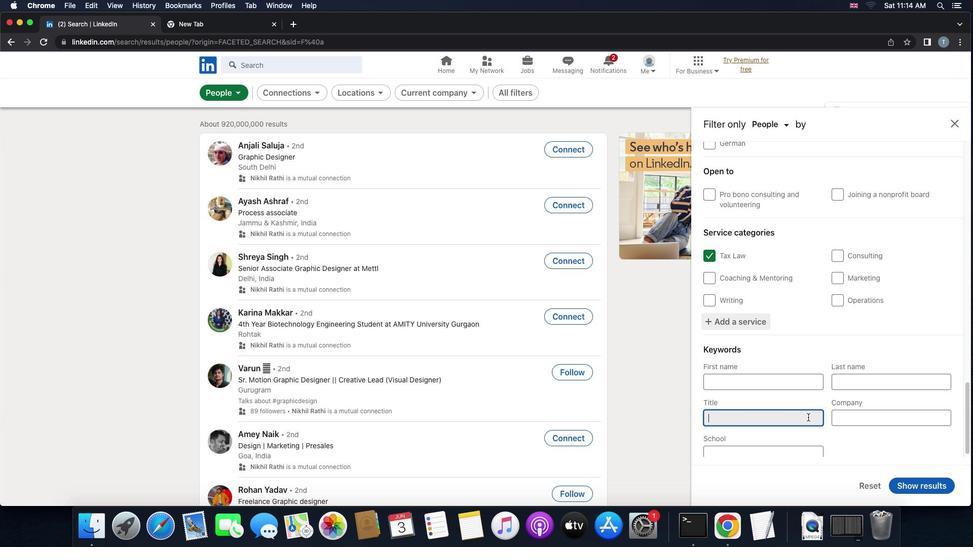 
Action: Key pressed 's''a''l''e''s'Key.space'a''n''a'
Screenshot: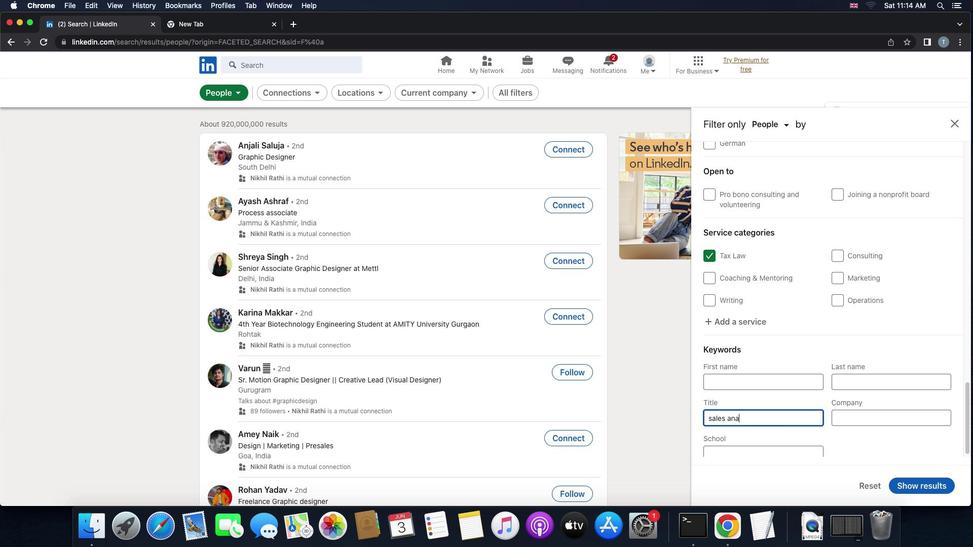 
Action: Mouse moved to (806, 419)
Screenshot: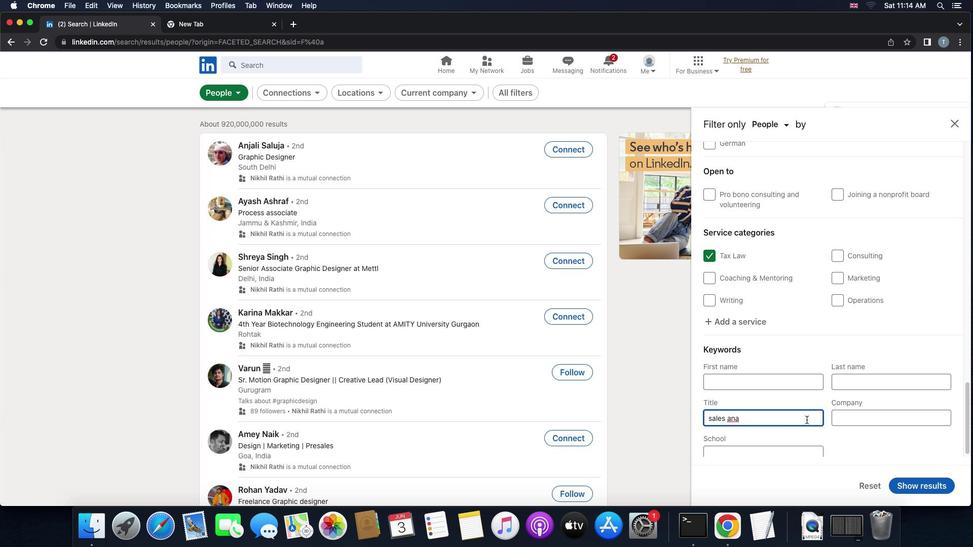 
Action: Key pressed 'l''y''s''t'
Screenshot: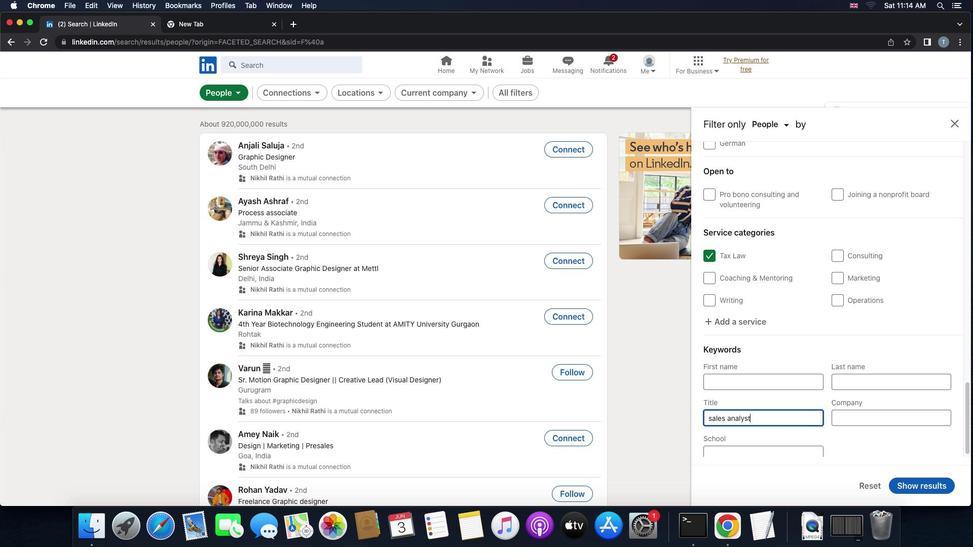 
Action: Mouse moved to (784, 409)
Screenshot: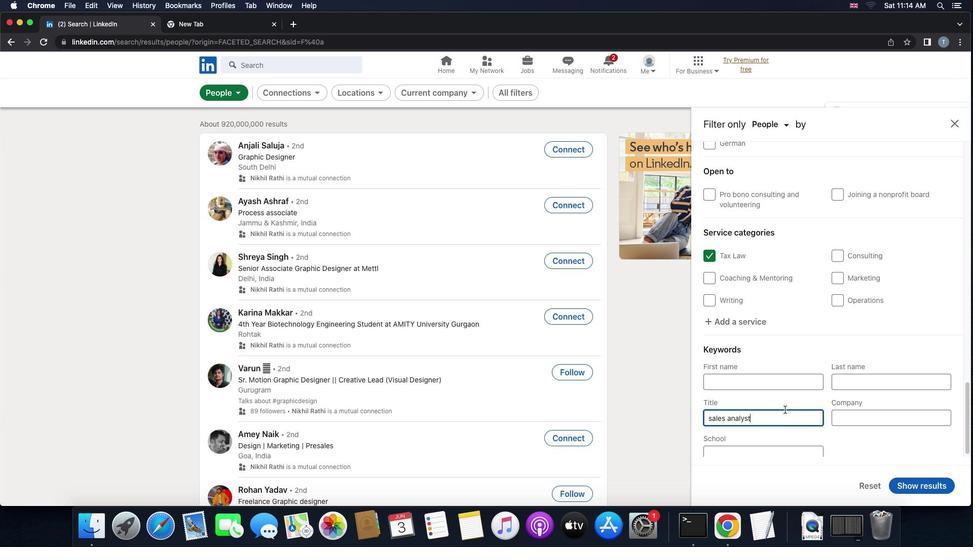 
Action: Mouse scrolled (784, 409) with delta (0, 0)
Screenshot: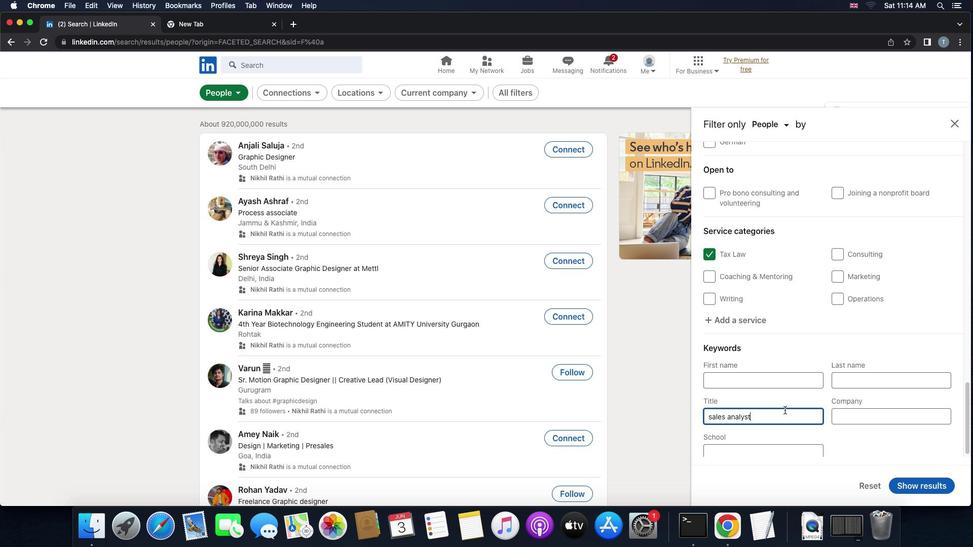 
Action: Mouse scrolled (784, 409) with delta (0, 0)
Screenshot: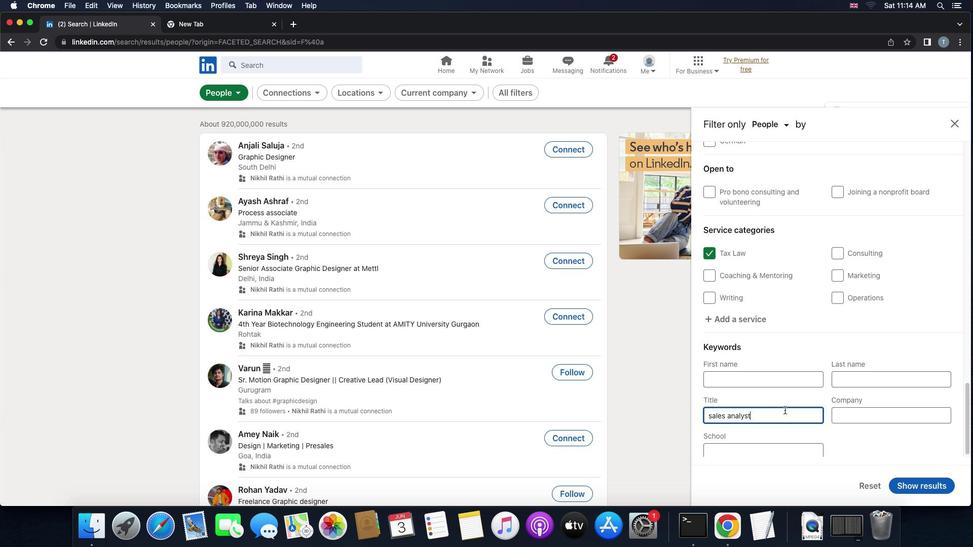 
Action: Mouse moved to (785, 410)
Screenshot: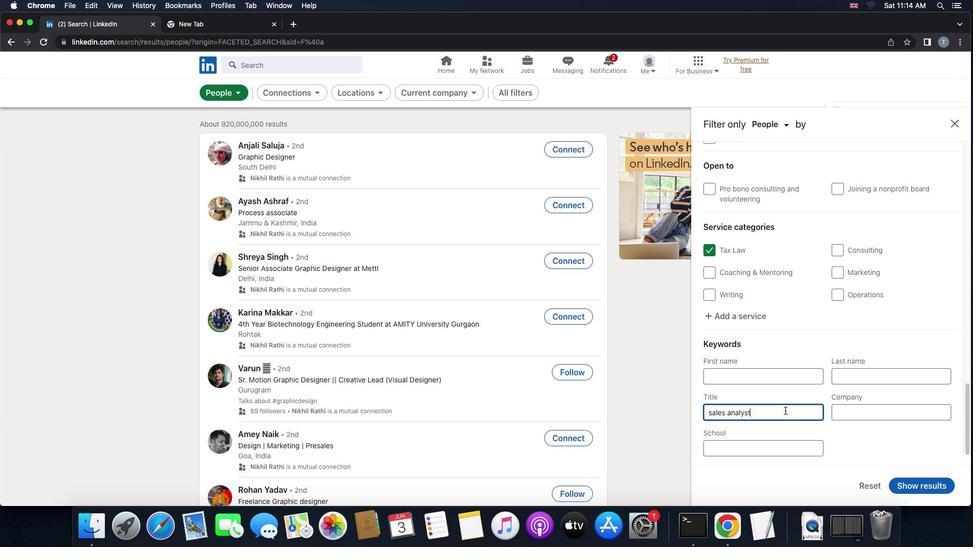 
Action: Mouse scrolled (785, 410) with delta (0, -1)
Screenshot: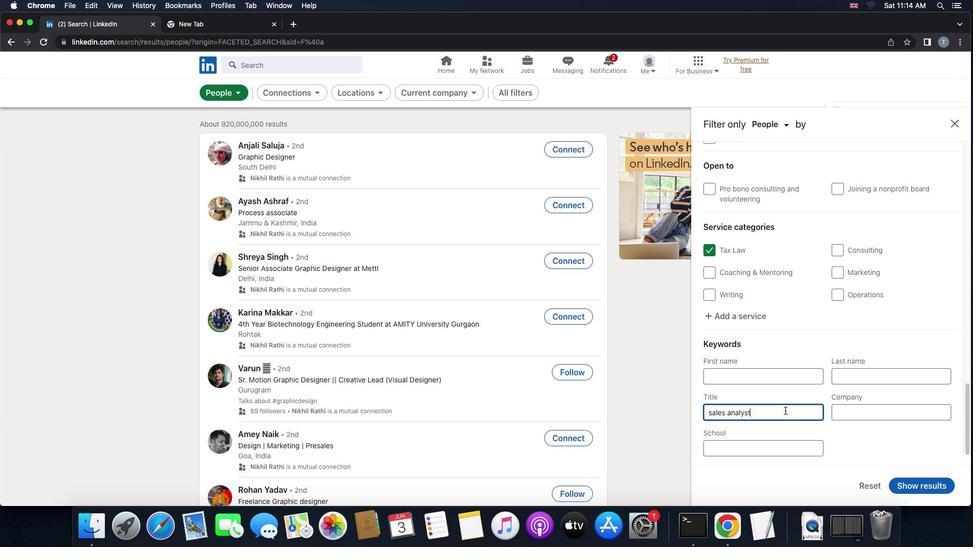 
Action: Mouse moved to (917, 483)
Screenshot: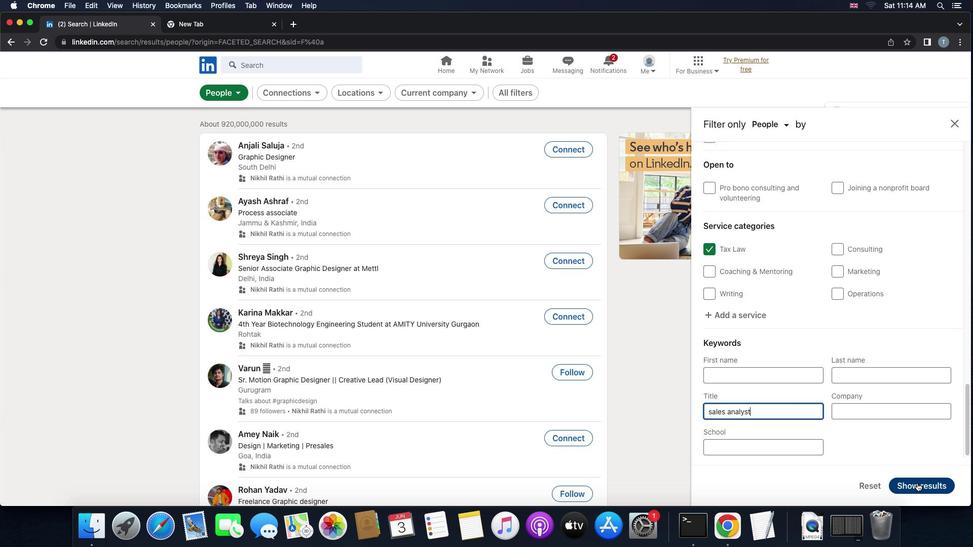 
Action: Mouse pressed left at (917, 483)
Screenshot: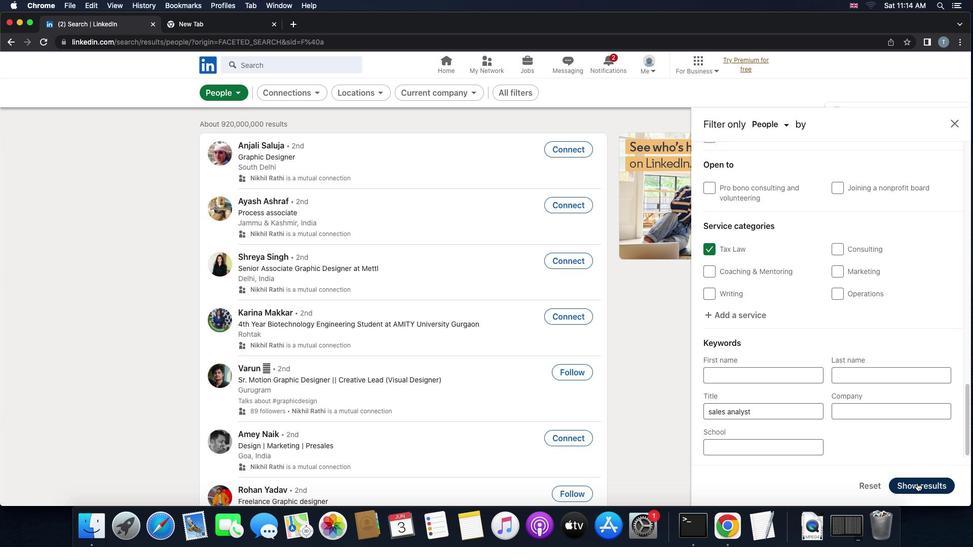 
